 Task: Find a place to stay in Salvador, Brazil, from July 9 to July 16 for 3 guests, with a price range of ₹820 to ₹27,000+, 2 bedrooms, 2 beds, 2 bathrooms, guest house type, Spanish-speaking host, and free cancellation.
Action: Mouse moved to (457, 137)
Screenshot: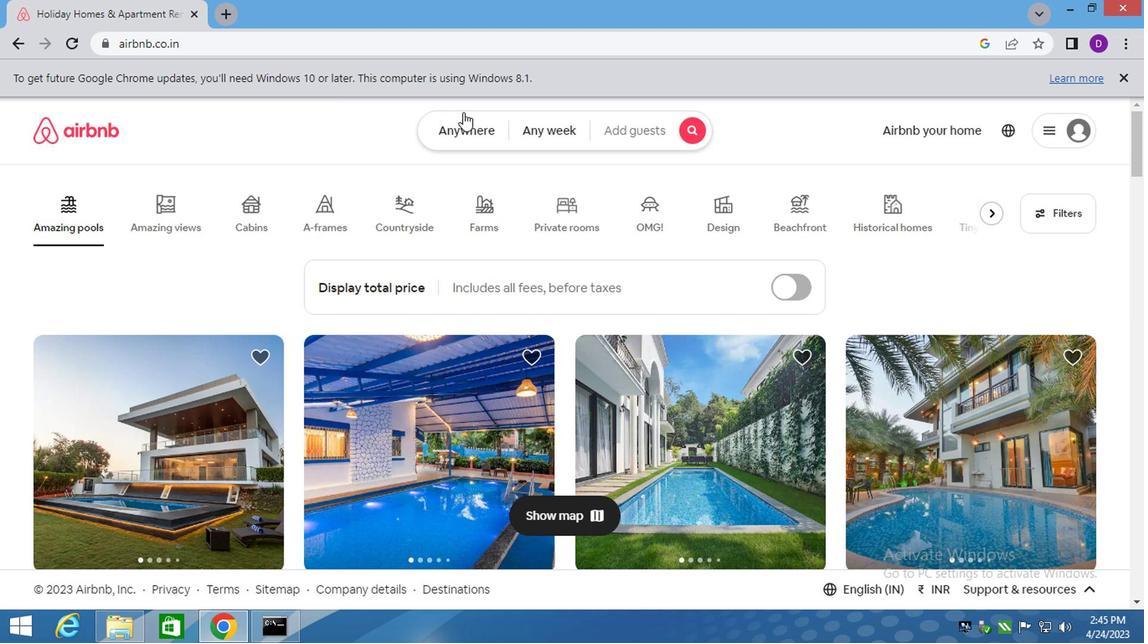 
Action: Mouse pressed left at (457, 137)
Screenshot: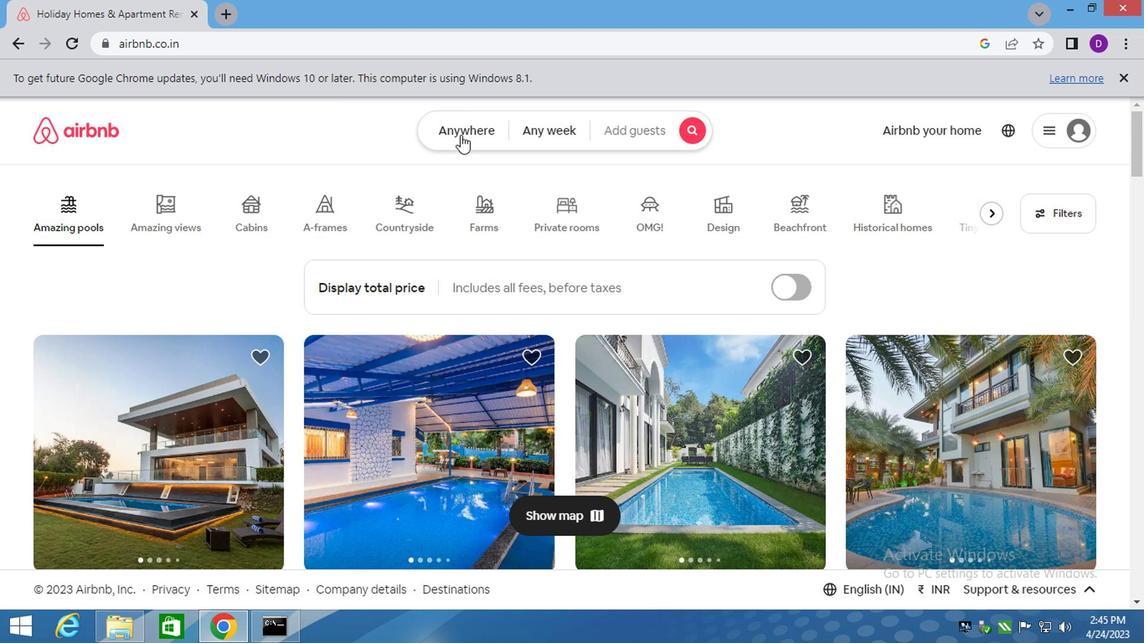 
Action: Mouse moved to (335, 201)
Screenshot: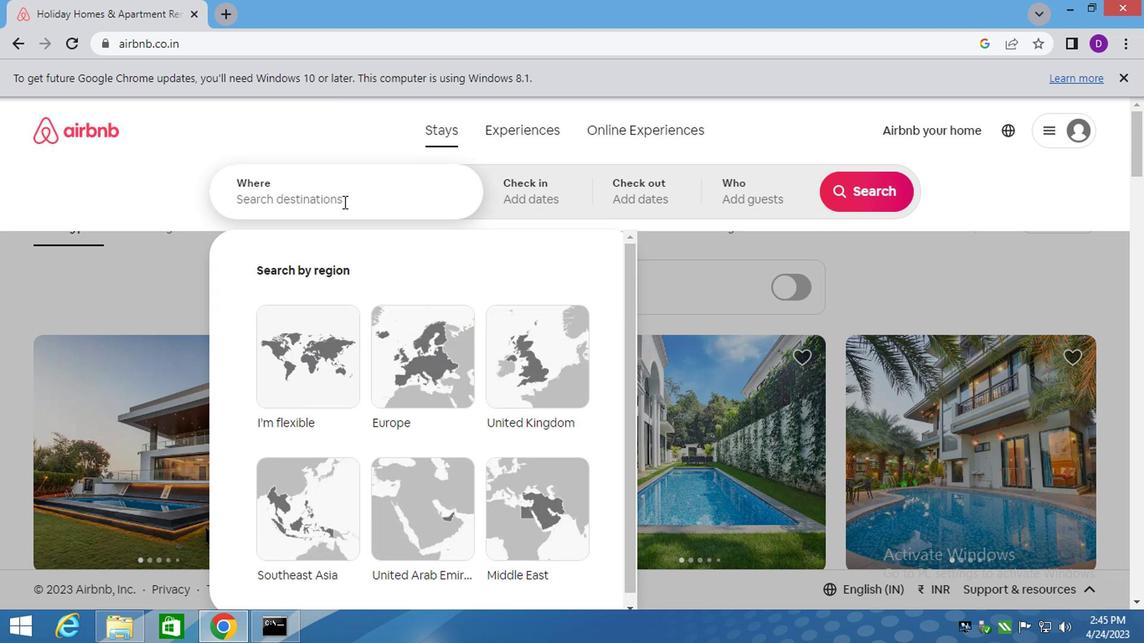 
Action: Mouse pressed left at (335, 201)
Screenshot: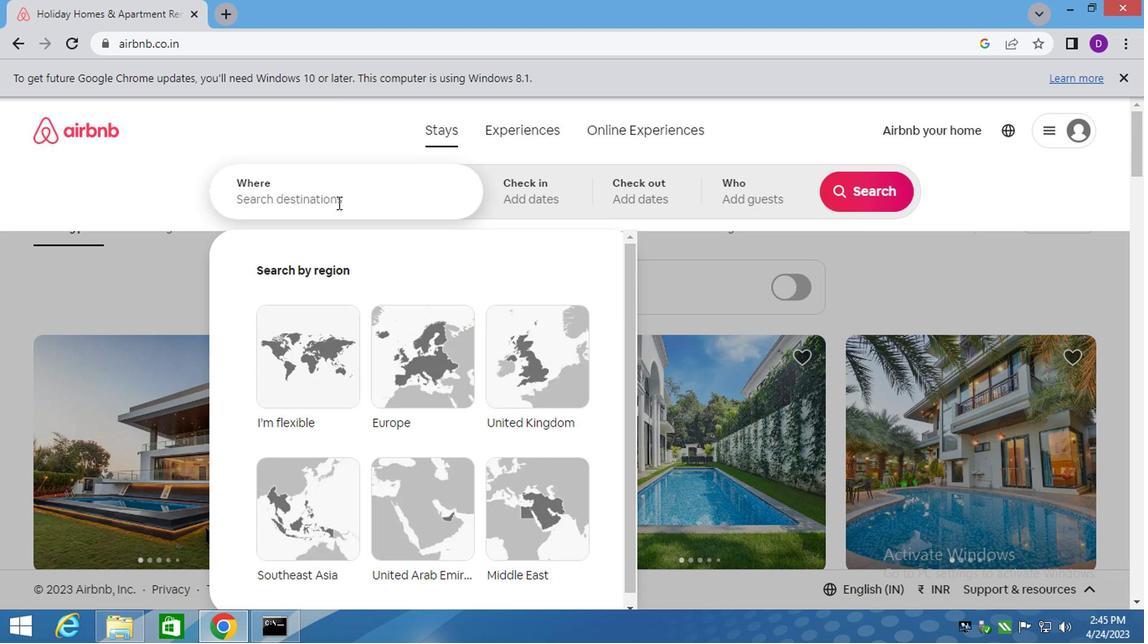 
Action: Key pressed <Key.shift>SALVADOR,<Key.space><Key.shift>BNRAZIL<Key.left><Key.left><Key.left><Key.left><Key.backspace><Key.right><Key.backspace><Key.backspace><Key.backspace><Key.backspace><Key.shift>BRA<Key.right><Key.right><Key.right><Key.right><Key.enter>
Screenshot: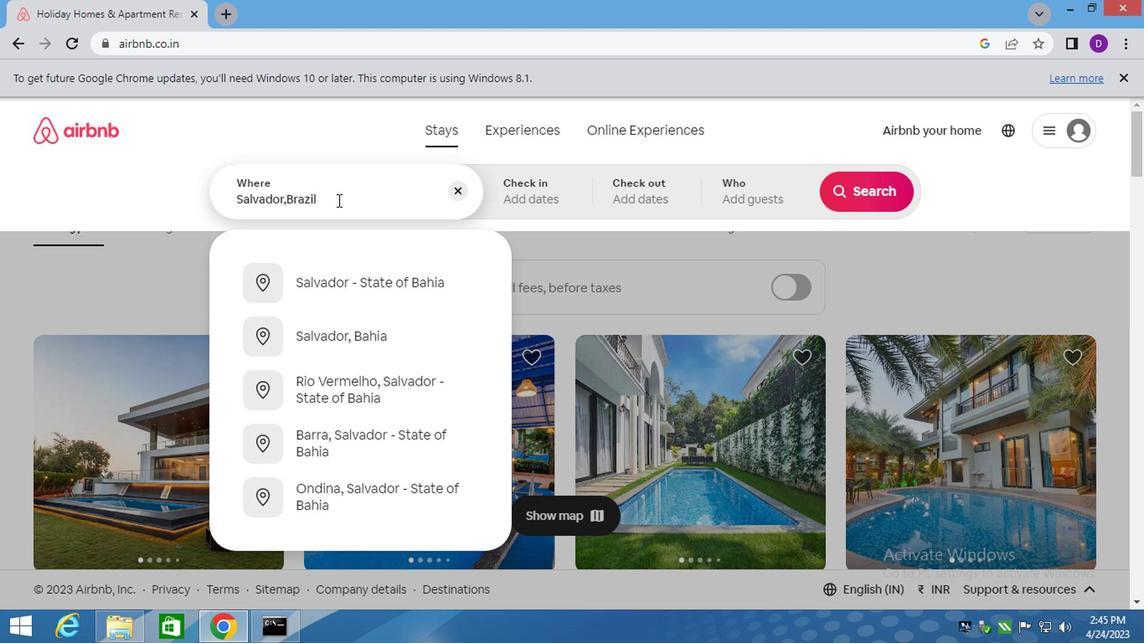
Action: Mouse moved to (853, 330)
Screenshot: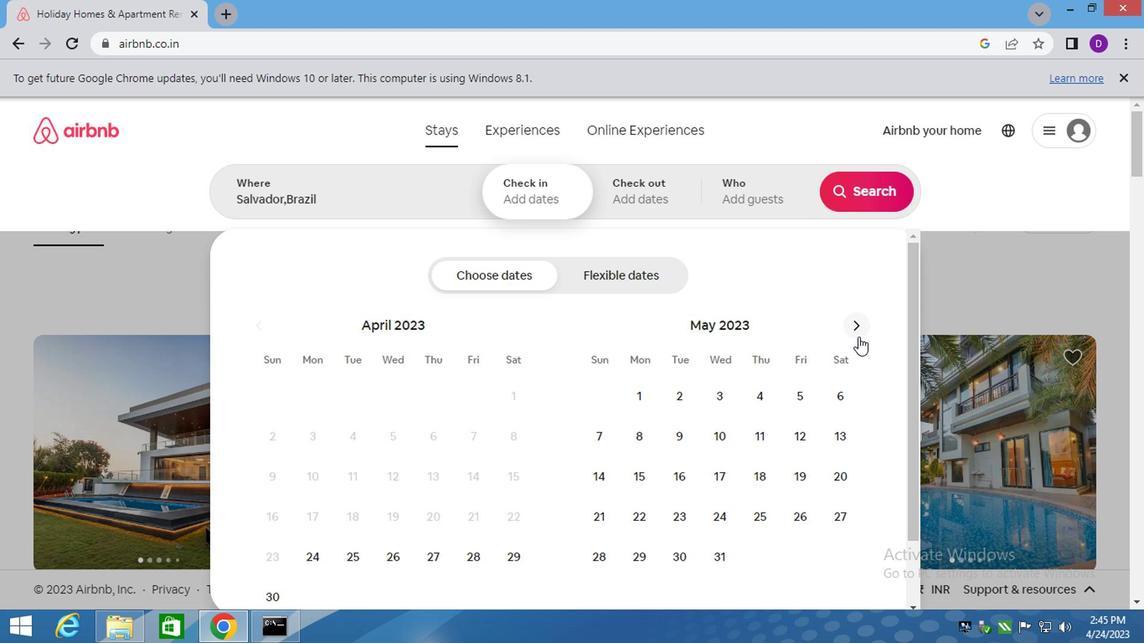 
Action: Mouse pressed left at (853, 330)
Screenshot: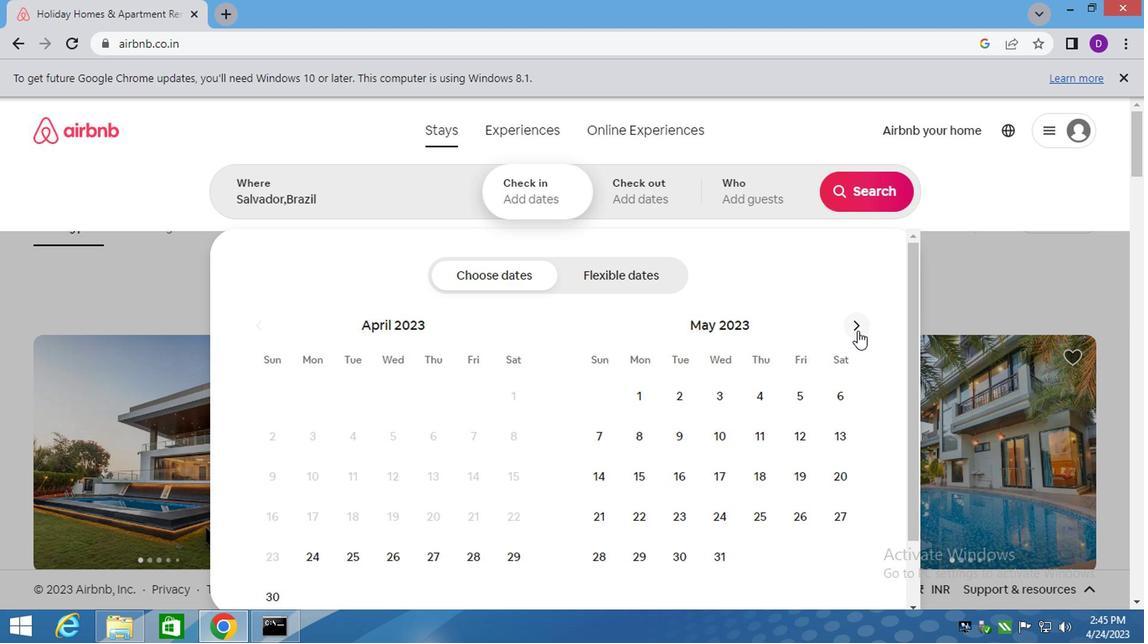 
Action: Mouse pressed left at (853, 330)
Screenshot: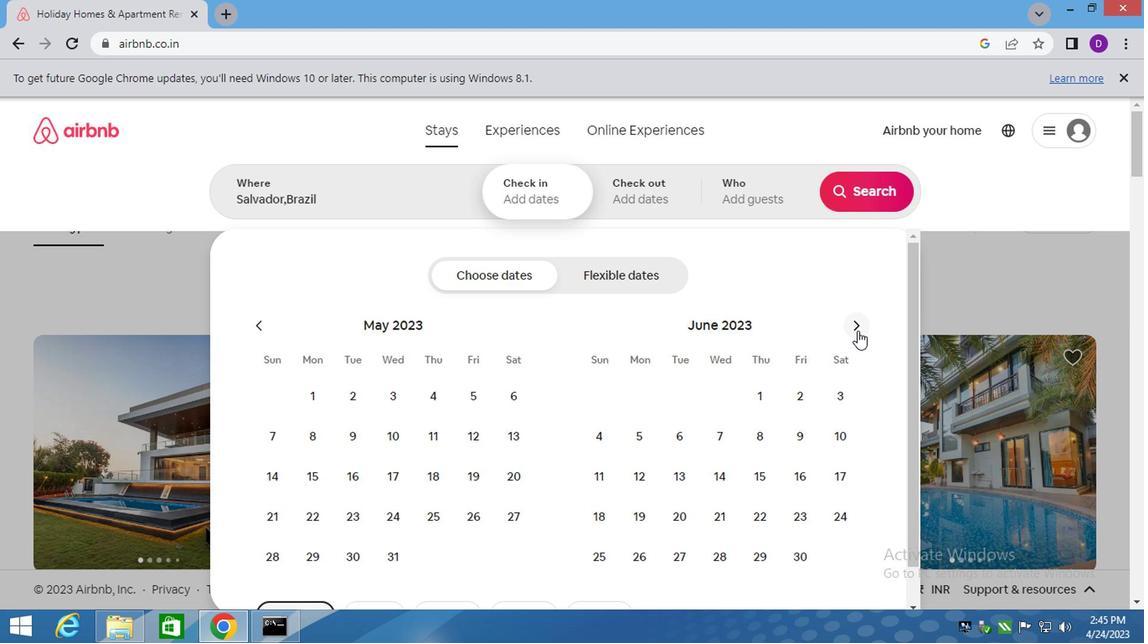 
Action: Mouse moved to (585, 471)
Screenshot: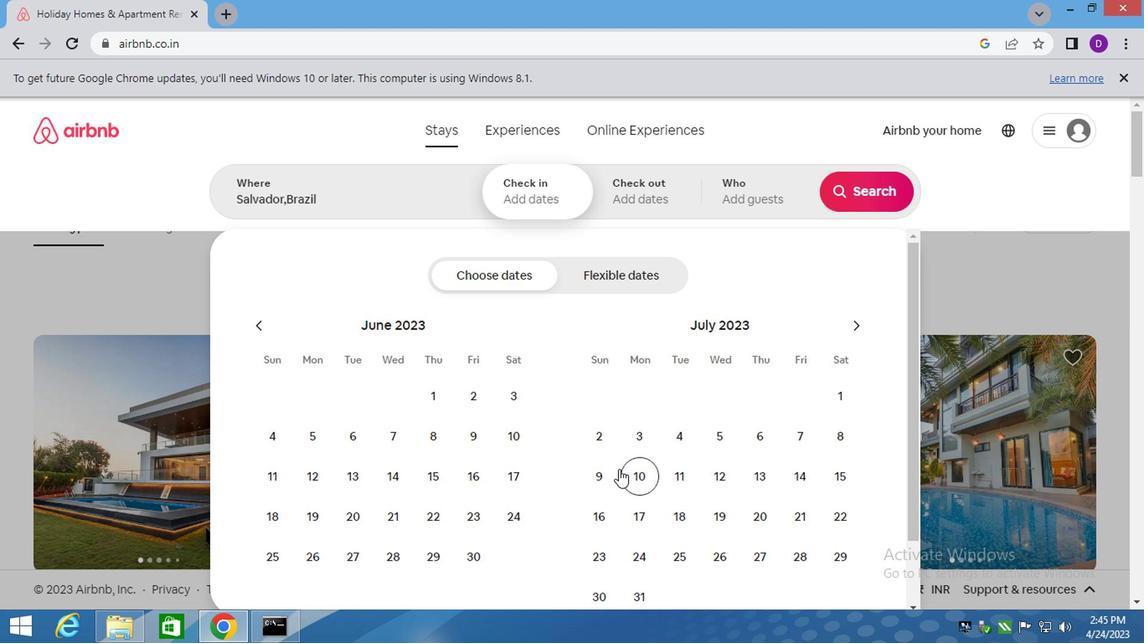 
Action: Mouse pressed left at (585, 471)
Screenshot: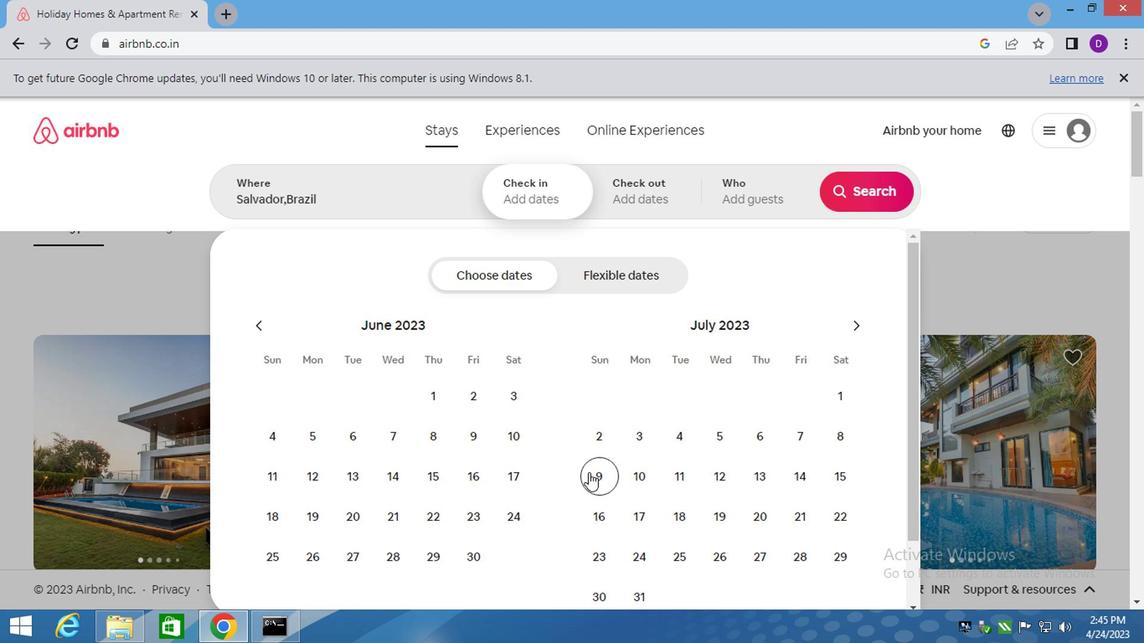 
Action: Mouse moved to (589, 521)
Screenshot: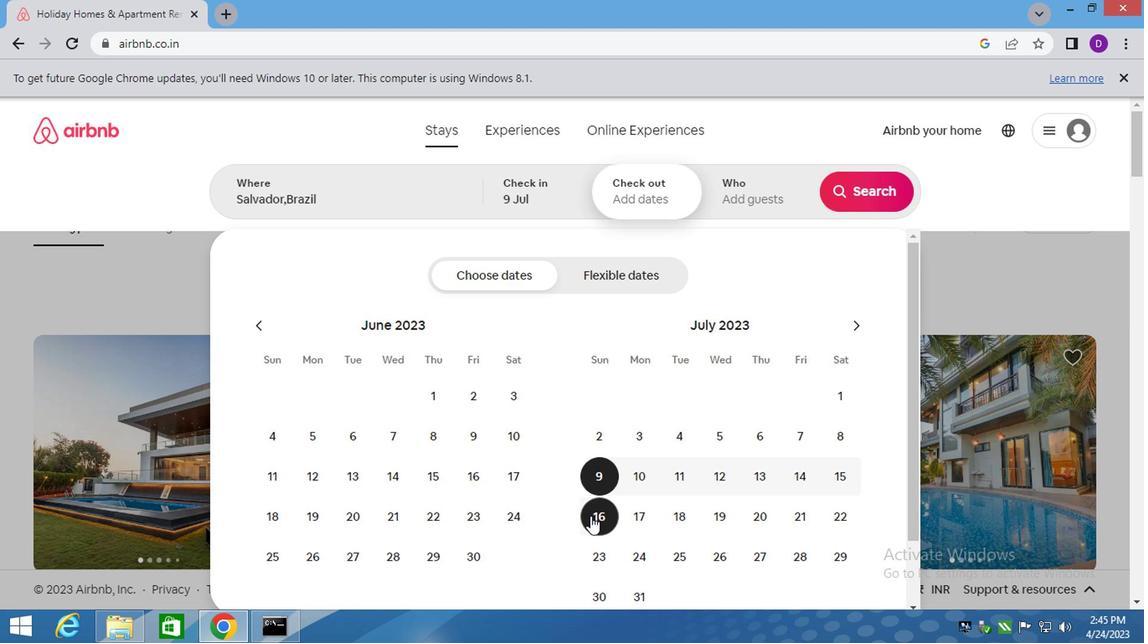 
Action: Mouse pressed left at (589, 521)
Screenshot: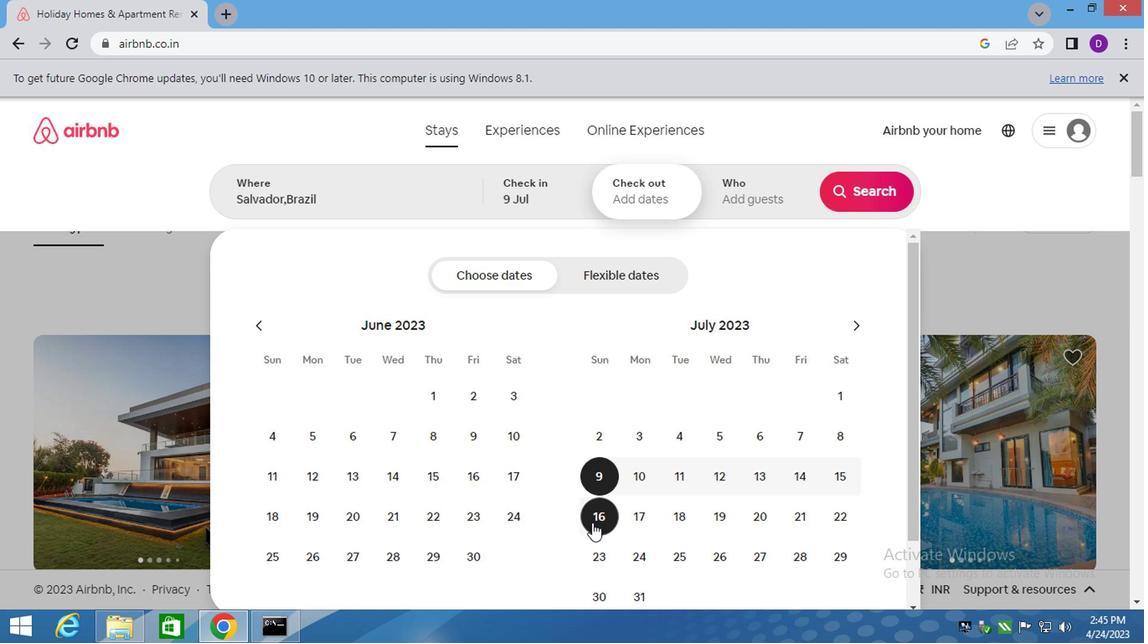
Action: Mouse moved to (732, 209)
Screenshot: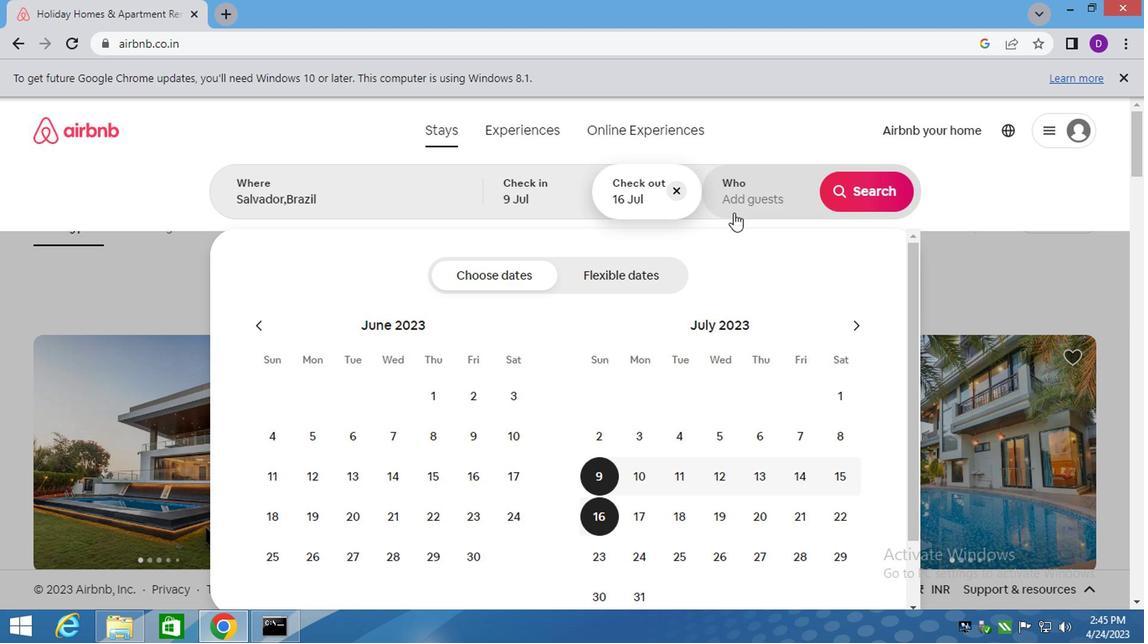 
Action: Mouse pressed left at (732, 209)
Screenshot: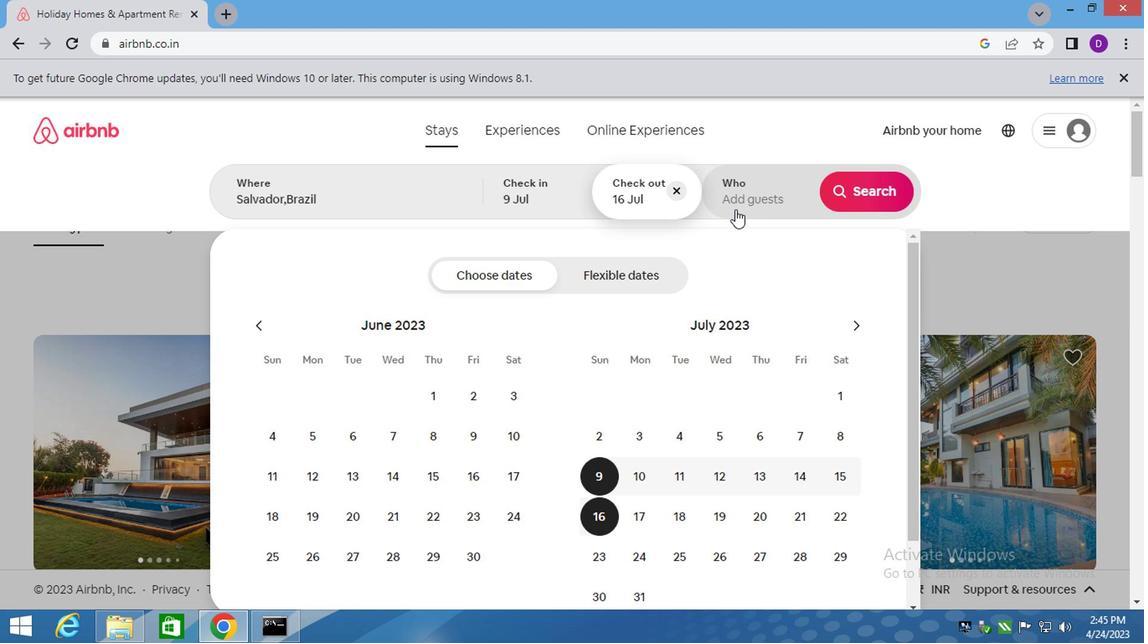 
Action: Mouse moved to (860, 284)
Screenshot: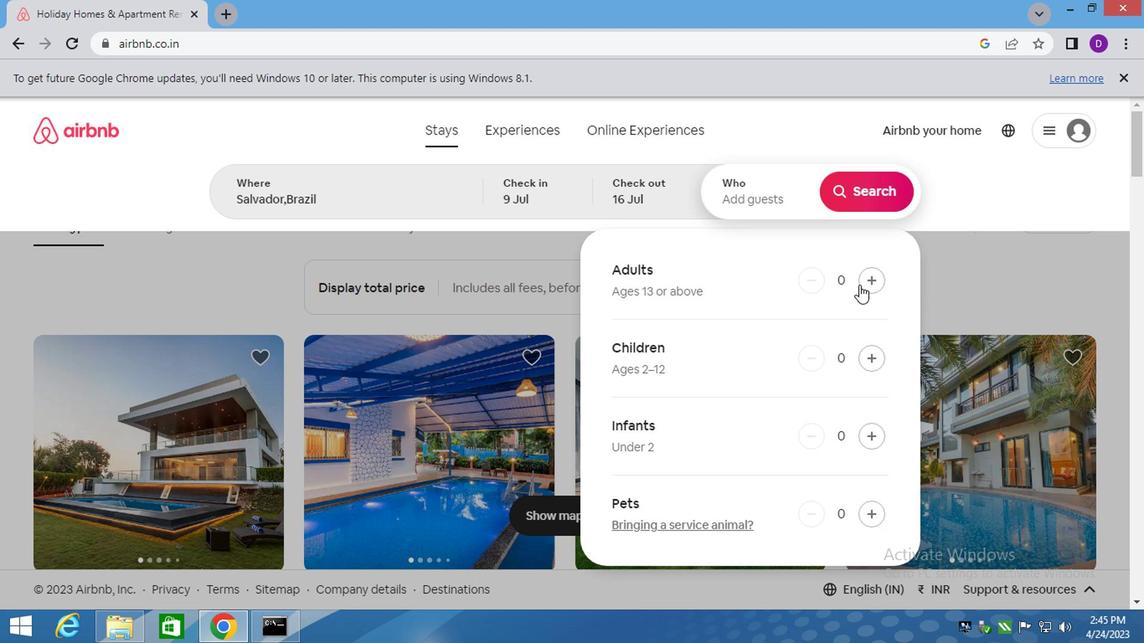 
Action: Mouse pressed left at (860, 284)
Screenshot: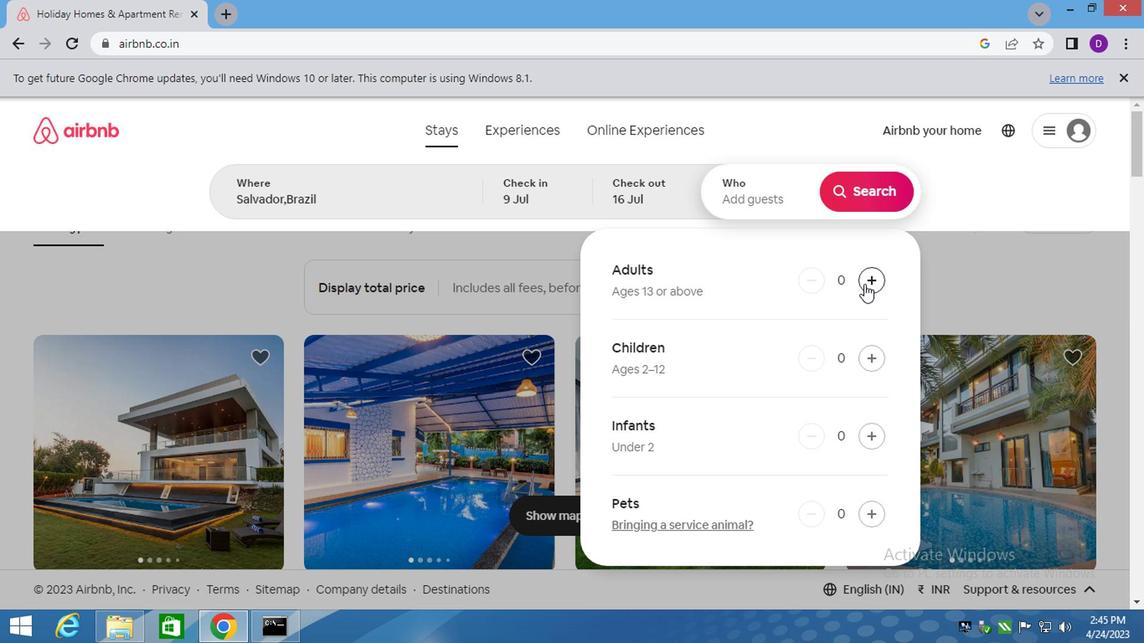 
Action: Mouse pressed left at (860, 284)
Screenshot: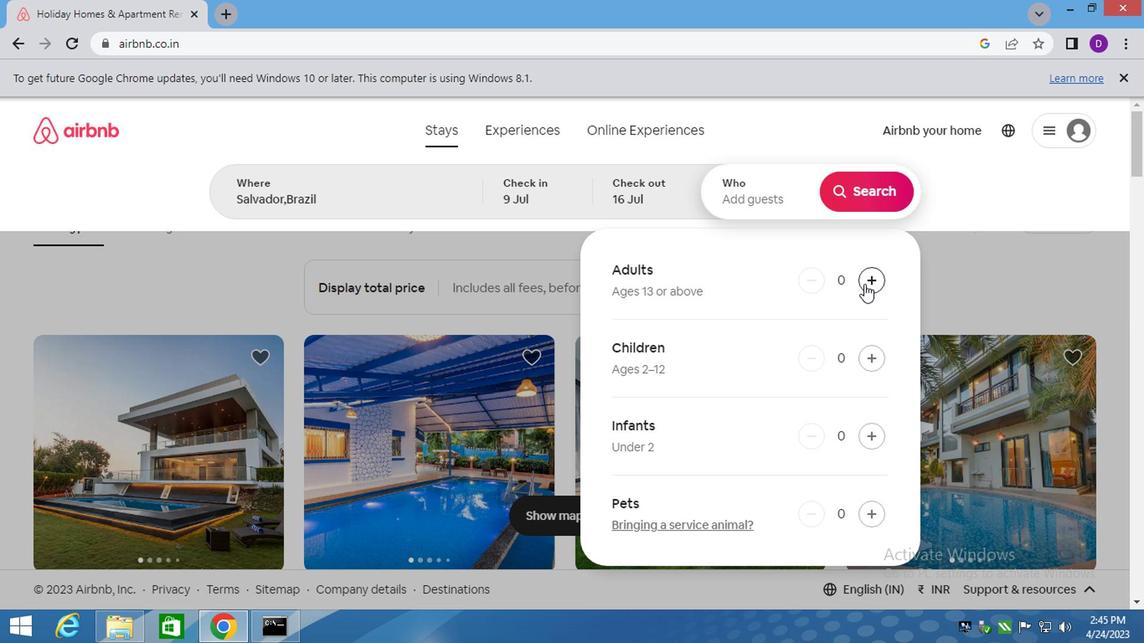 
Action: Mouse moved to (869, 351)
Screenshot: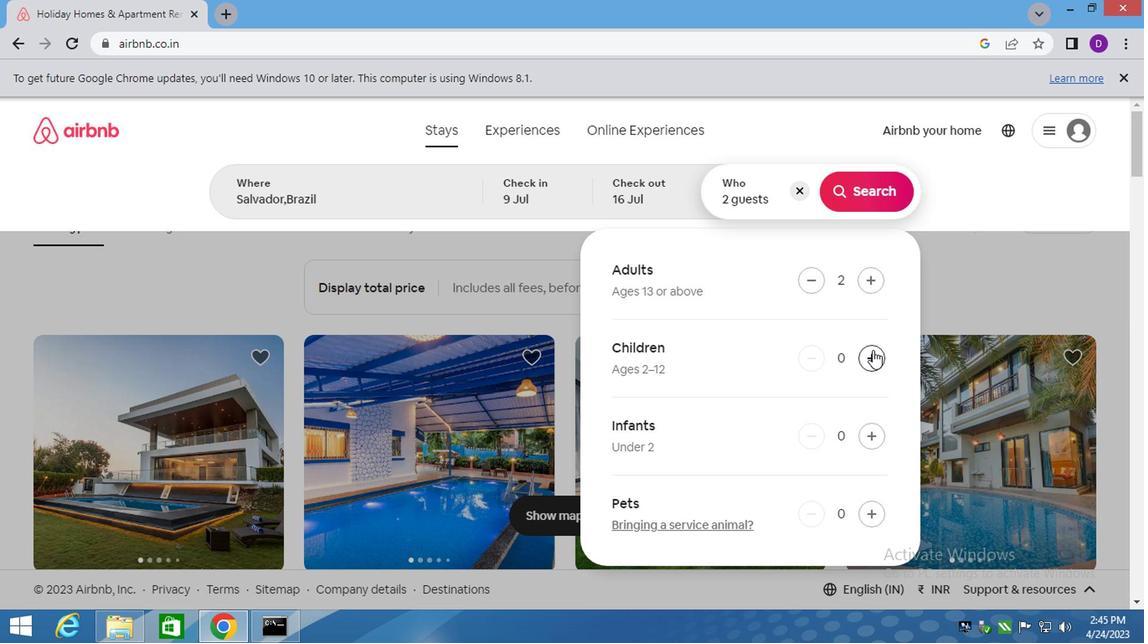 
Action: Mouse pressed left at (869, 351)
Screenshot: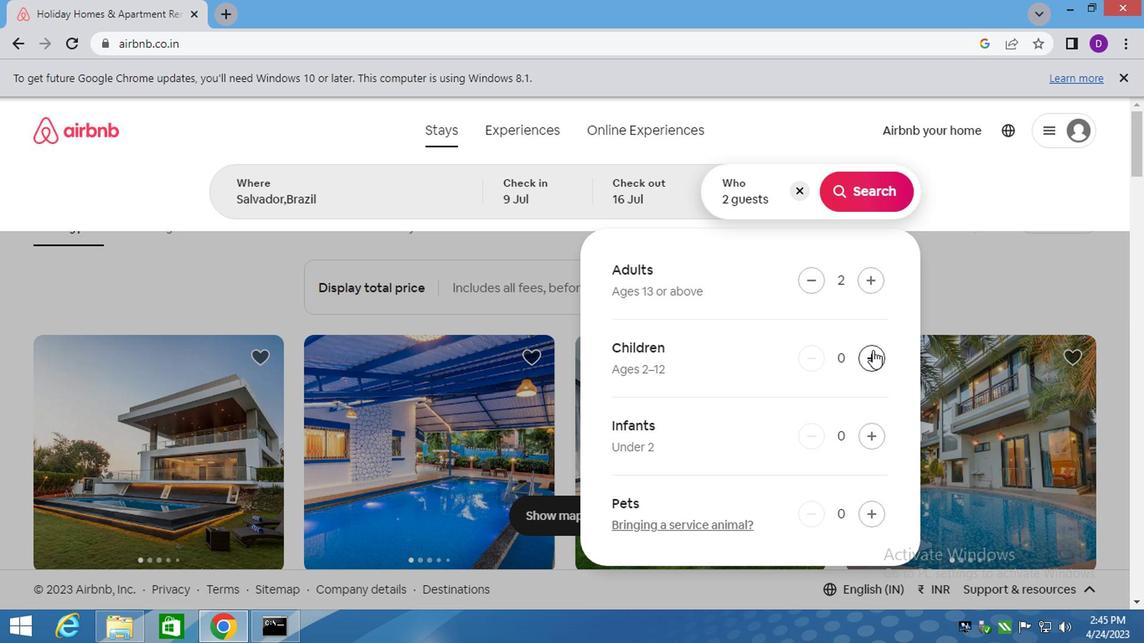 
Action: Mouse moved to (862, 204)
Screenshot: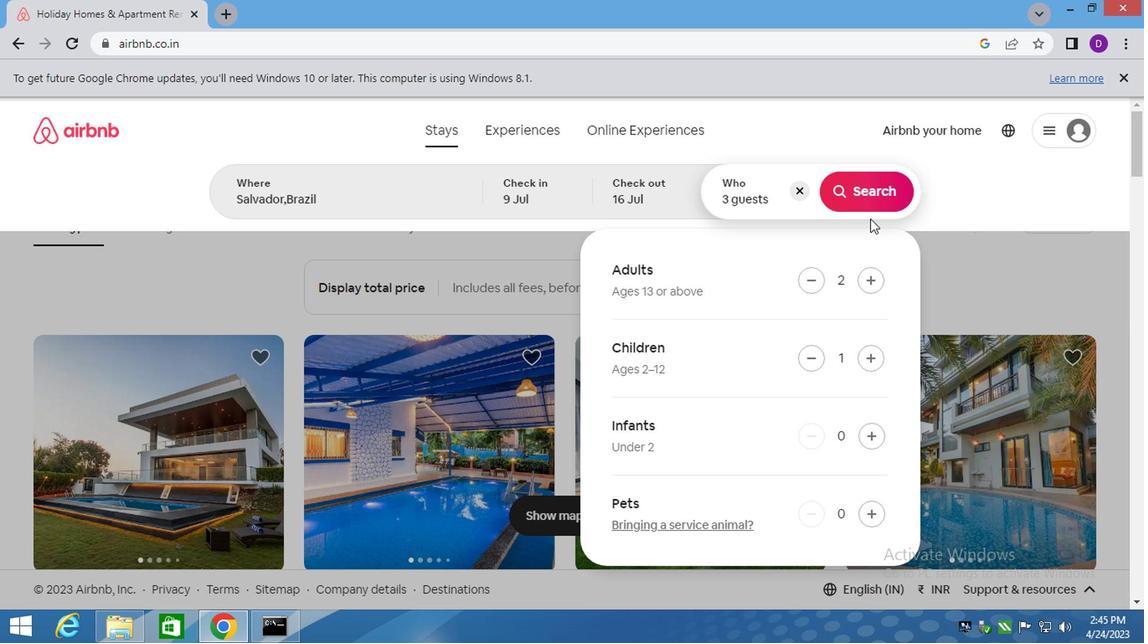
Action: Mouse pressed left at (862, 204)
Screenshot: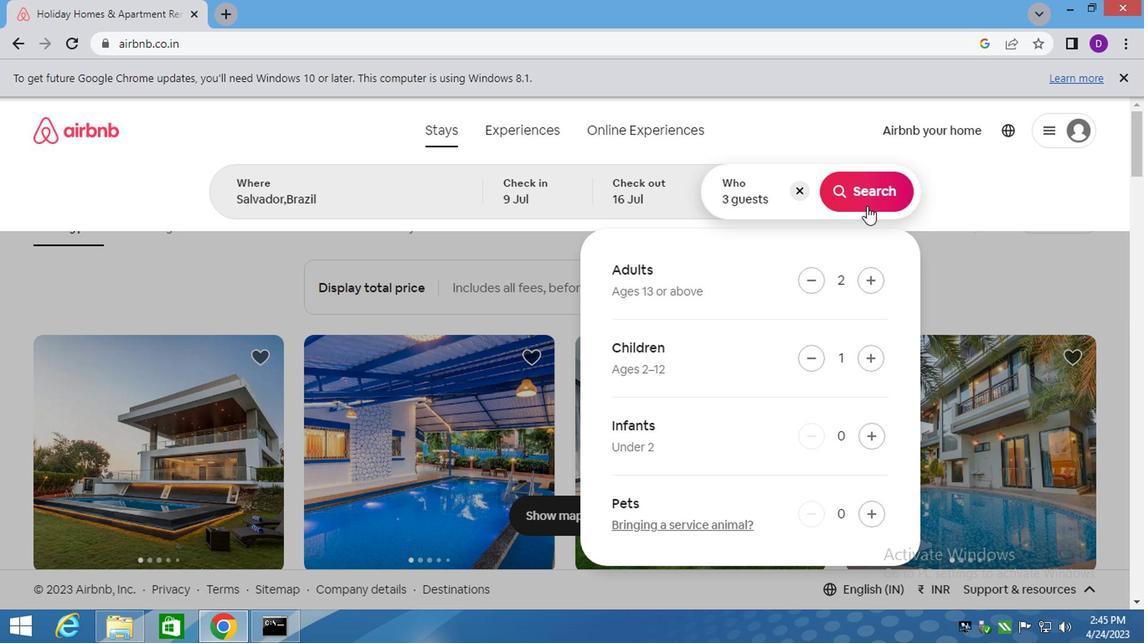 
Action: Mouse moved to (1075, 190)
Screenshot: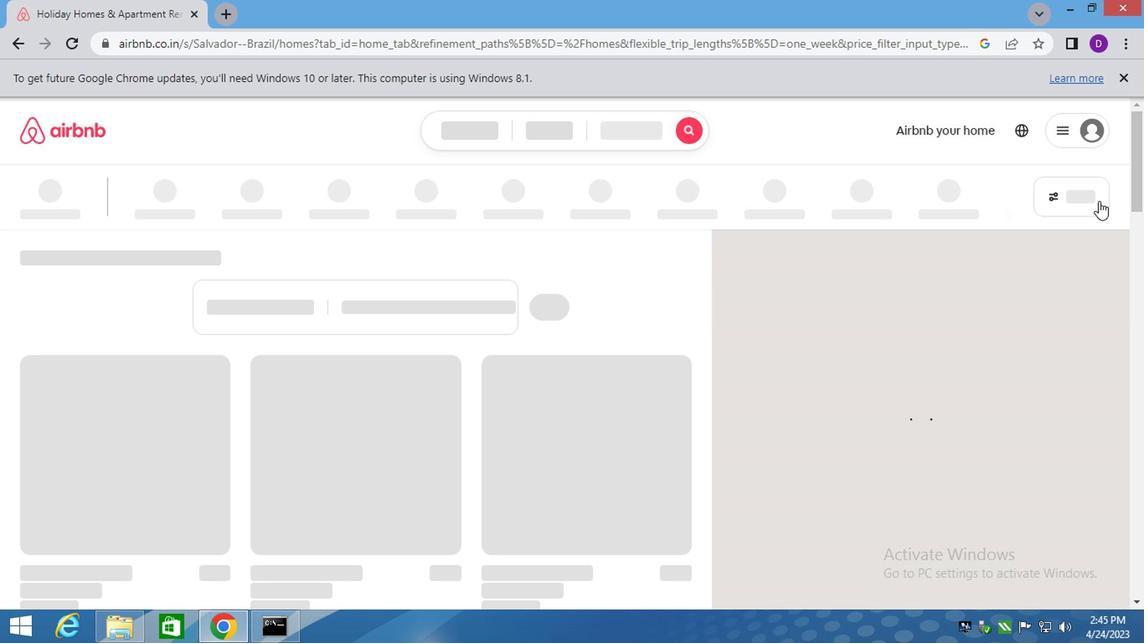 
Action: Mouse pressed left at (1075, 190)
Screenshot: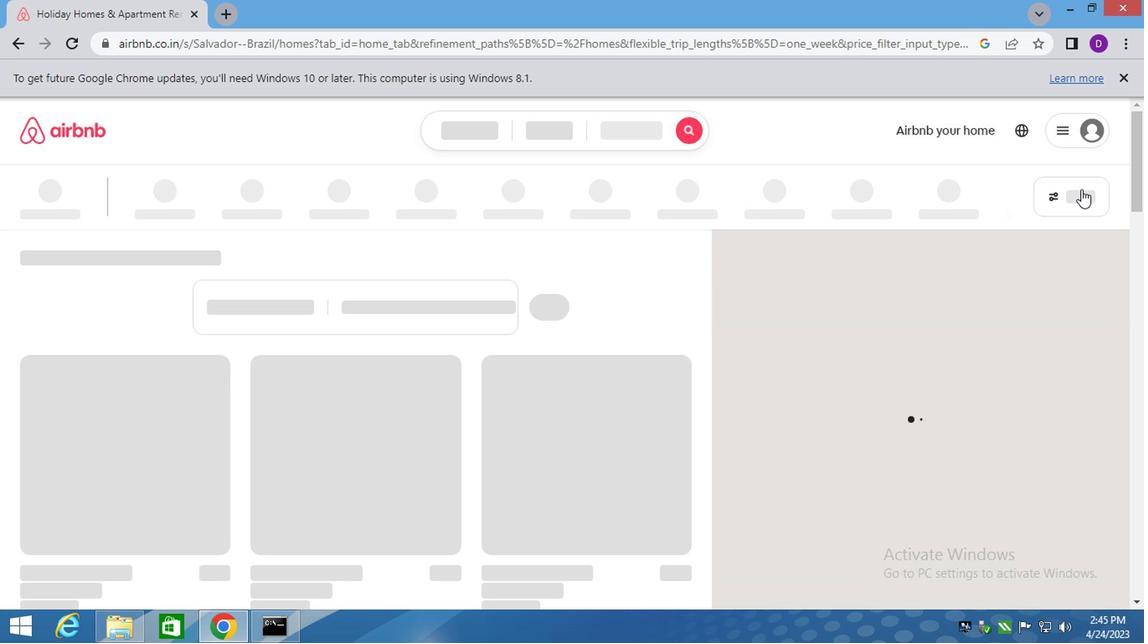 
Action: Mouse moved to (336, 406)
Screenshot: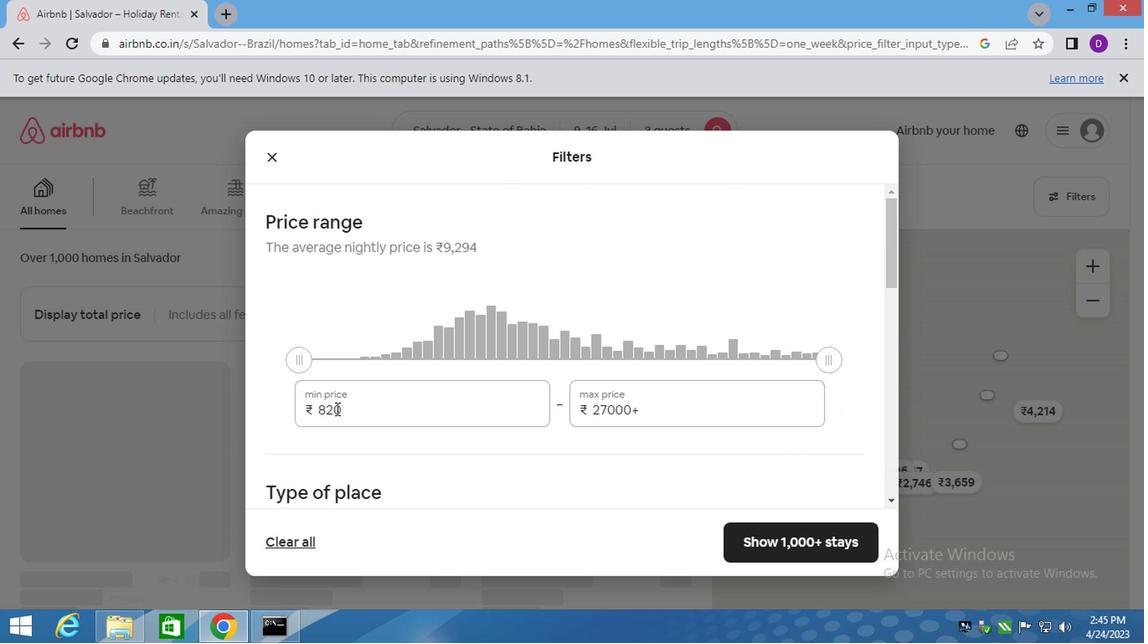 
Action: Mouse pressed left at (336, 406)
Screenshot: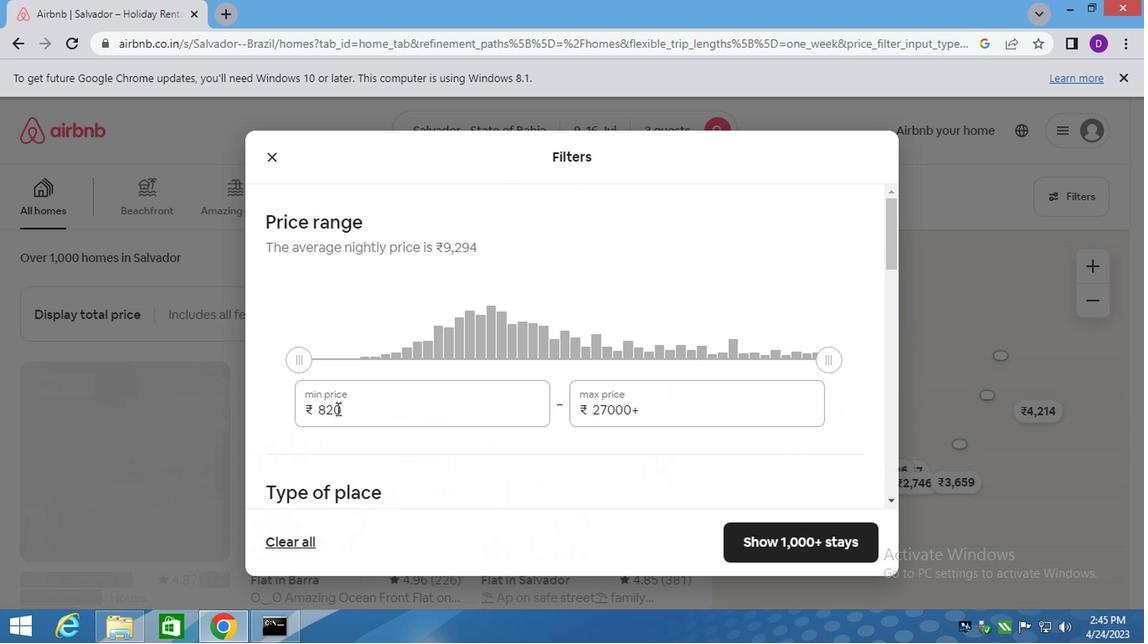
Action: Mouse pressed left at (336, 406)
Screenshot: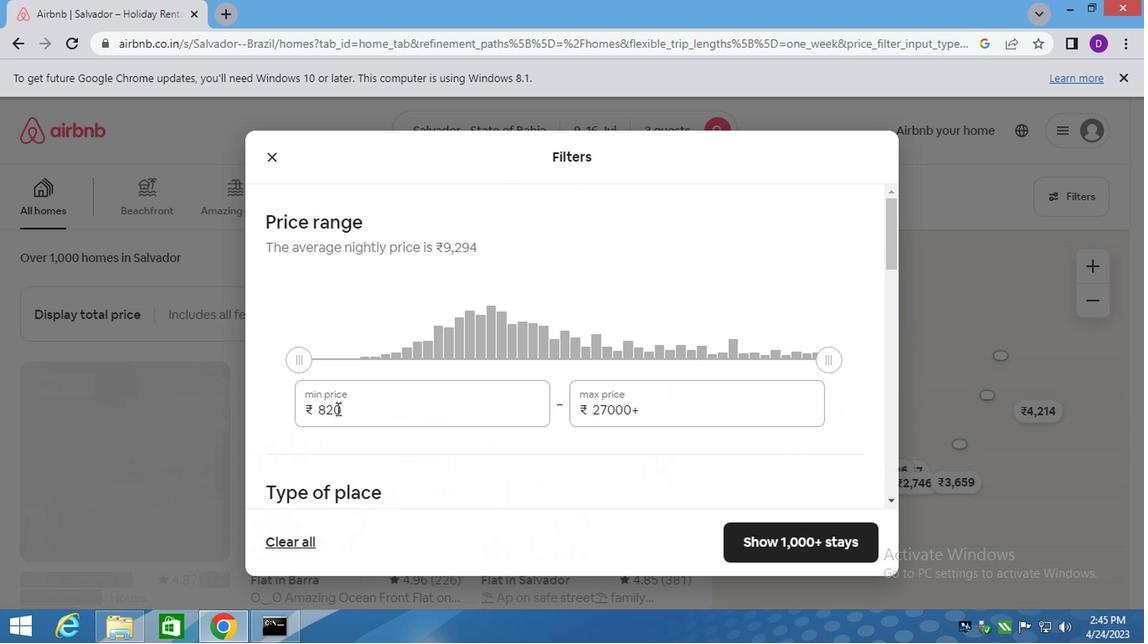 
Action: Mouse pressed left at (336, 406)
Screenshot: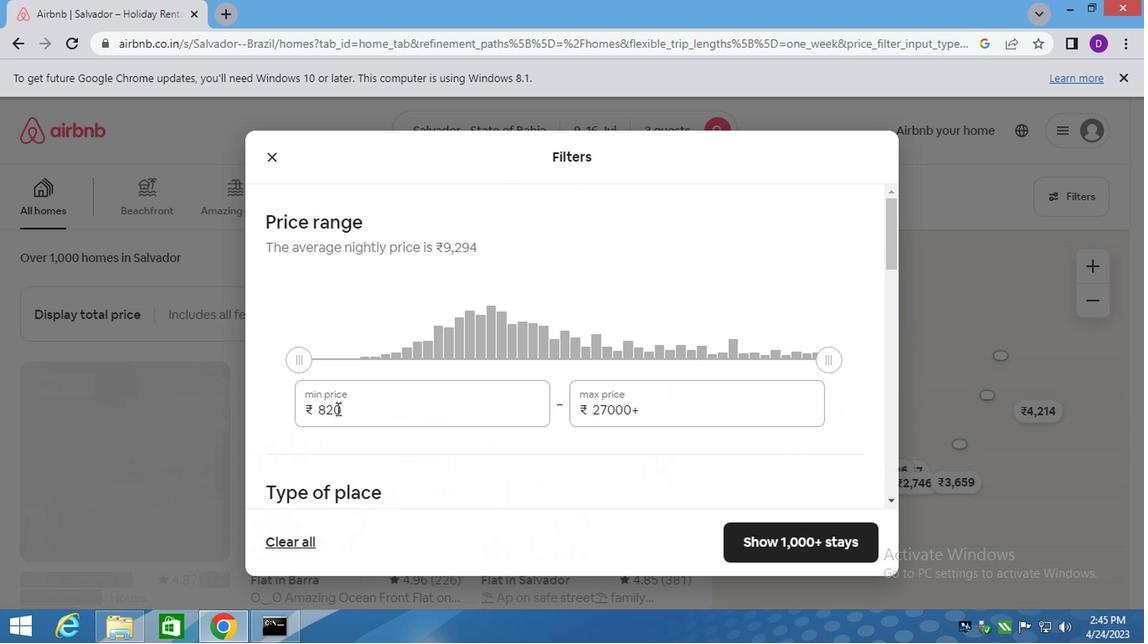 
Action: Key pressed 800
Screenshot: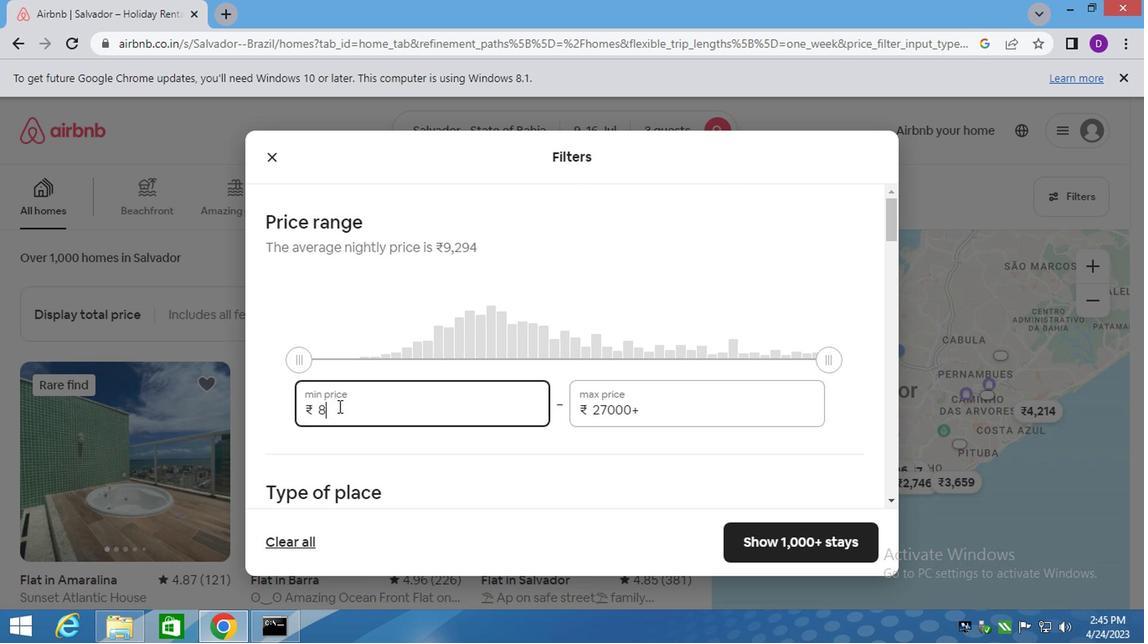 
Action: Mouse moved to (490, 410)
Screenshot: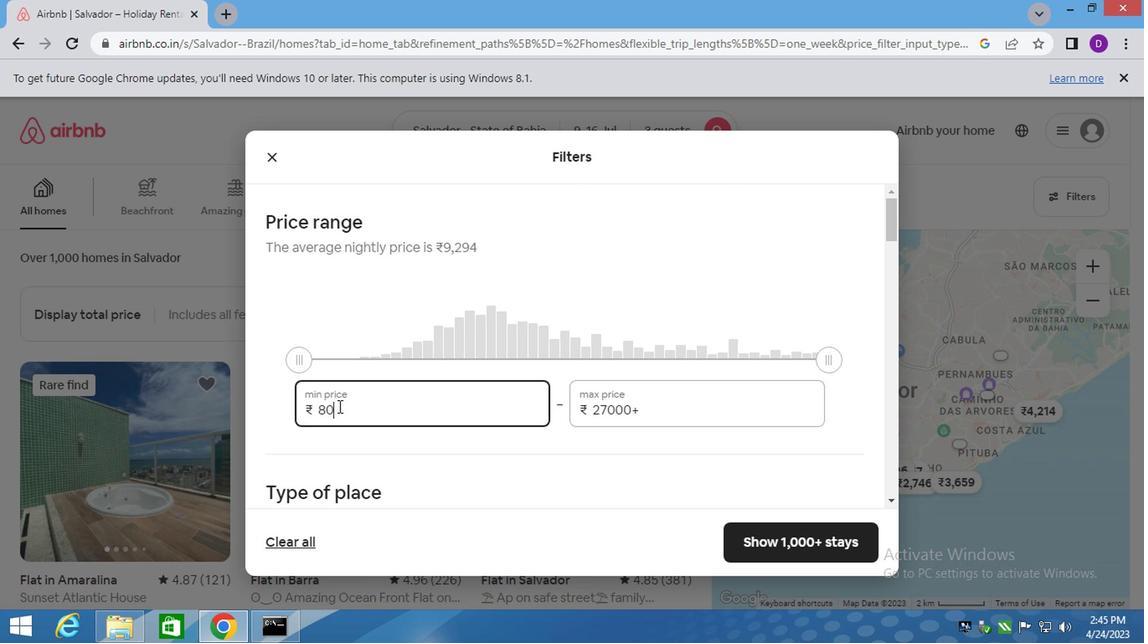 
Action: Key pressed 0
Screenshot: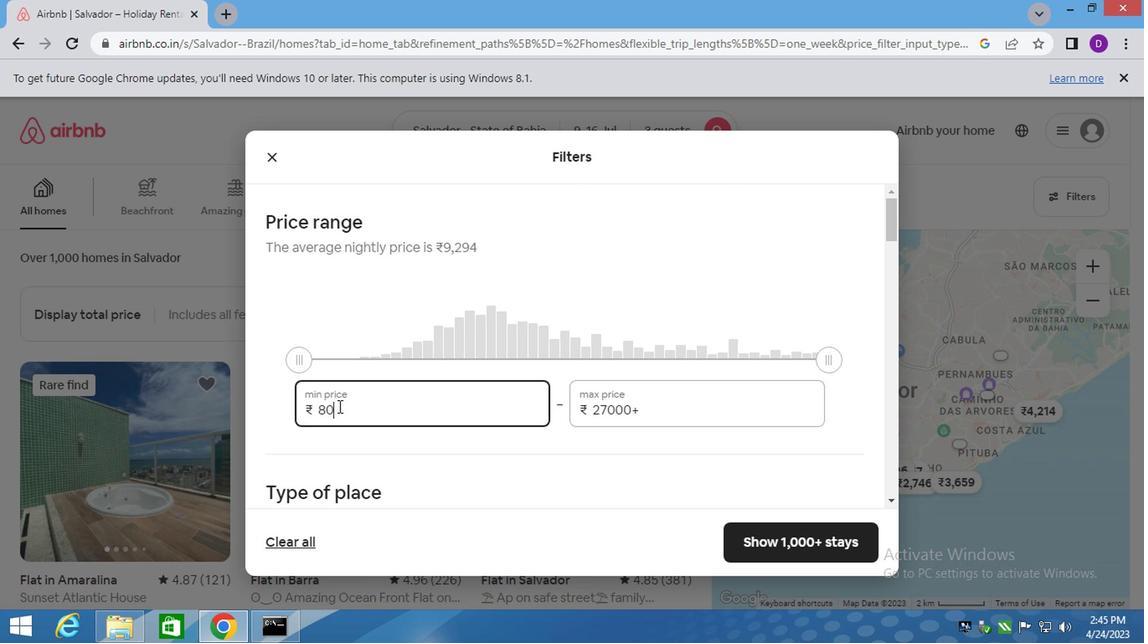 
Action: Mouse moved to (621, 407)
Screenshot: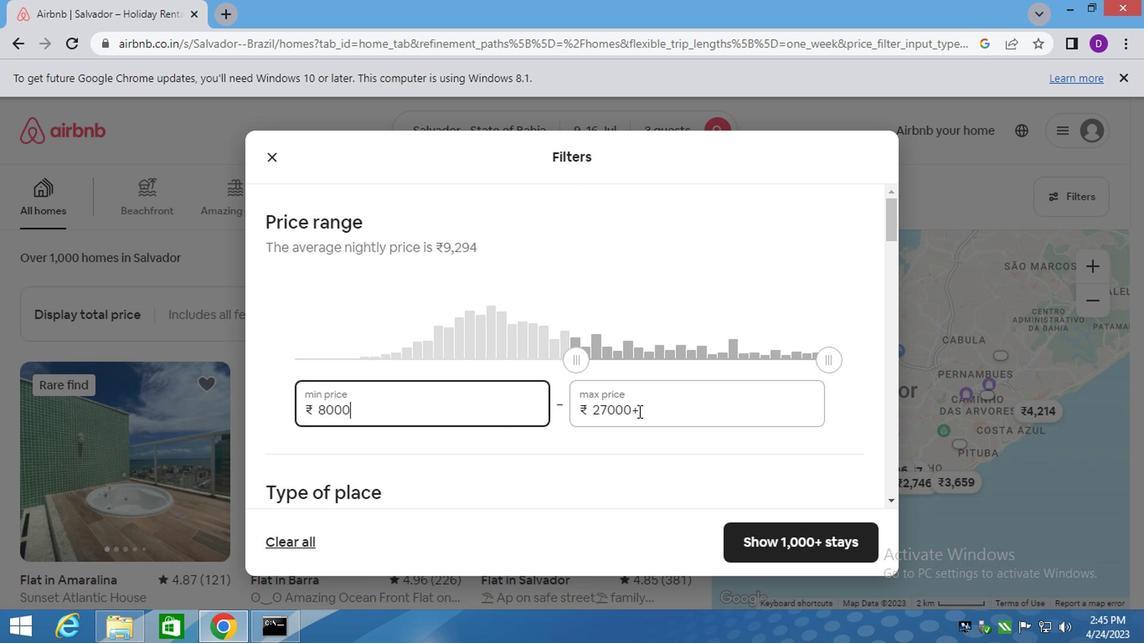 
Action: Mouse pressed left at (621, 407)
Screenshot: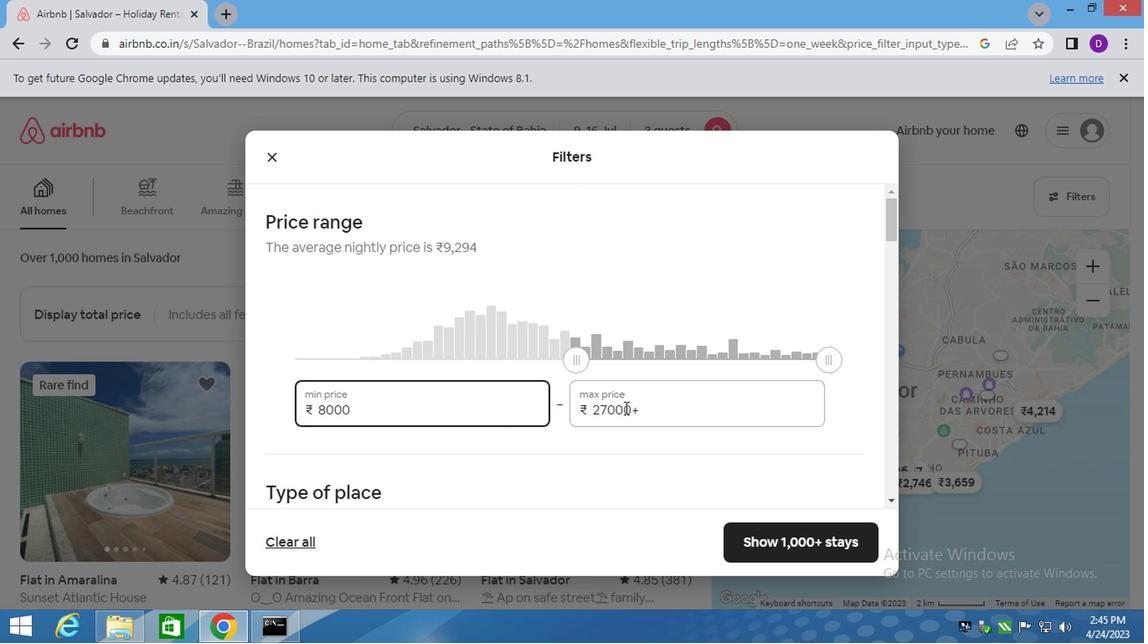 
Action: Mouse pressed left at (621, 407)
Screenshot: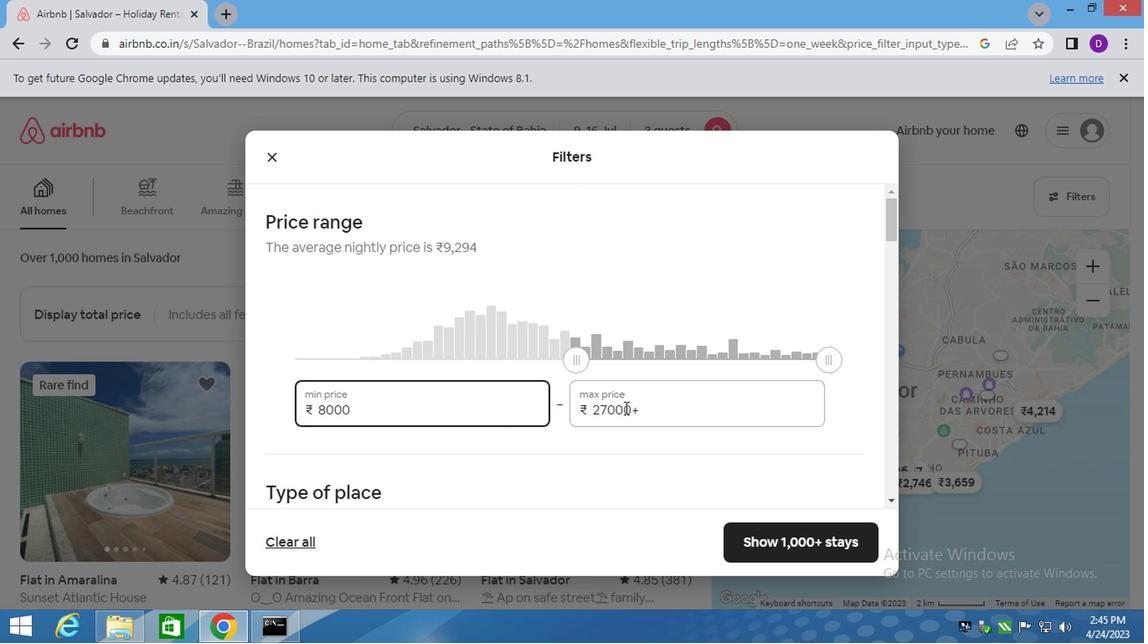 
Action: Mouse pressed left at (621, 407)
Screenshot: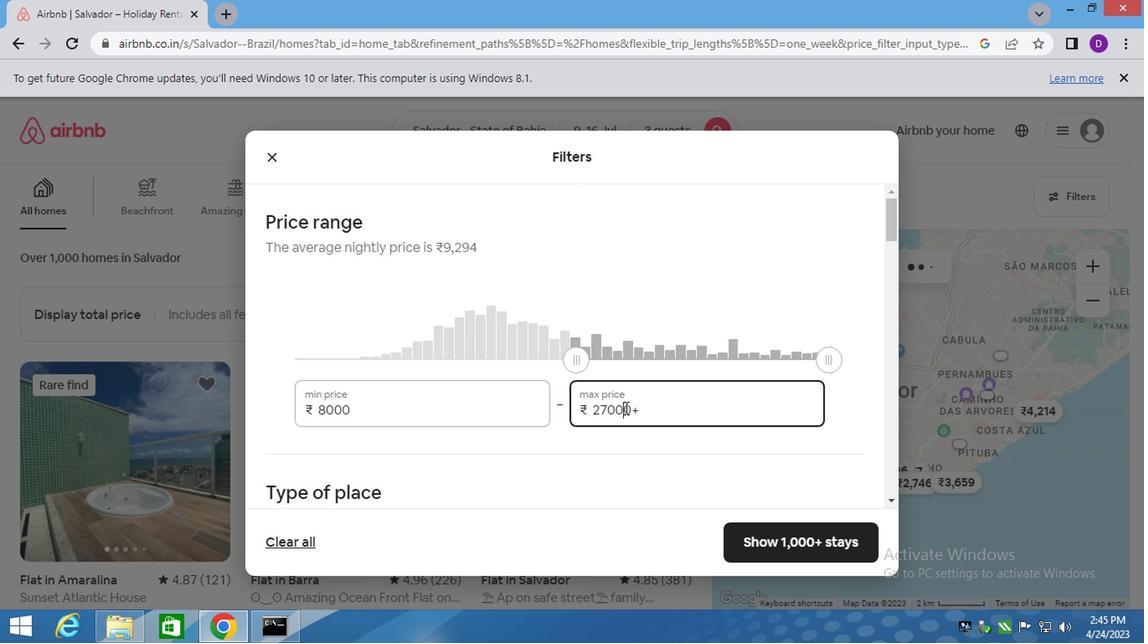 
Action: Mouse moved to (620, 407)
Screenshot: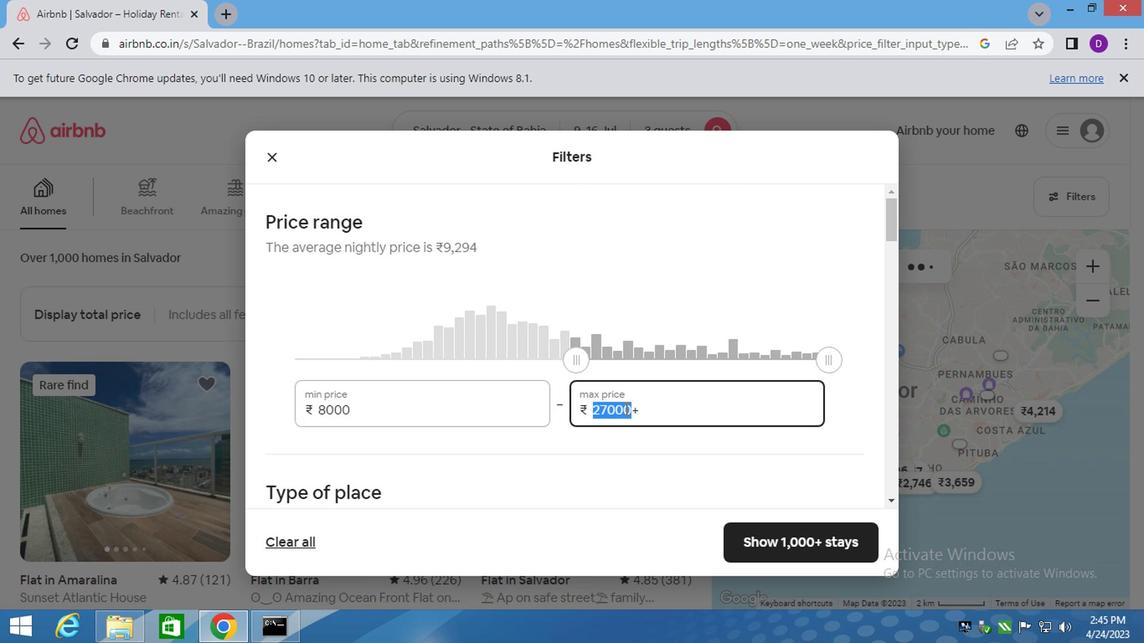 
Action: Key pressed 16
Screenshot: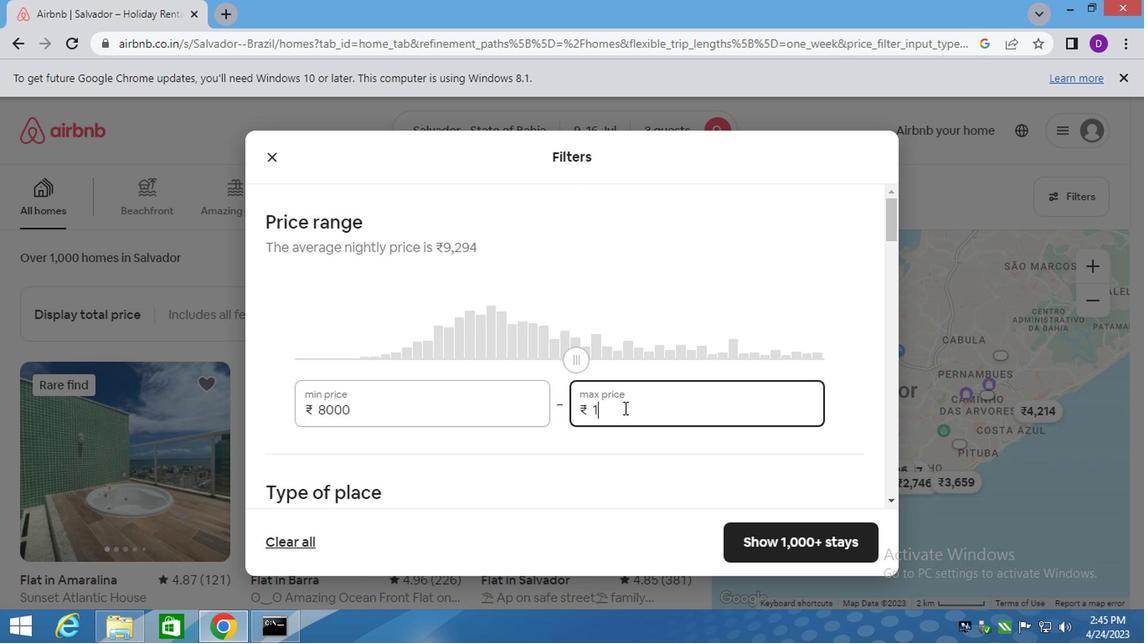 
Action: Mouse moved to (620, 406)
Screenshot: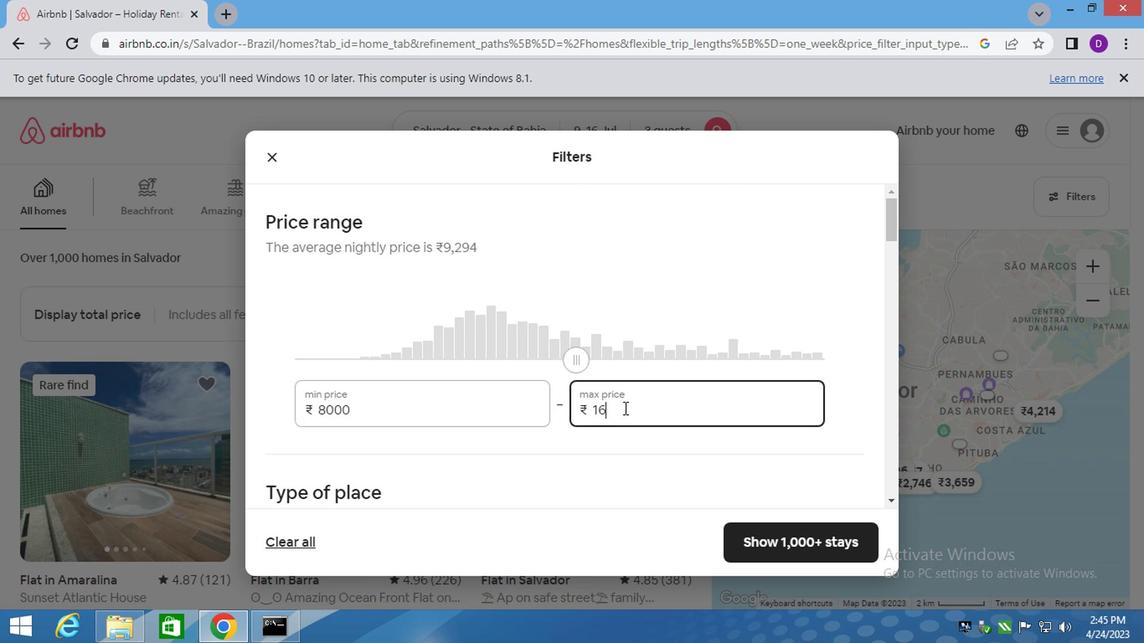 
Action: Key pressed 00
Screenshot: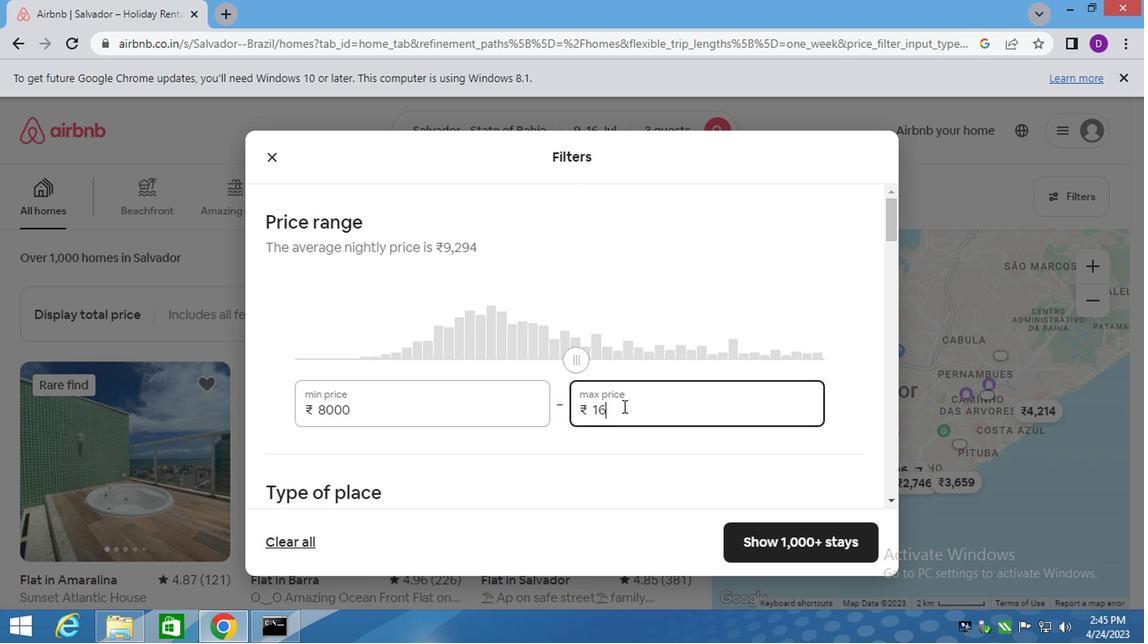 
Action: Mouse moved to (614, 412)
Screenshot: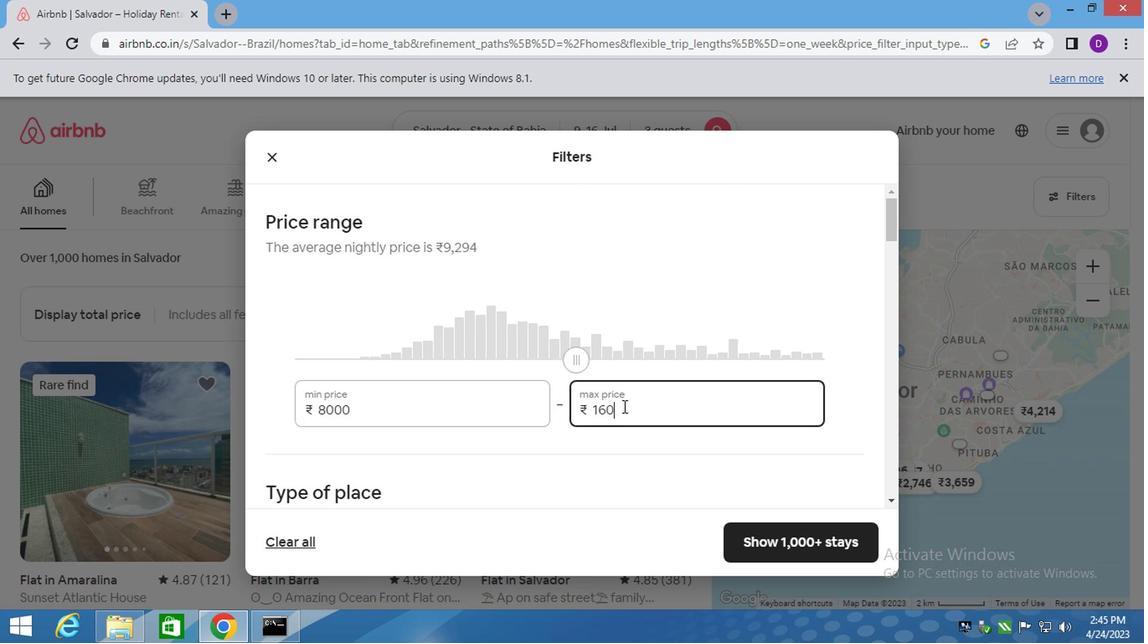 
Action: Key pressed 0
Screenshot: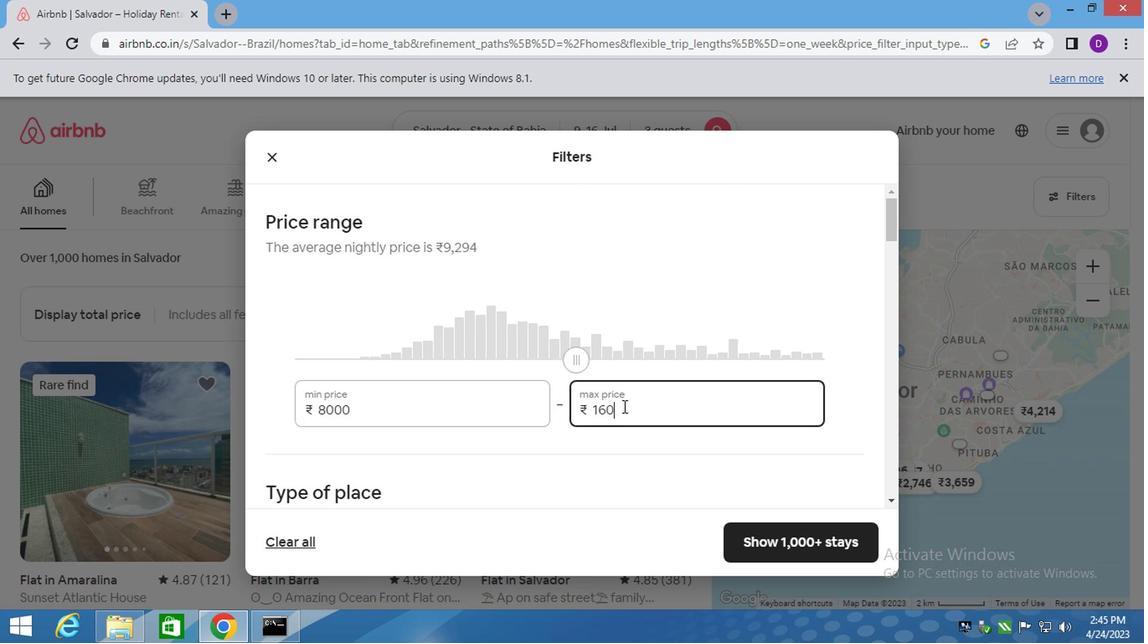 
Action: Mouse moved to (595, 431)
Screenshot: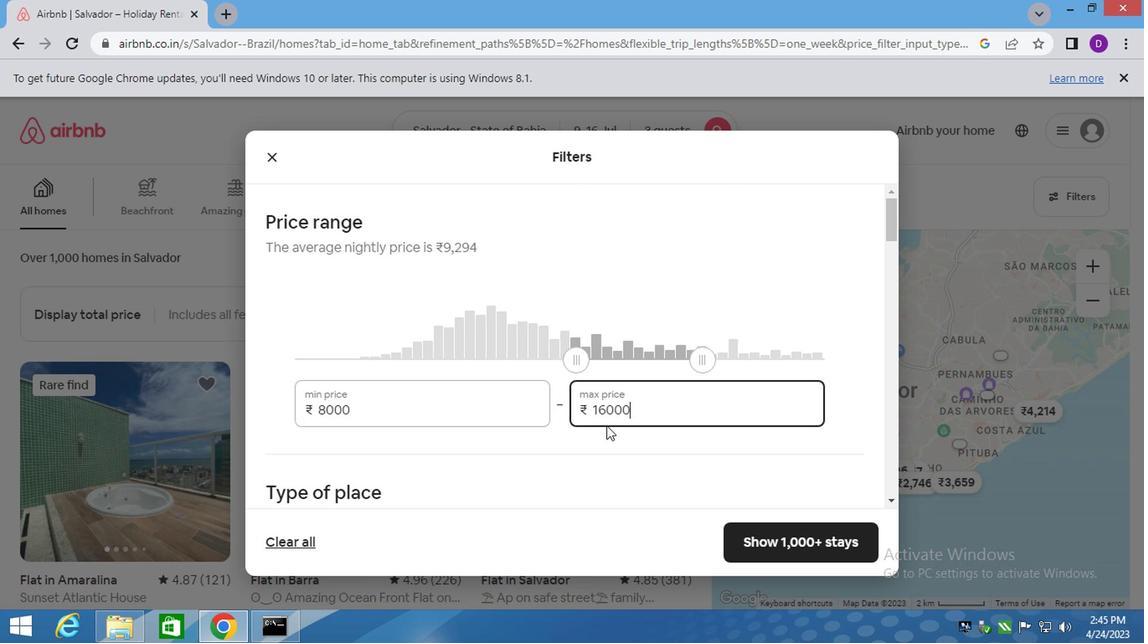 
Action: Mouse scrolled (595, 429) with delta (0, -1)
Screenshot: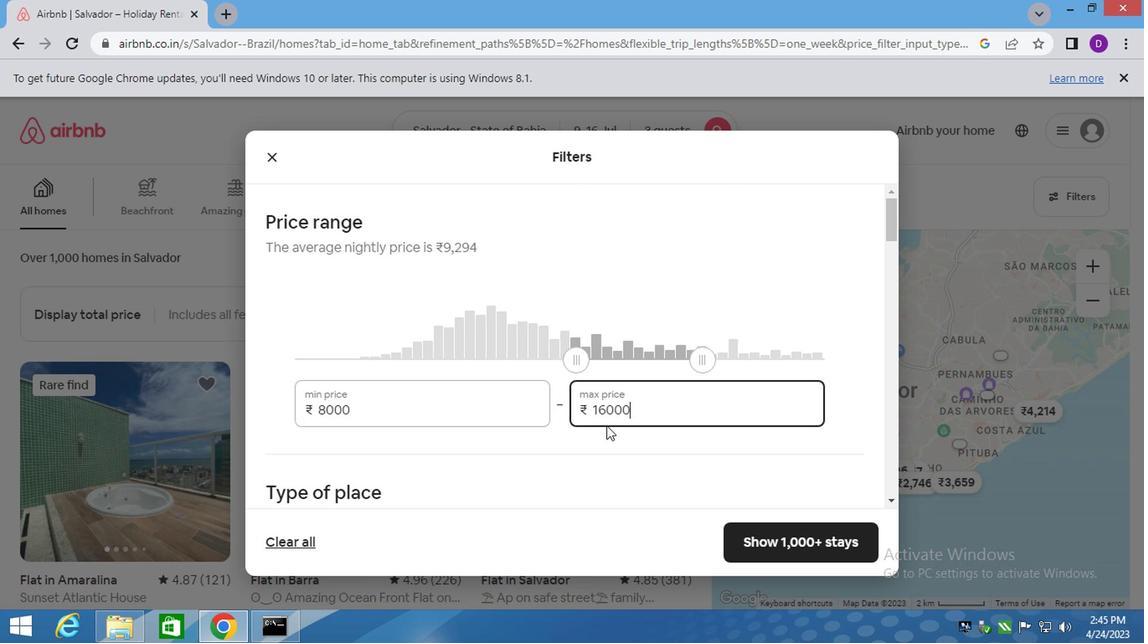 
Action: Mouse moved to (542, 440)
Screenshot: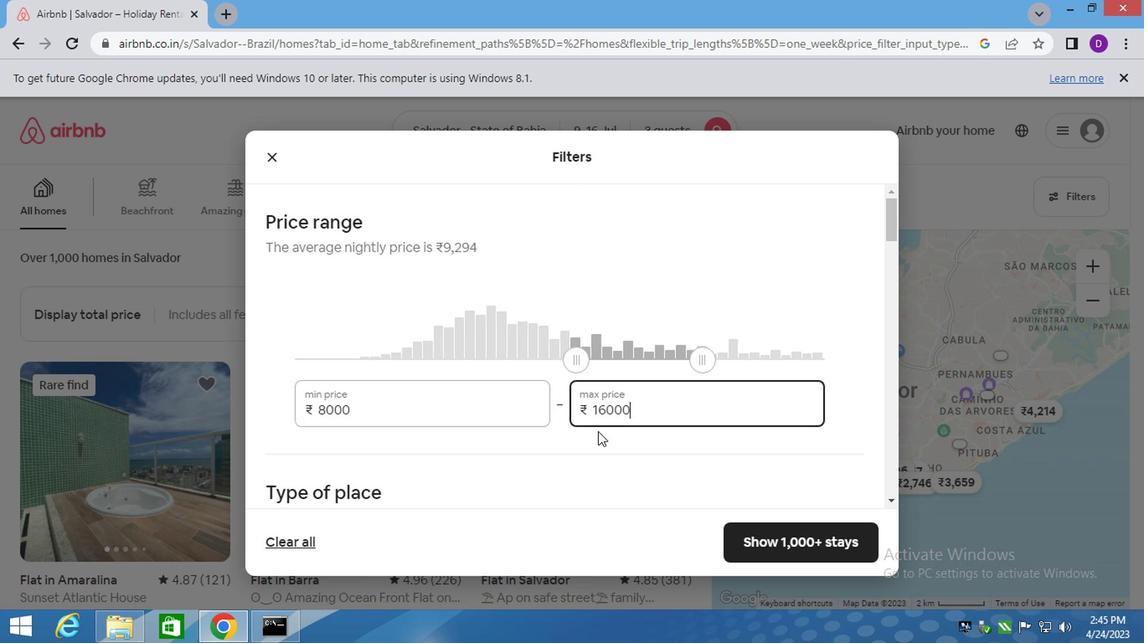 
Action: Mouse scrolled (559, 436) with delta (0, -1)
Screenshot: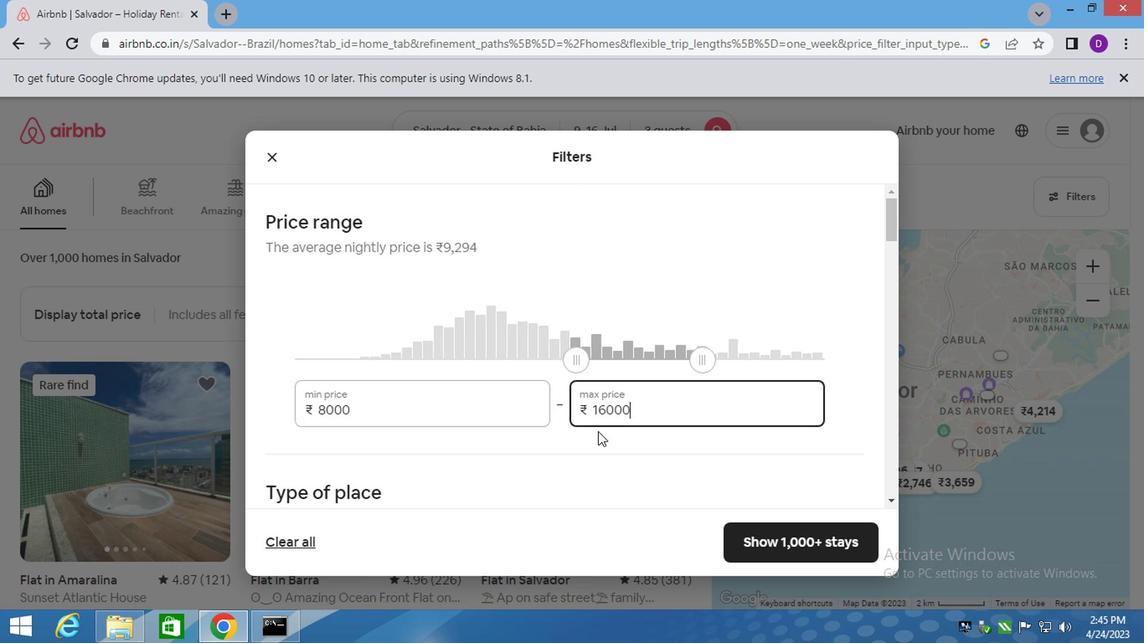 
Action: Mouse moved to (332, 377)
Screenshot: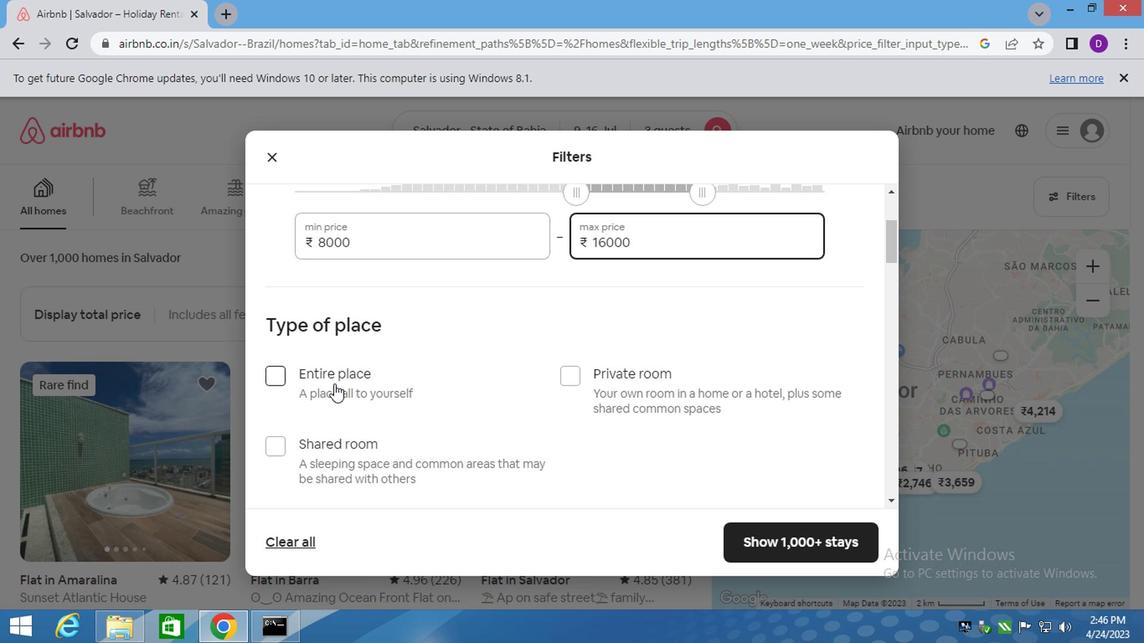 
Action: Mouse pressed left at (332, 377)
Screenshot: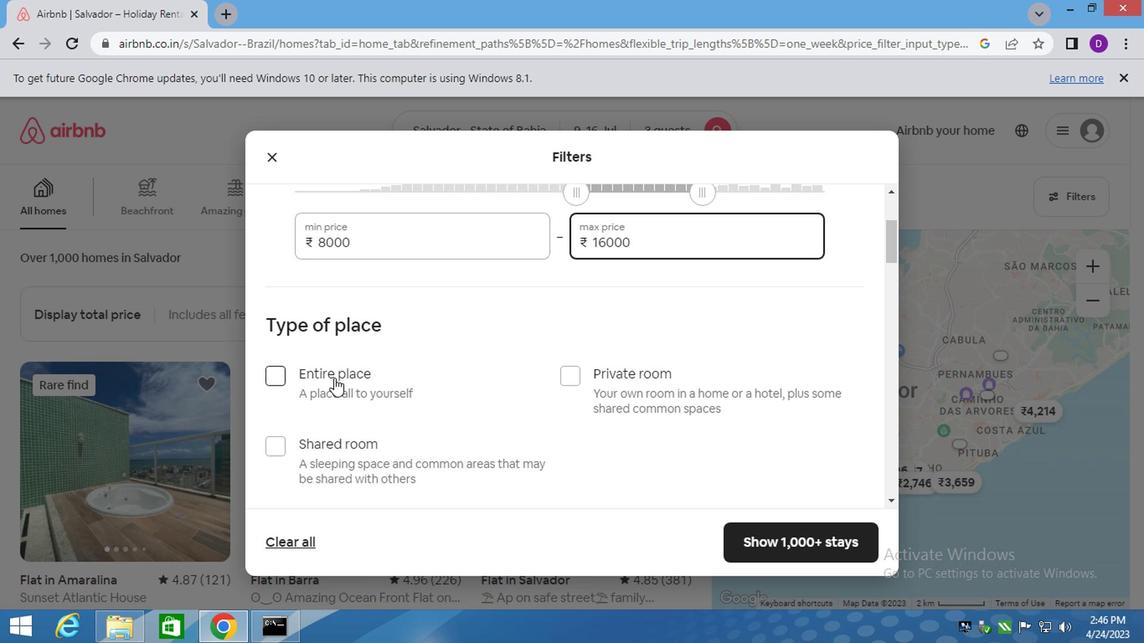 
Action: Mouse moved to (443, 427)
Screenshot: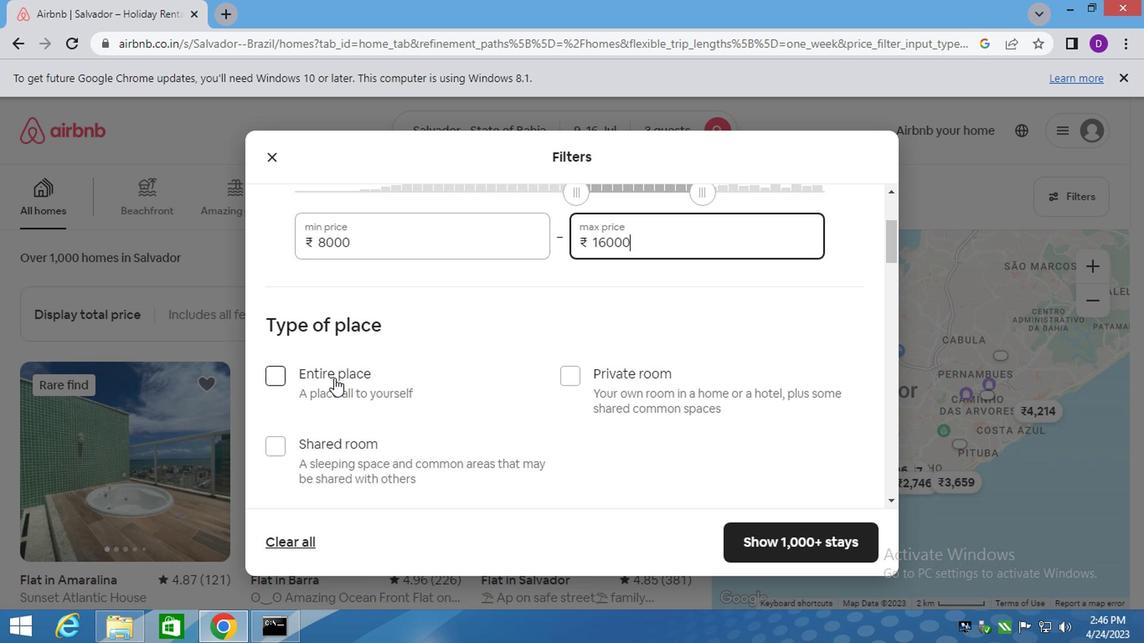 
Action: Mouse scrolled (431, 426) with delta (0, 0)
Screenshot: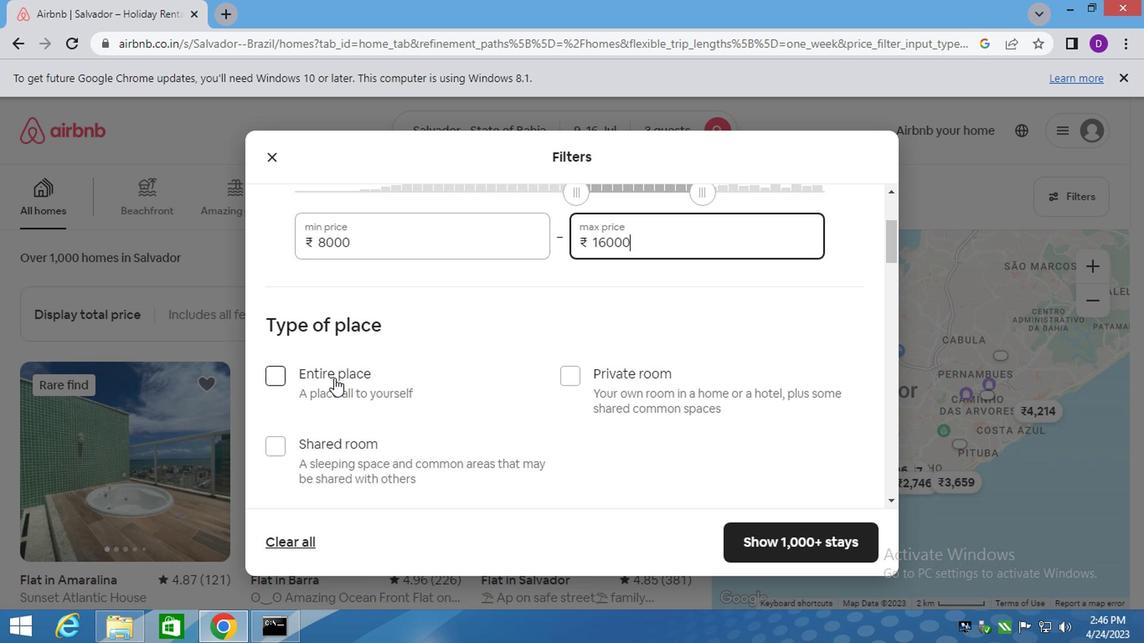 
Action: Mouse moved to (459, 425)
Screenshot: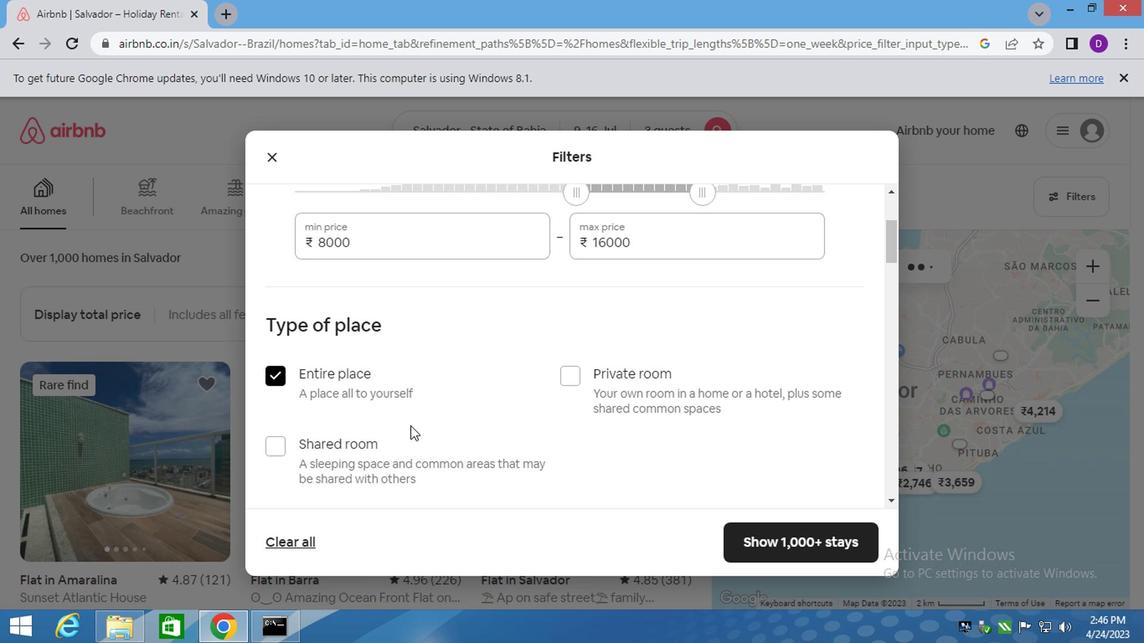 
Action: Mouse scrolled (457, 425) with delta (0, -1)
Screenshot: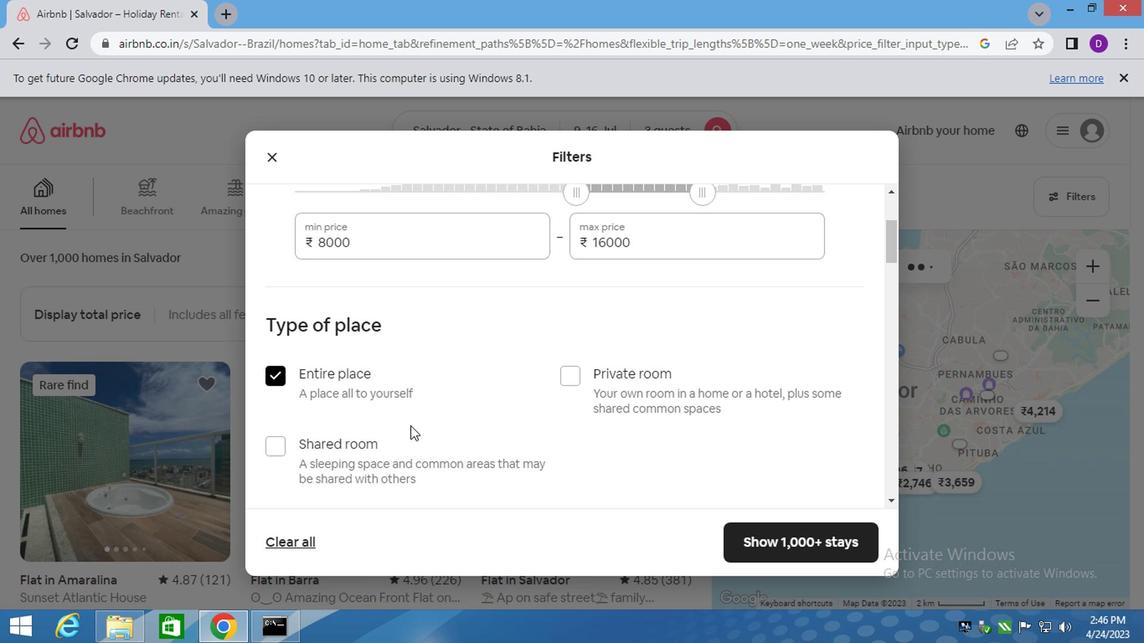 
Action: Mouse moved to (462, 422)
Screenshot: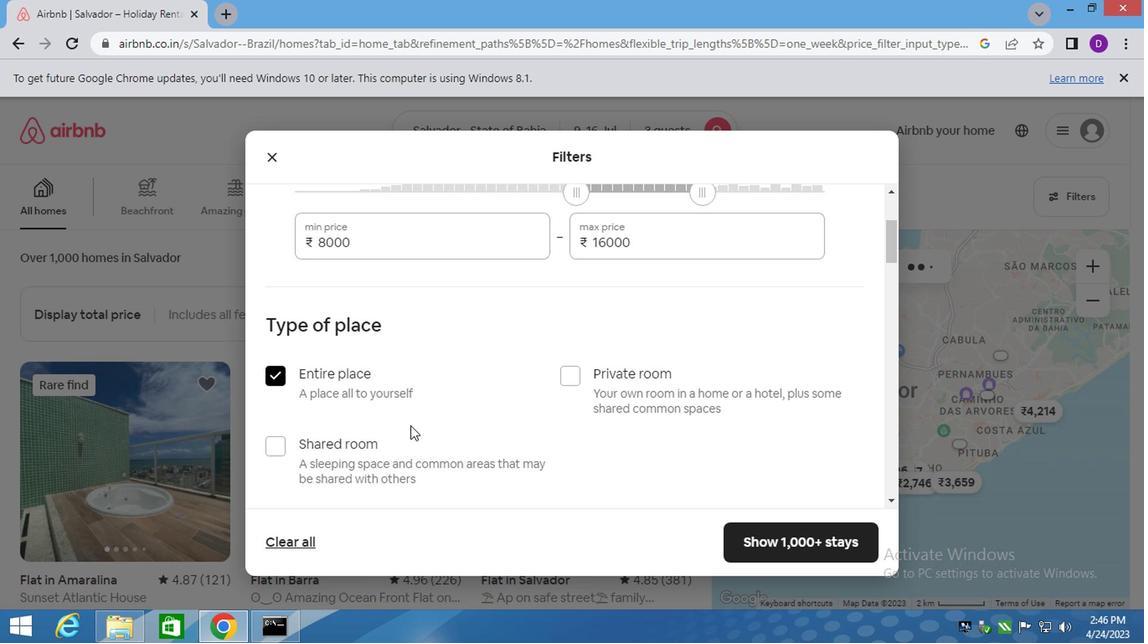 
Action: Mouse scrolled (462, 421) with delta (0, -1)
Screenshot: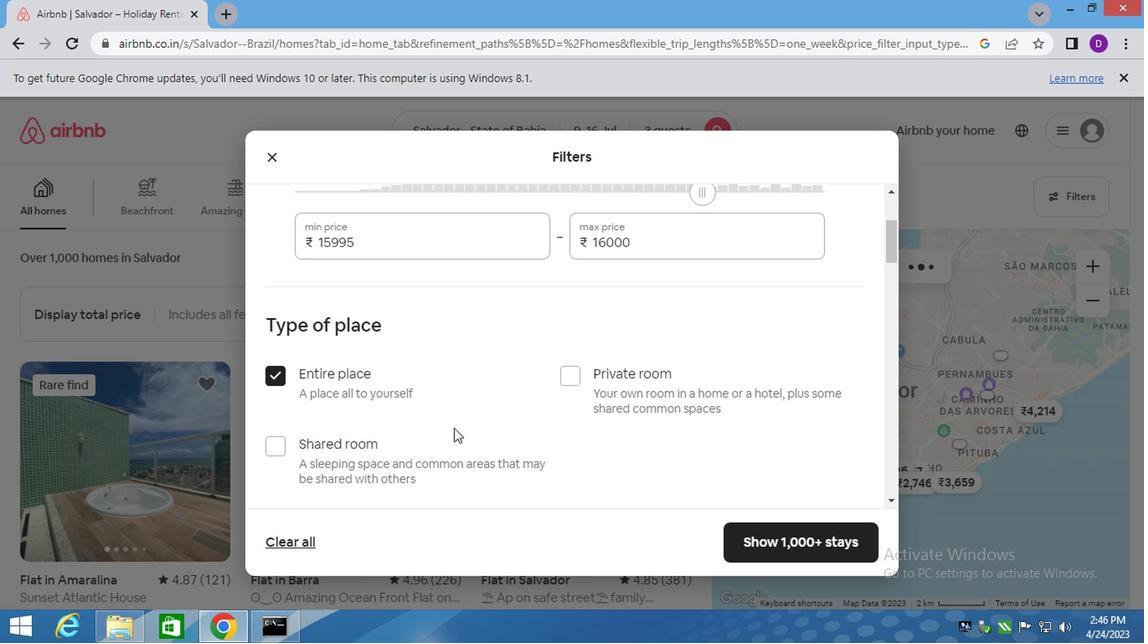 
Action: Mouse moved to (465, 418)
Screenshot: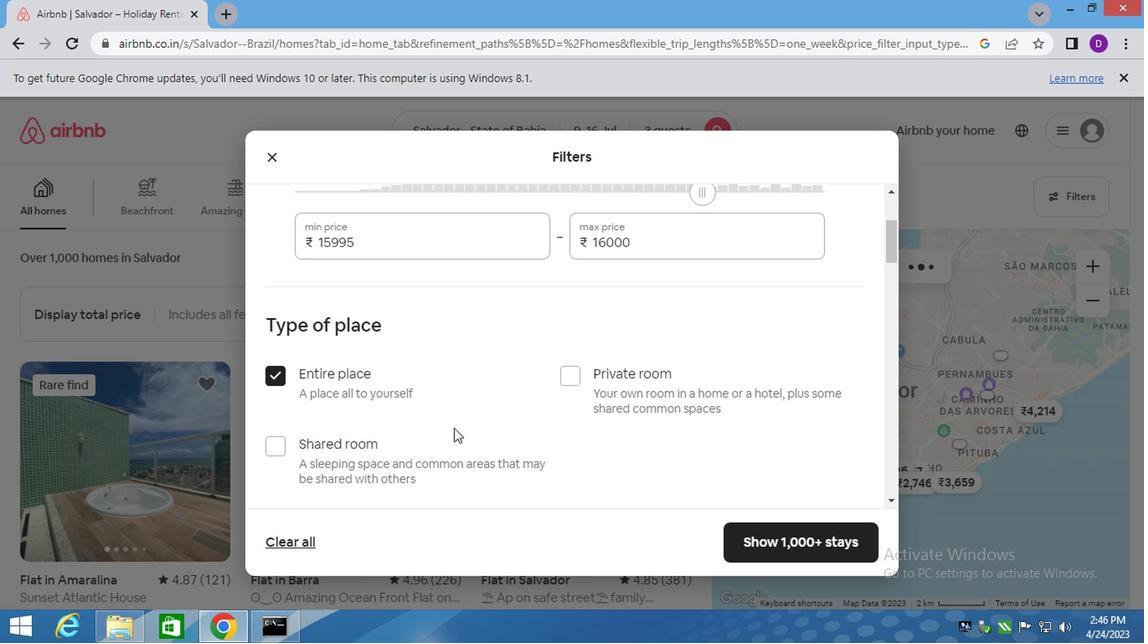 
Action: Mouse scrolled (463, 419) with delta (0, 0)
Screenshot: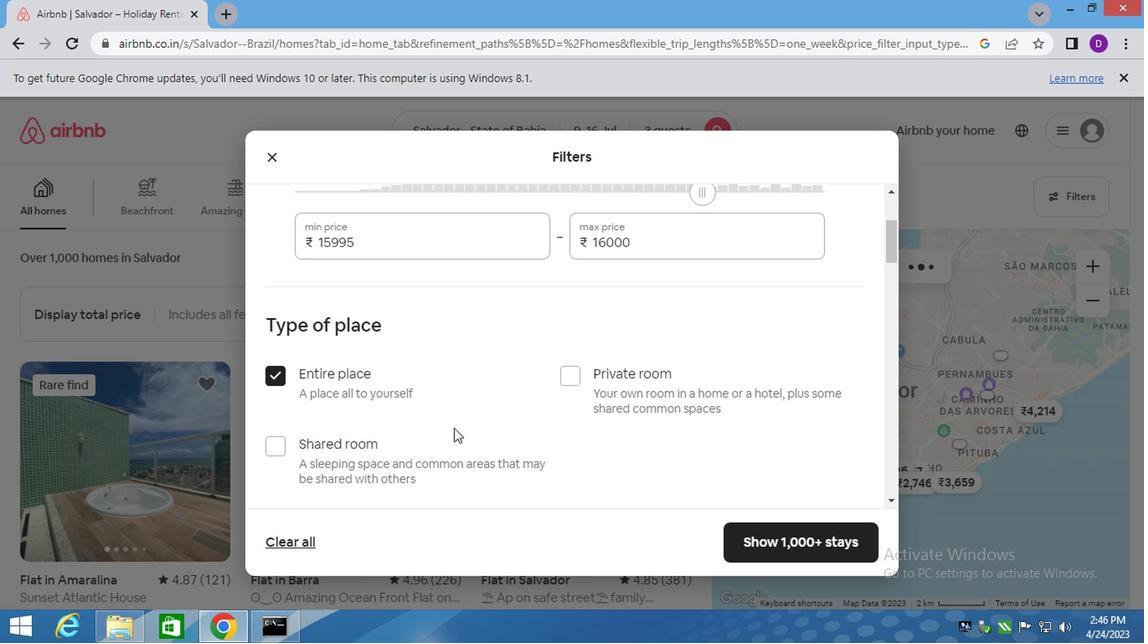 
Action: Mouse moved to (322, 277)
Screenshot: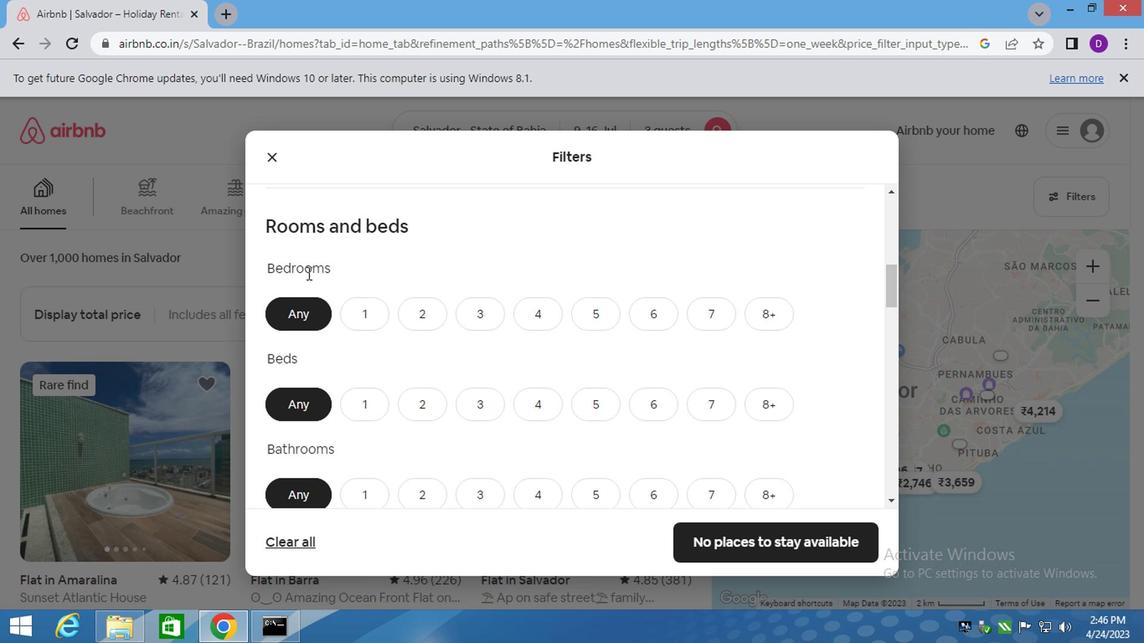 
Action: Mouse scrolled (322, 277) with delta (0, 0)
Screenshot: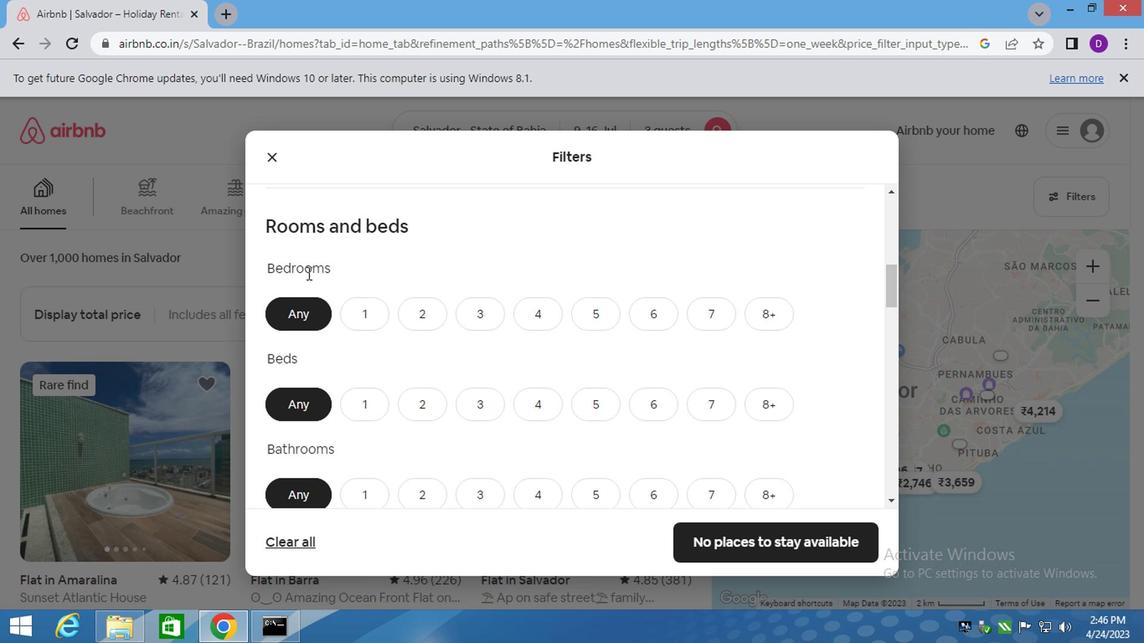 
Action: Mouse moved to (399, 232)
Screenshot: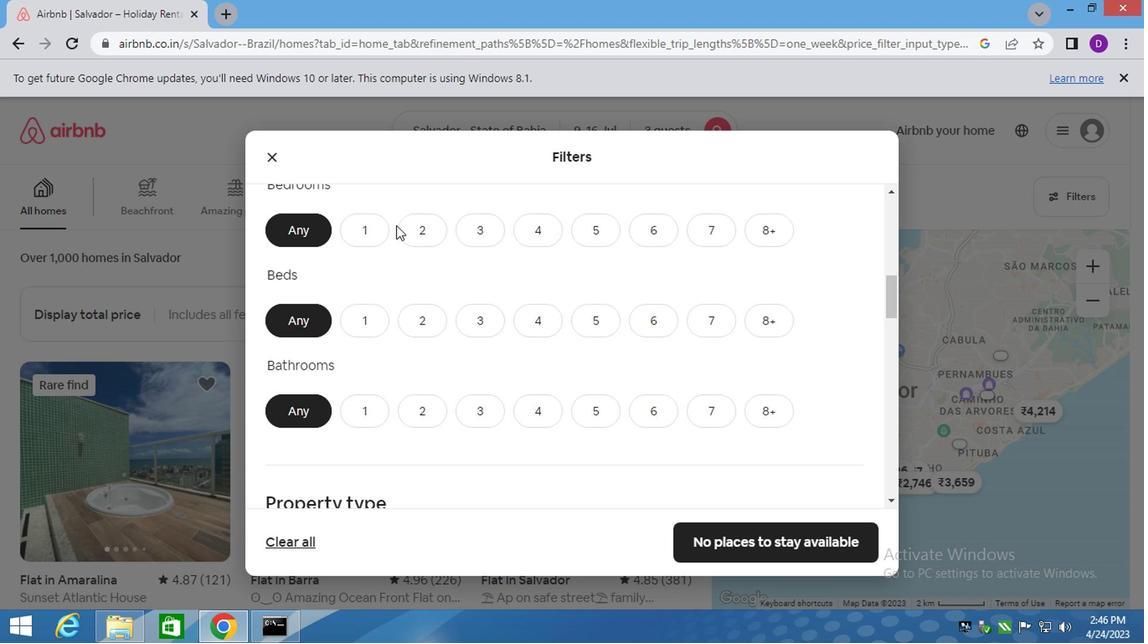 
Action: Mouse pressed left at (399, 232)
Screenshot: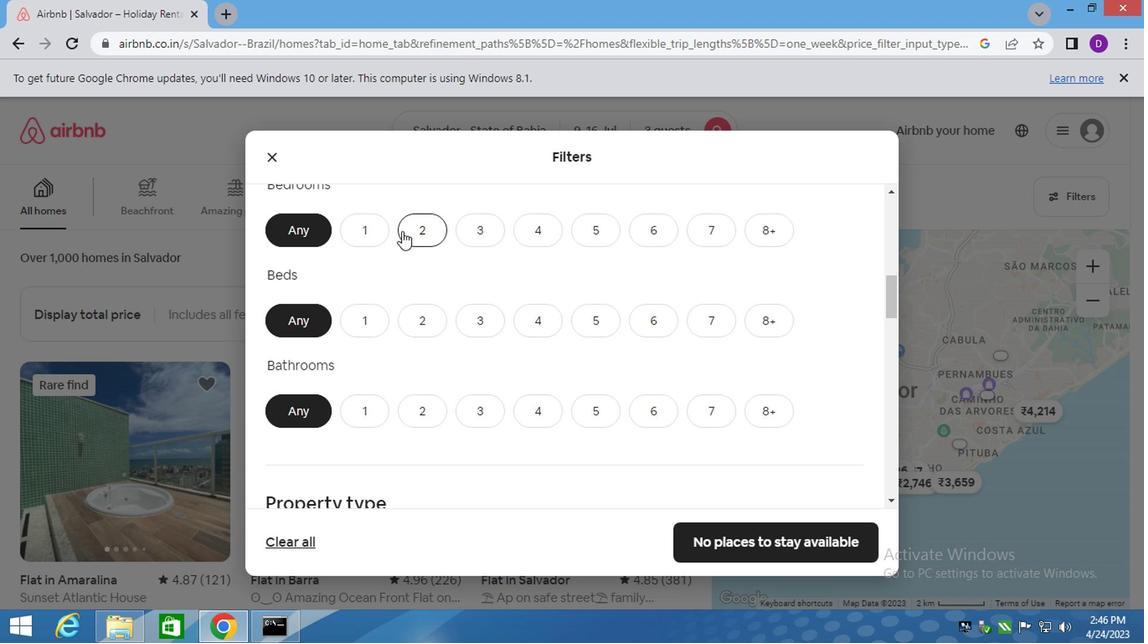 
Action: Mouse moved to (414, 330)
Screenshot: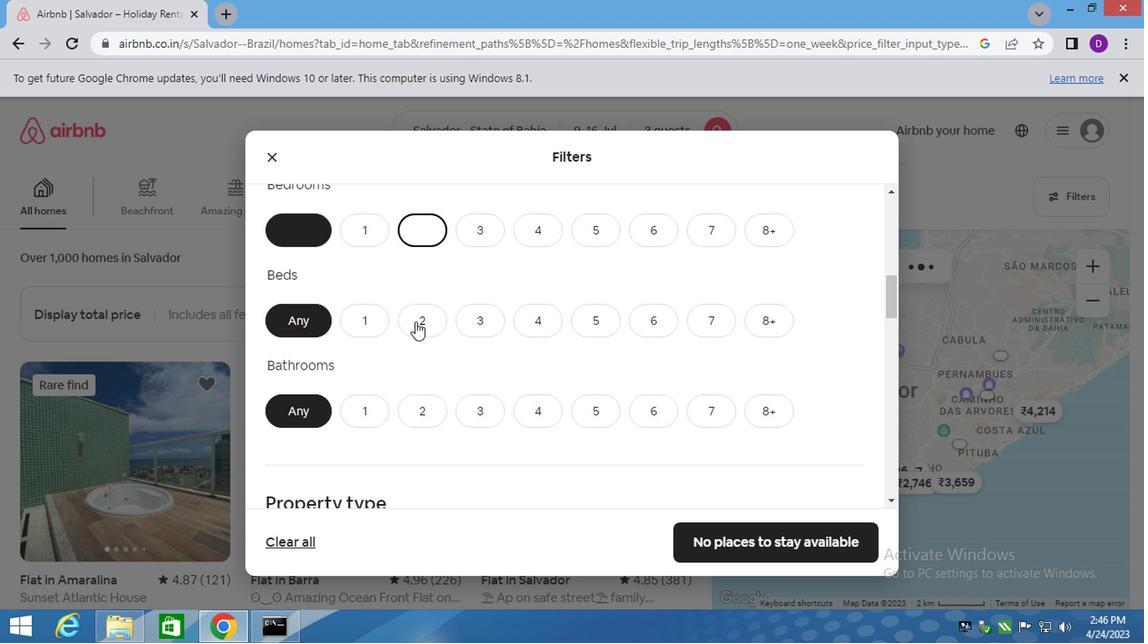 
Action: Mouse pressed left at (414, 330)
Screenshot: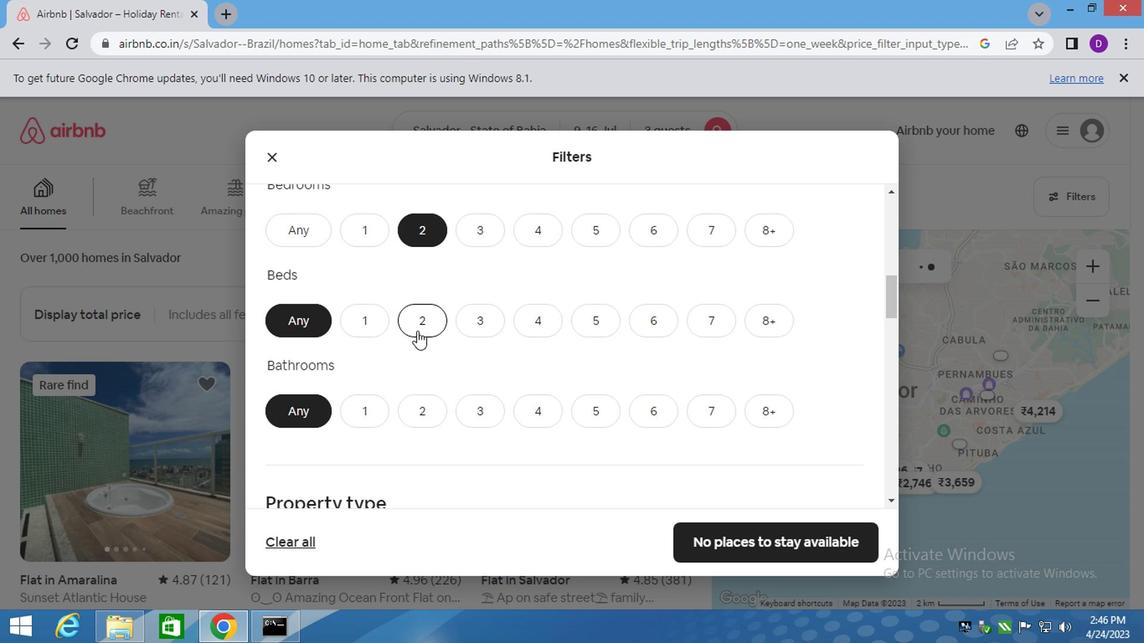 
Action: Mouse moved to (368, 404)
Screenshot: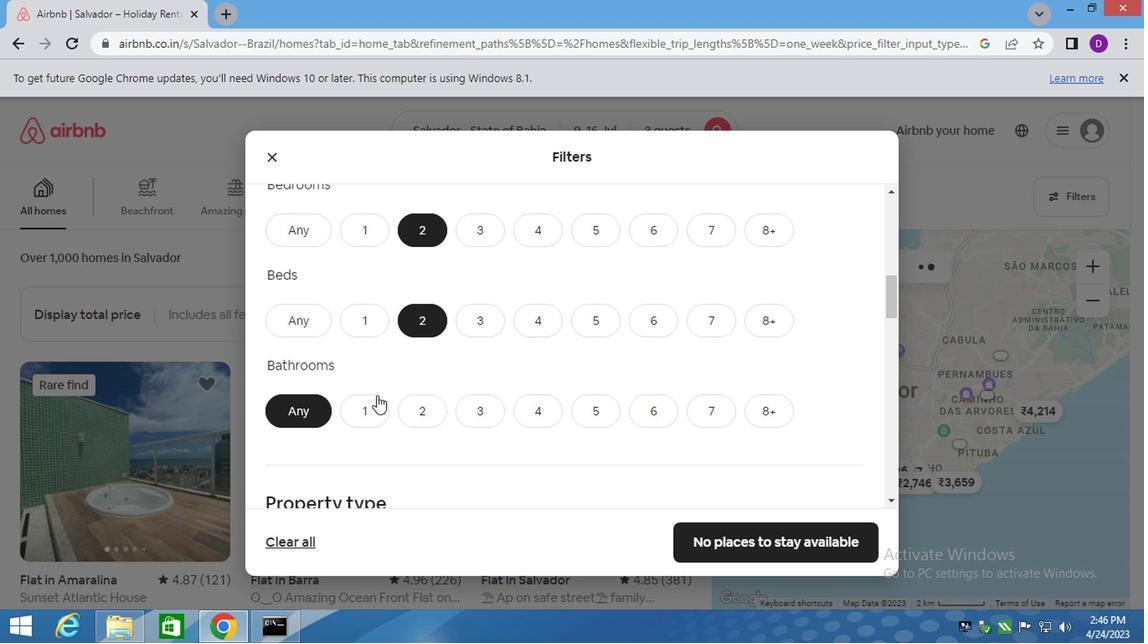 
Action: Mouse pressed left at (368, 404)
Screenshot: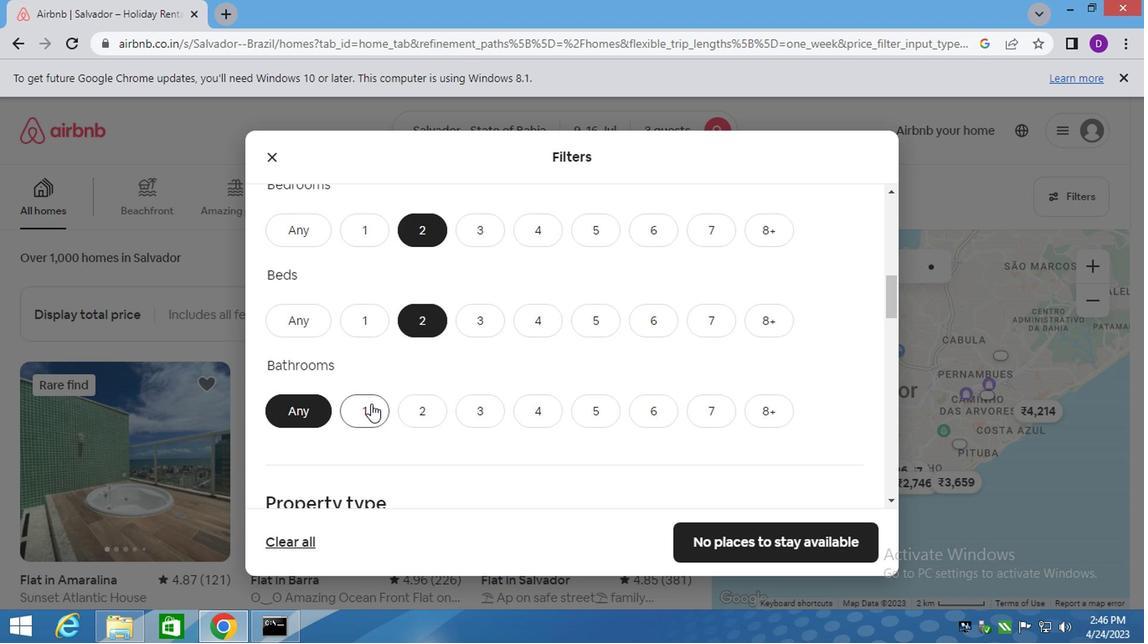 
Action: Mouse moved to (387, 404)
Screenshot: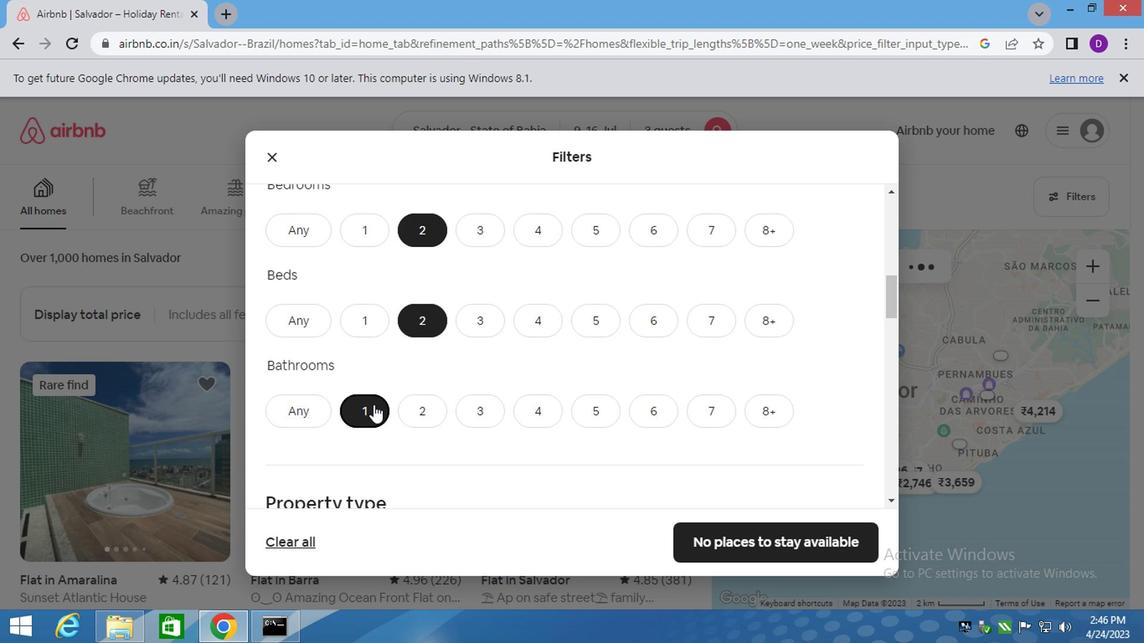 
Action: Mouse scrolled (387, 403) with delta (0, 0)
Screenshot: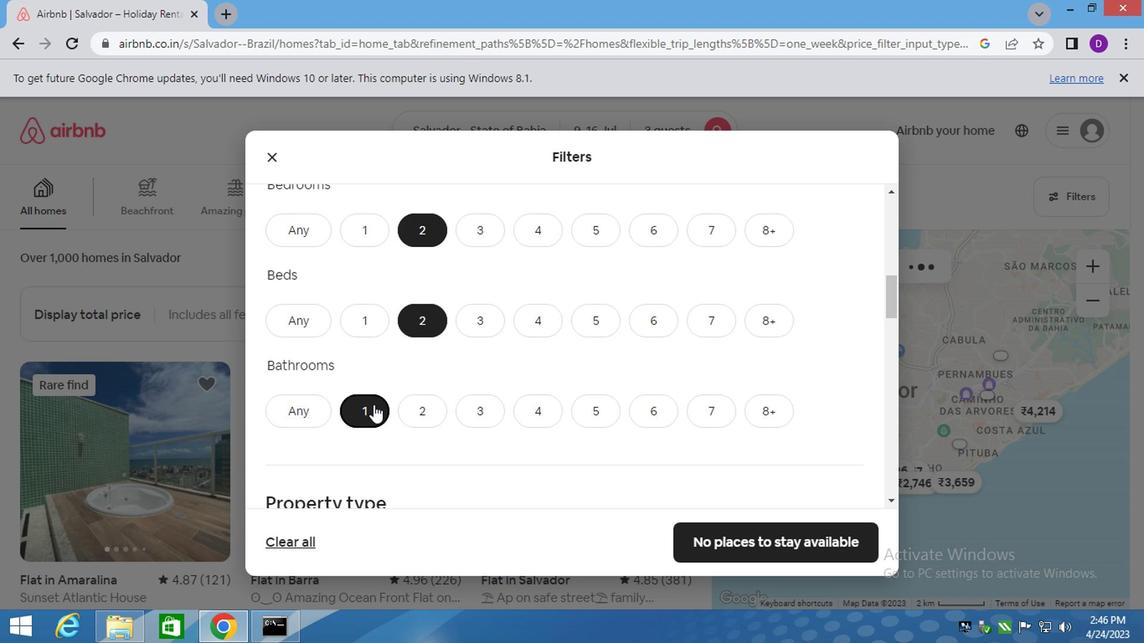 
Action: Mouse moved to (392, 404)
Screenshot: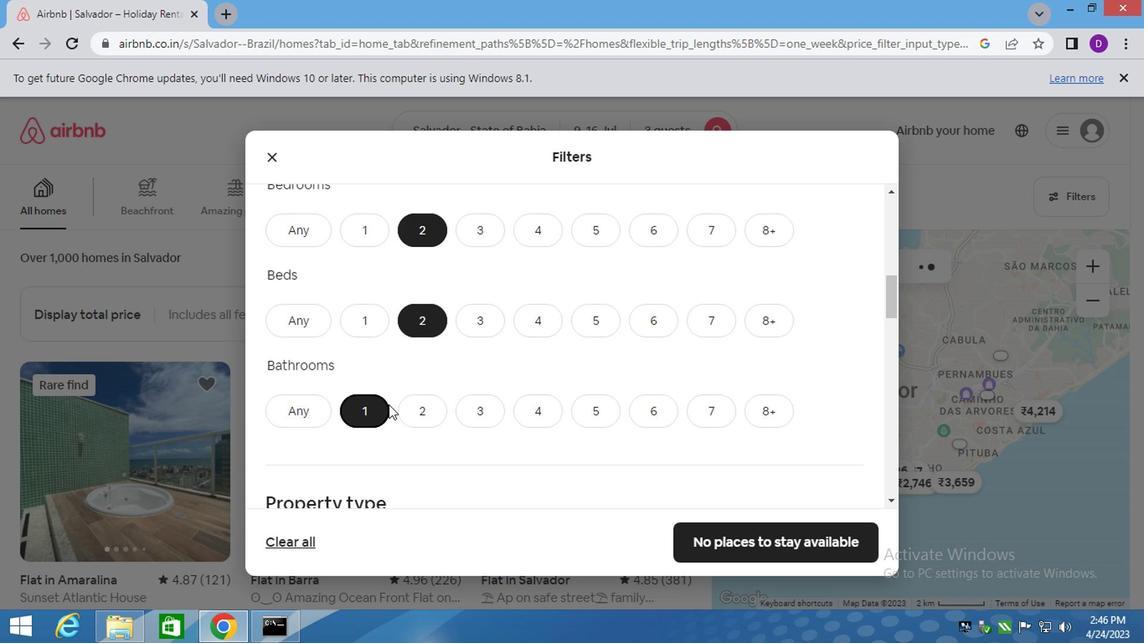 
Action: Mouse scrolled (392, 403) with delta (0, 0)
Screenshot: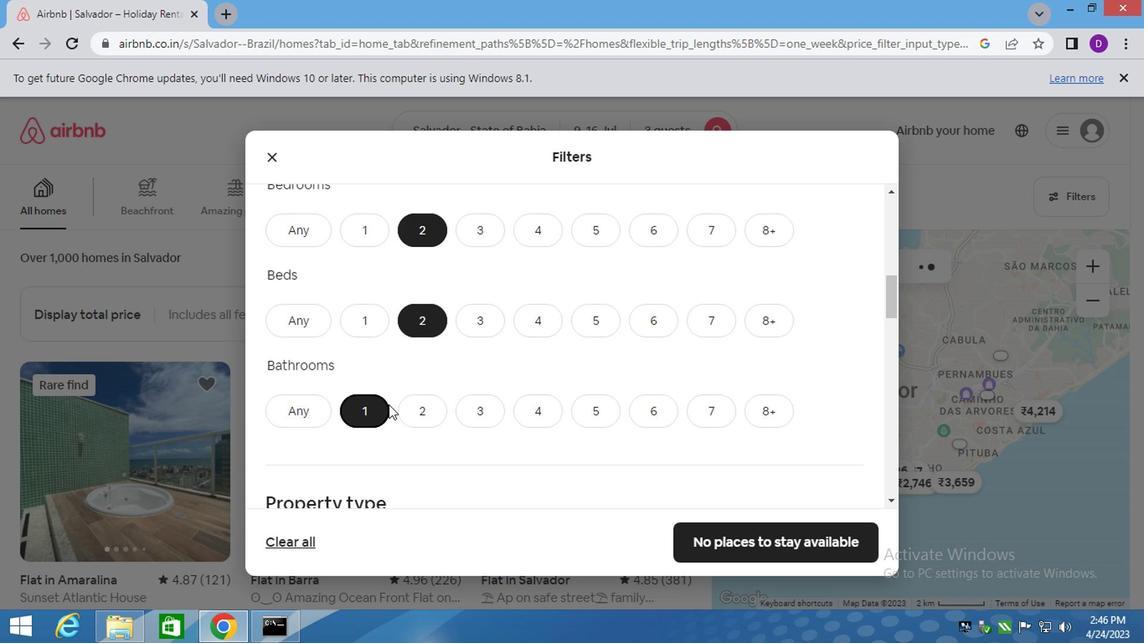 
Action: Mouse scrolled (392, 403) with delta (0, 0)
Screenshot: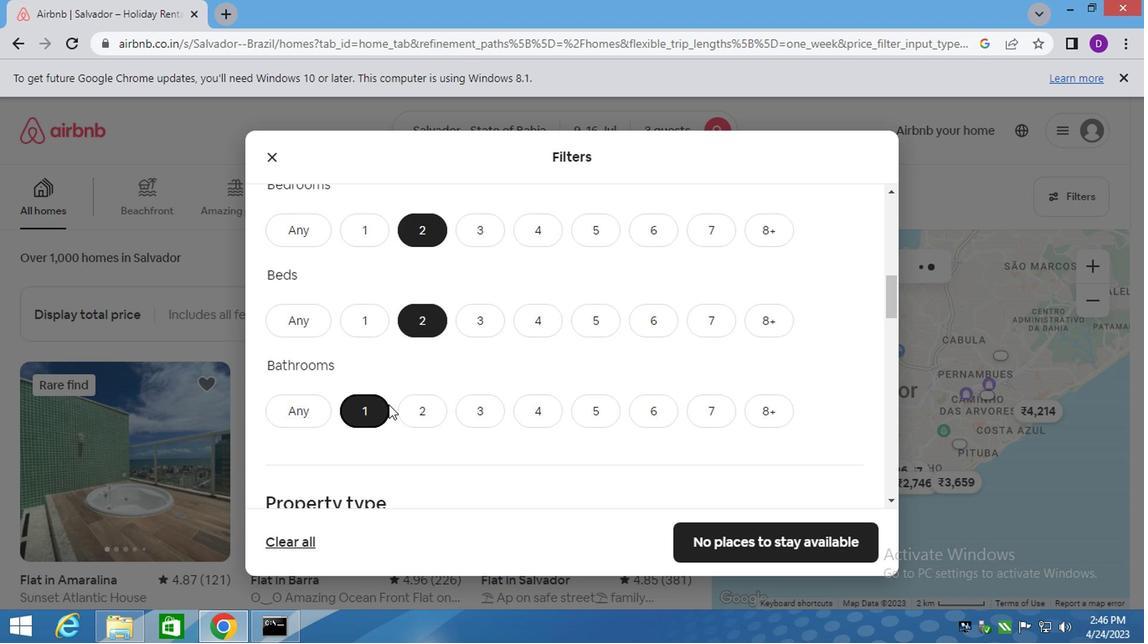 
Action: Mouse moved to (393, 404)
Screenshot: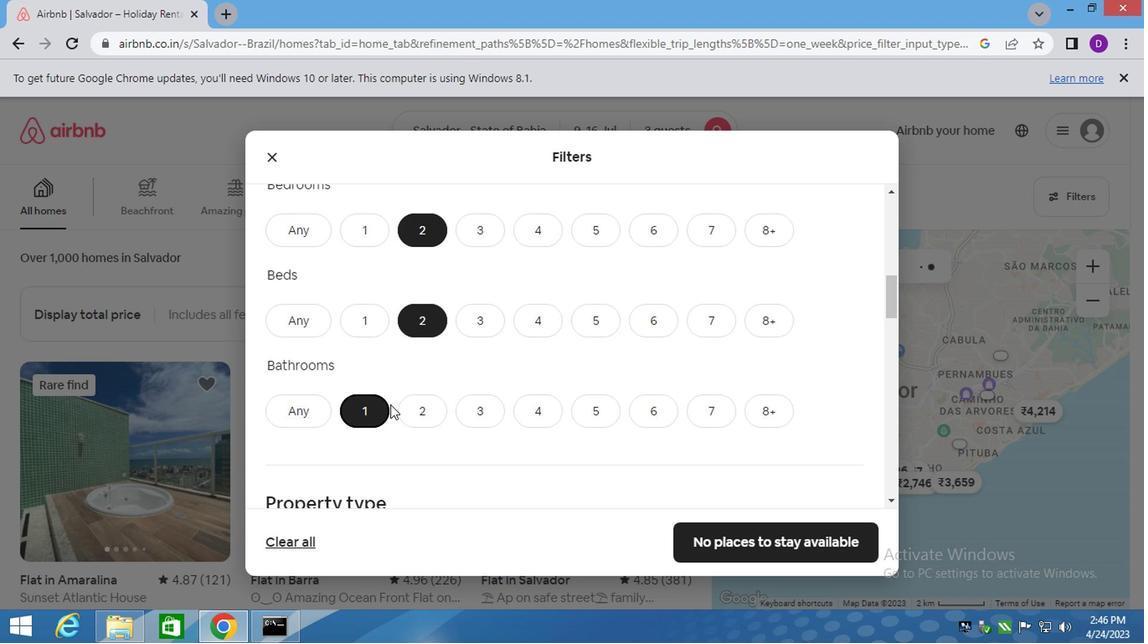 
Action: Mouse scrolled (393, 403) with delta (0, 0)
Screenshot: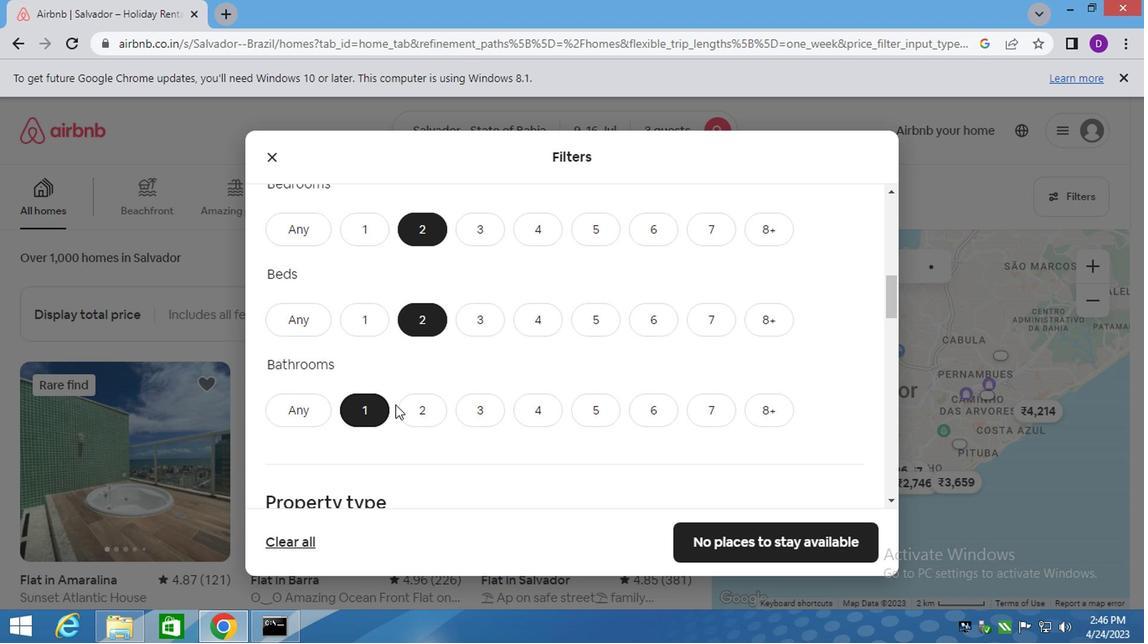 
Action: Mouse moved to (367, 267)
Screenshot: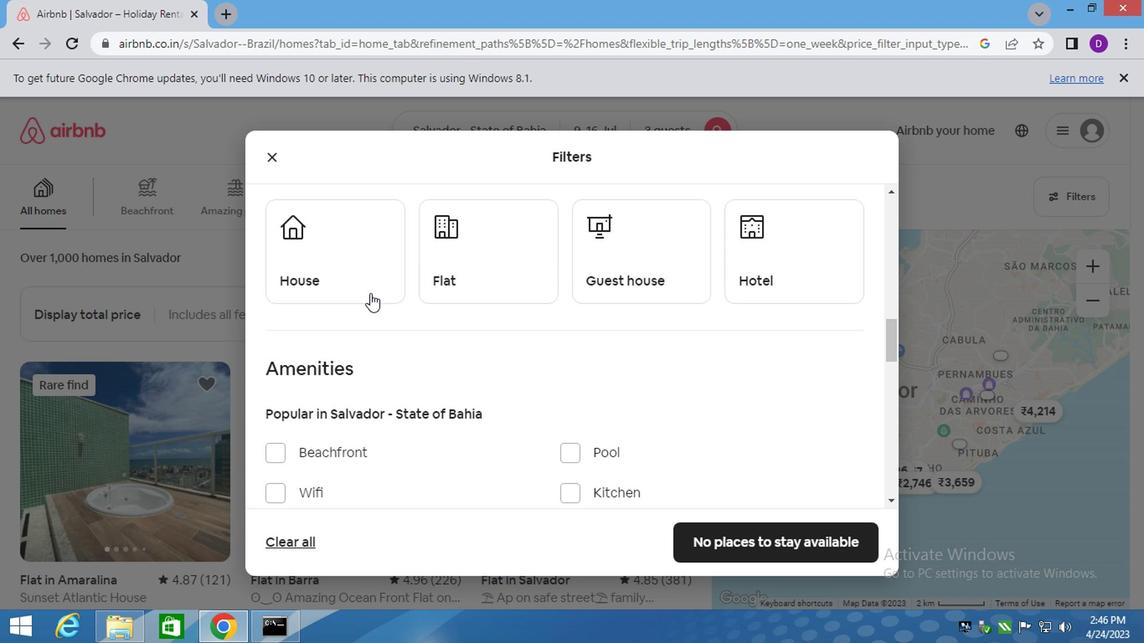 
Action: Mouse pressed left at (367, 267)
Screenshot: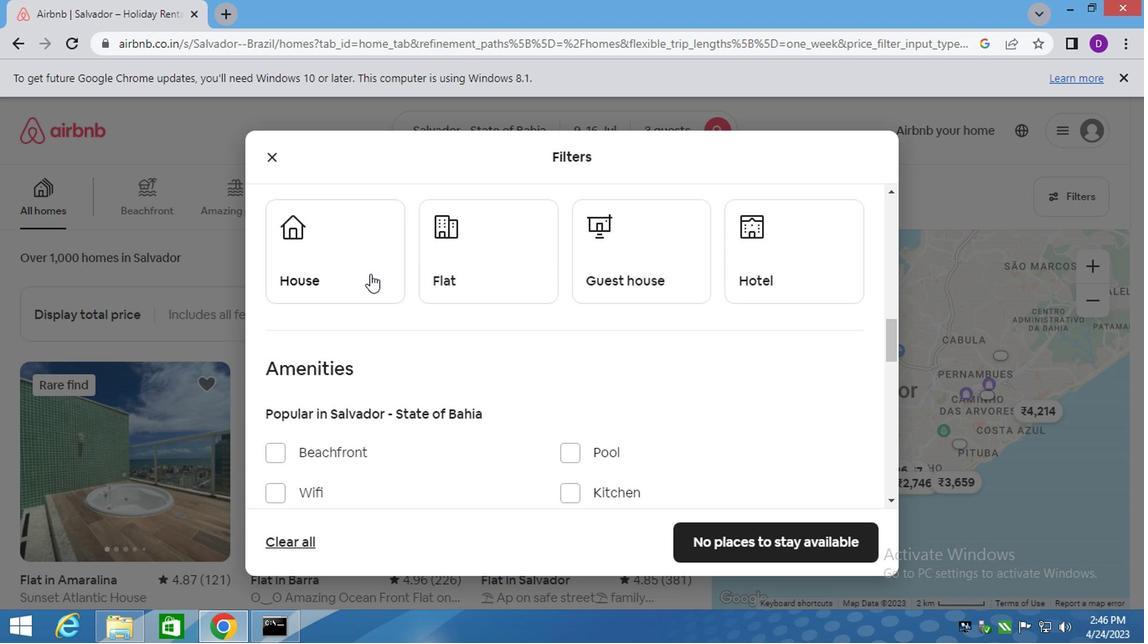 
Action: Mouse moved to (468, 258)
Screenshot: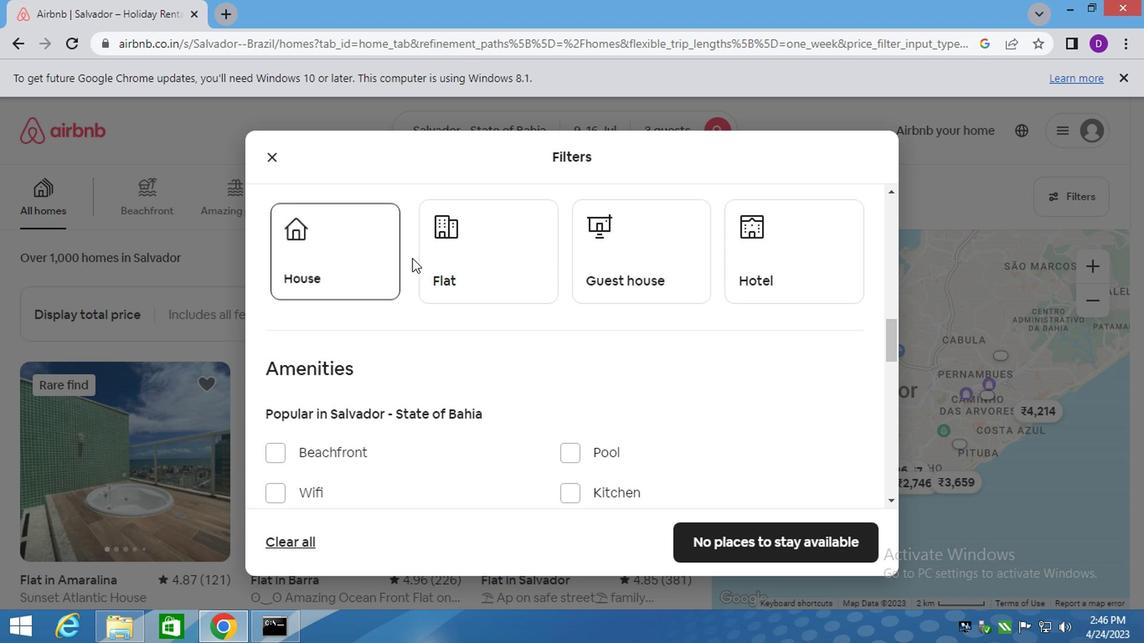 
Action: Mouse pressed left at (468, 258)
Screenshot: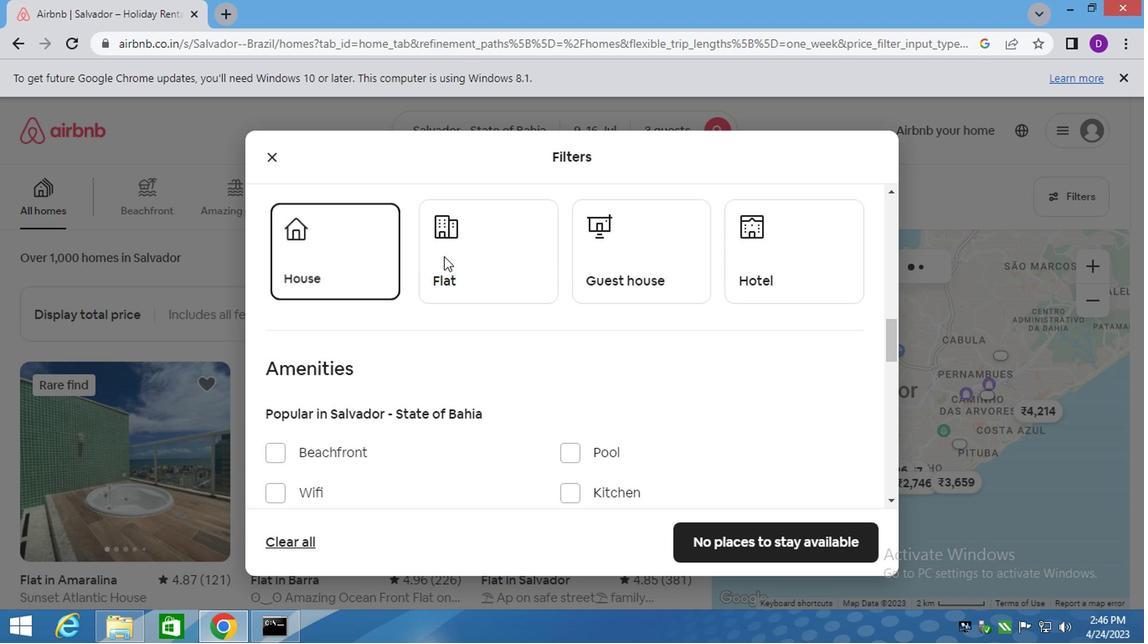 
Action: Mouse moved to (590, 264)
Screenshot: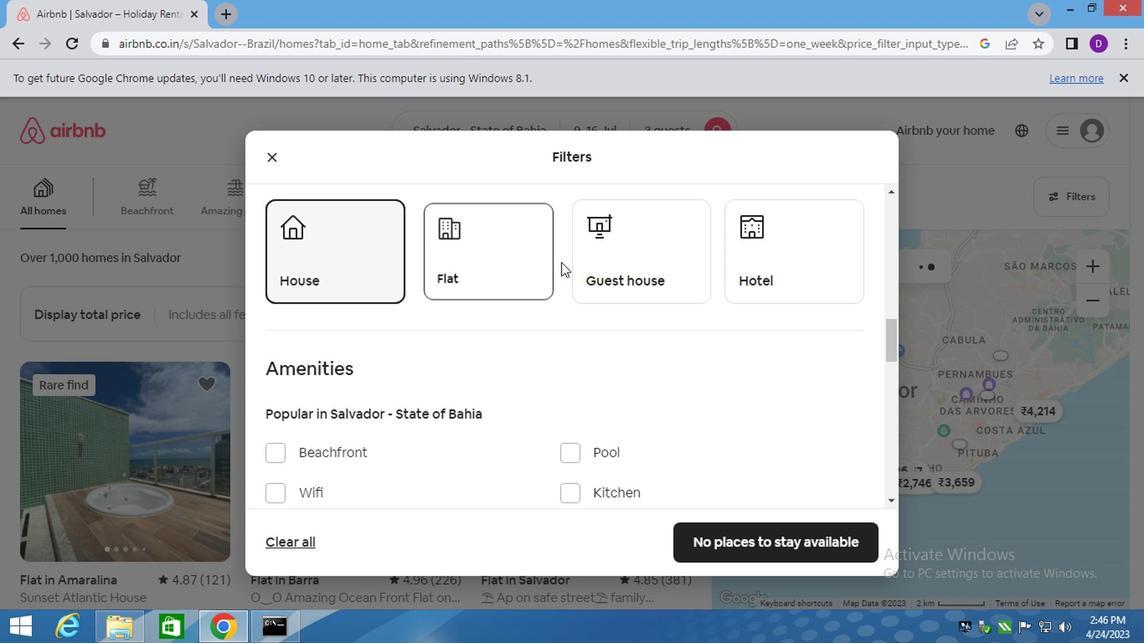 
Action: Mouse pressed left at (590, 264)
Screenshot: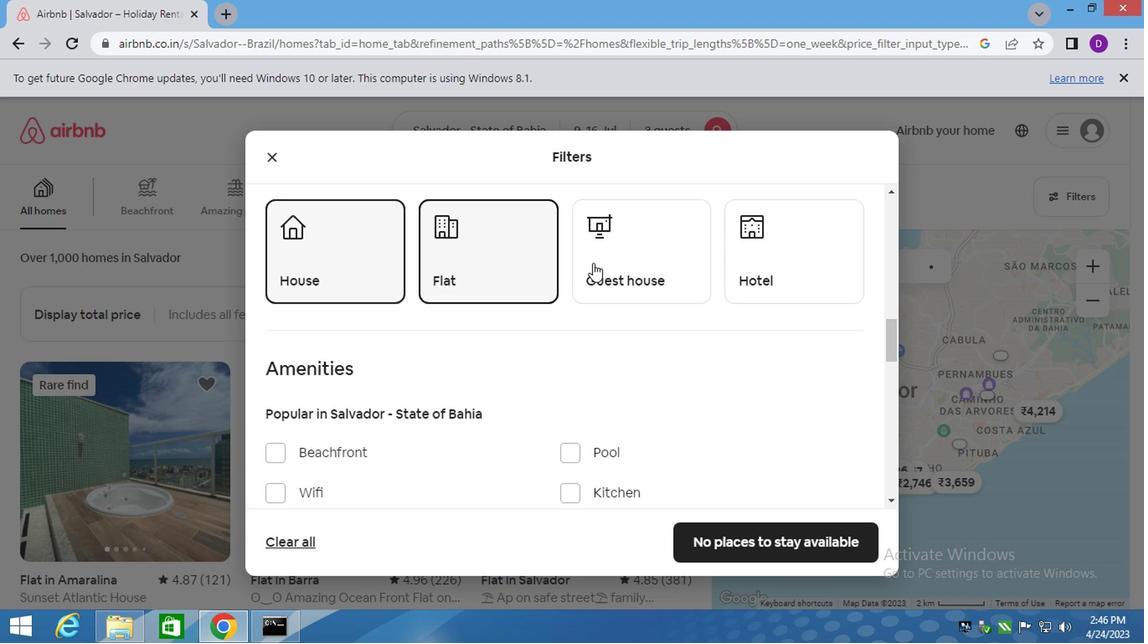 
Action: Mouse moved to (588, 327)
Screenshot: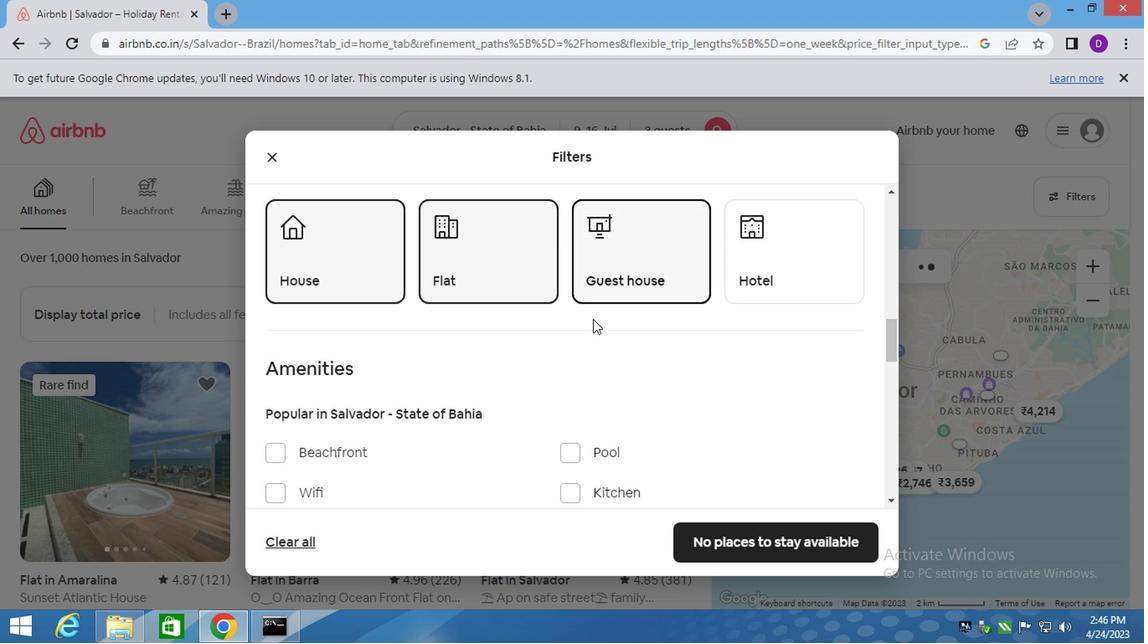 
Action: Mouse scrolled (588, 326) with delta (0, -1)
Screenshot: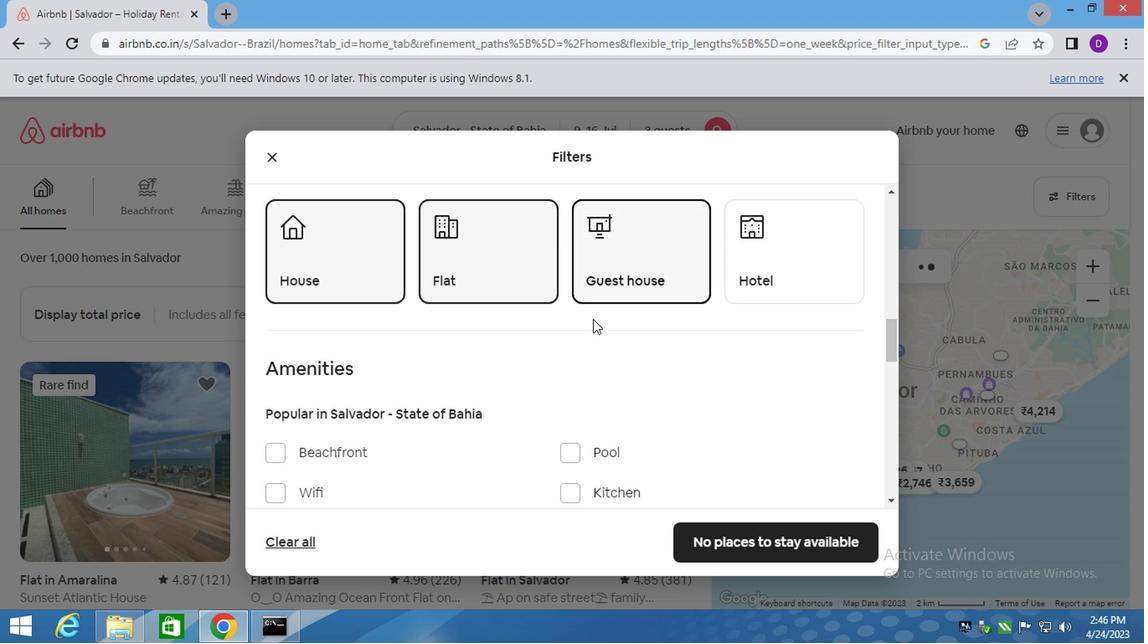 
Action: Mouse moved to (586, 332)
Screenshot: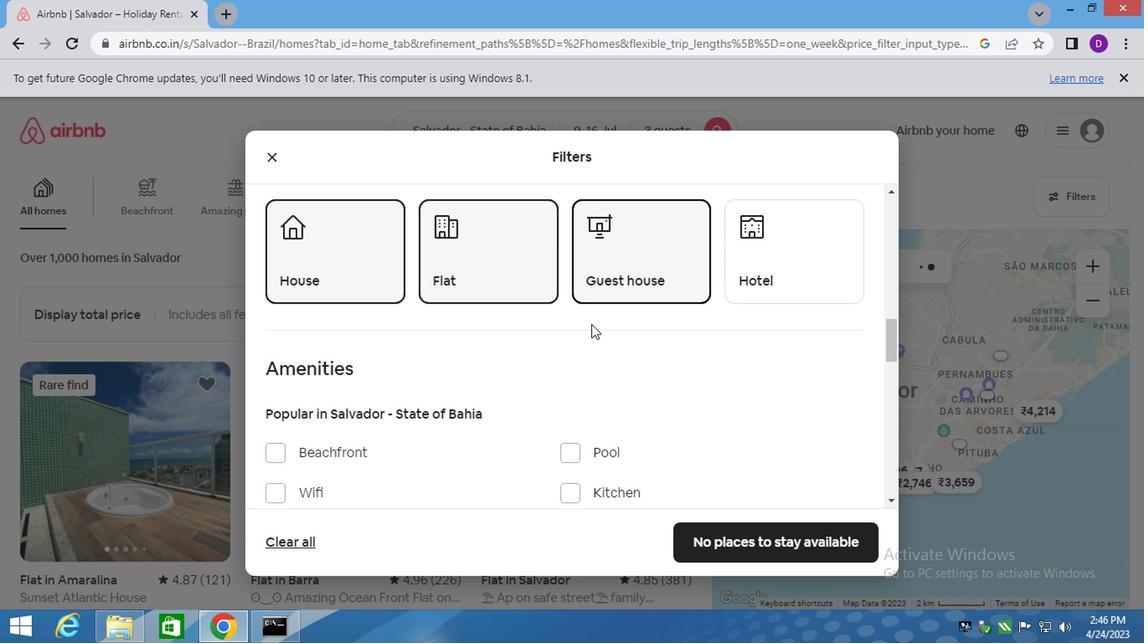 
Action: Mouse scrolled (586, 332) with delta (0, 0)
Screenshot: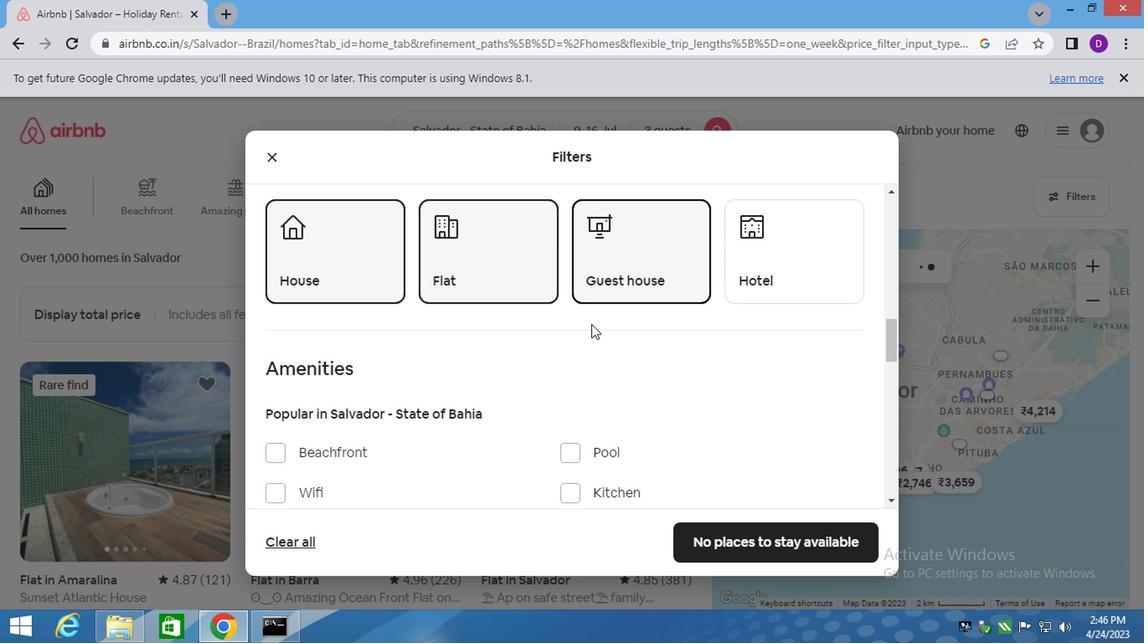 
Action: Mouse moved to (585, 332)
Screenshot: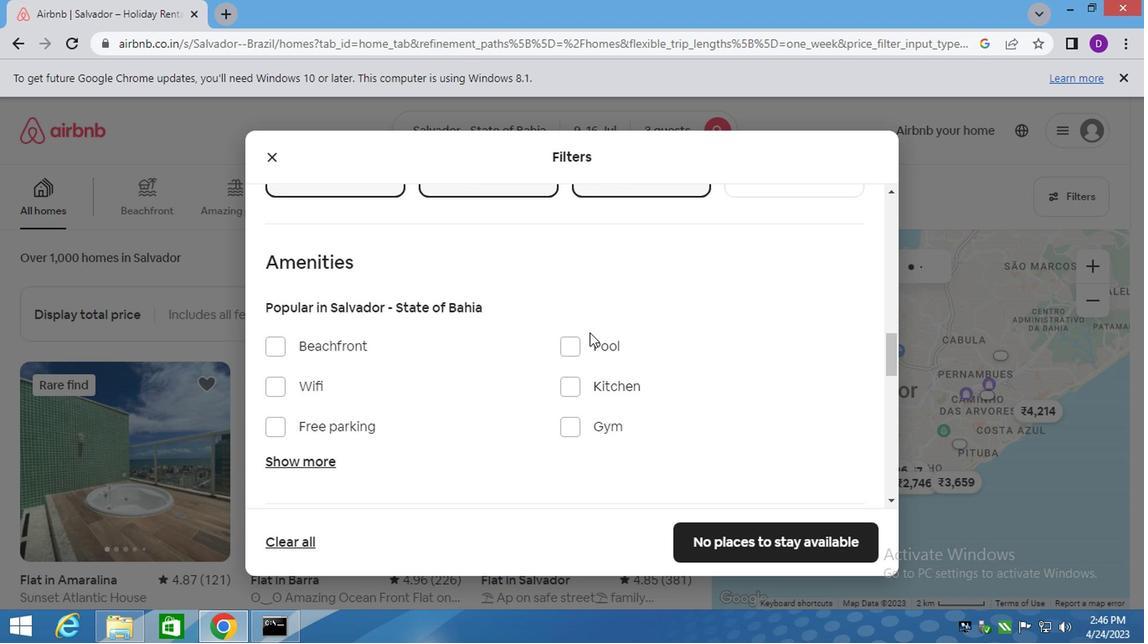 
Action: Mouse scrolled (585, 332) with delta (0, 0)
Screenshot: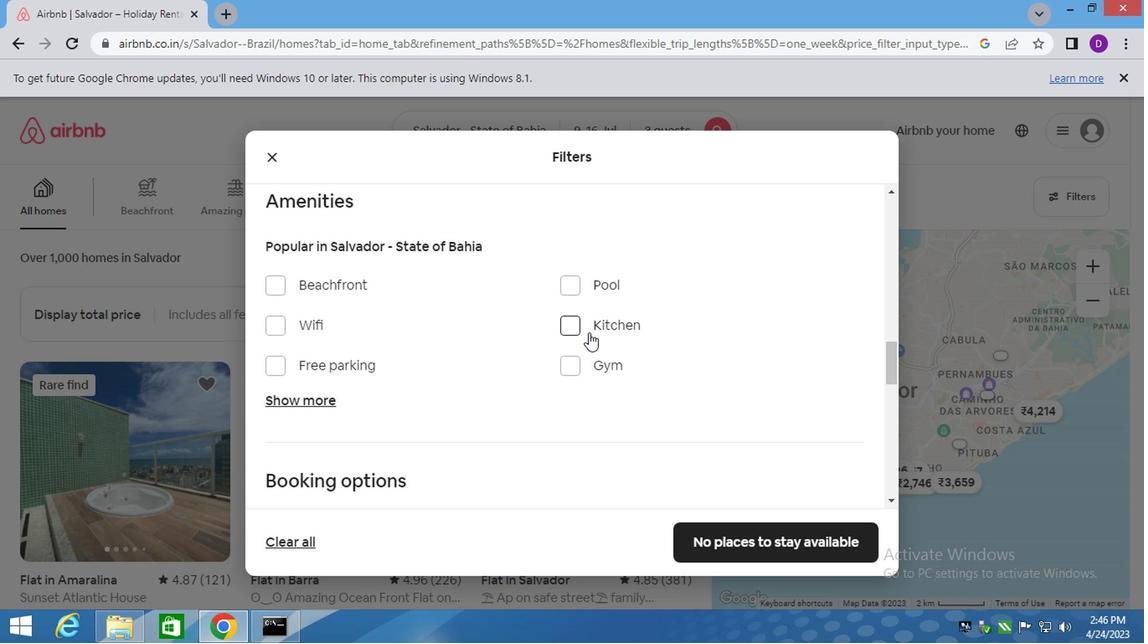 
Action: Mouse scrolled (585, 332) with delta (0, 0)
Screenshot: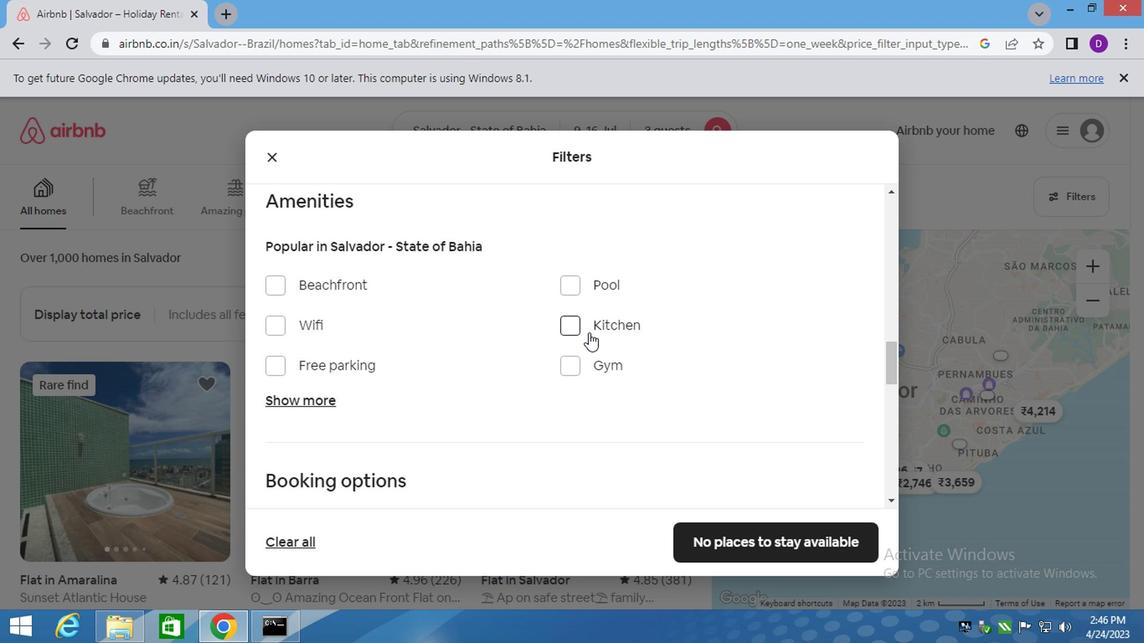 
Action: Mouse scrolled (585, 332) with delta (0, 0)
Screenshot: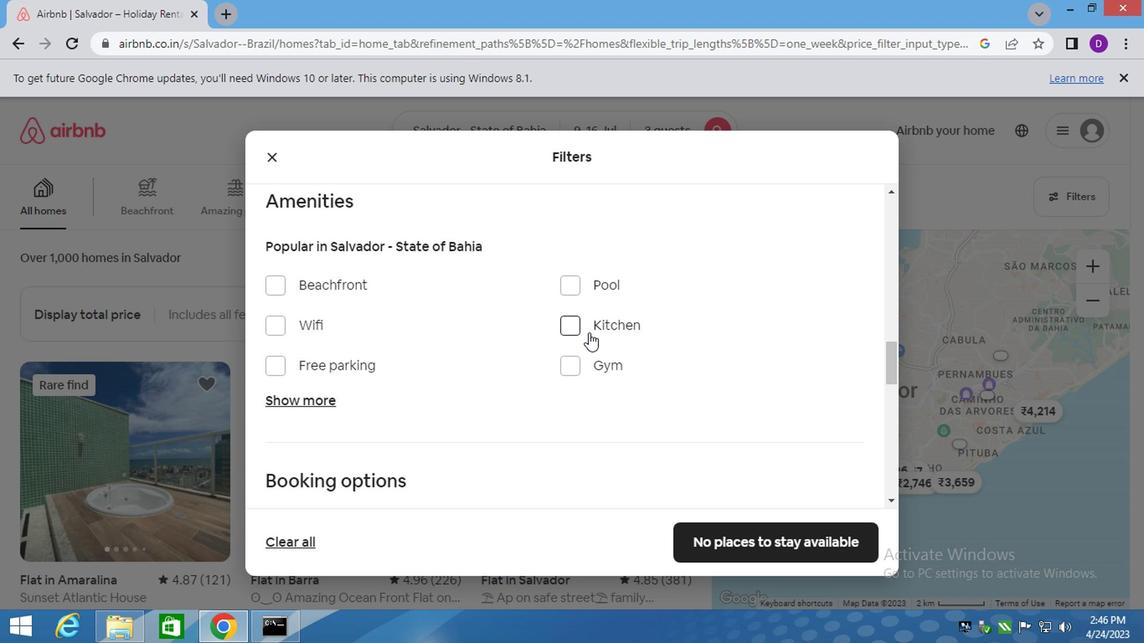
Action: Mouse moved to (818, 335)
Screenshot: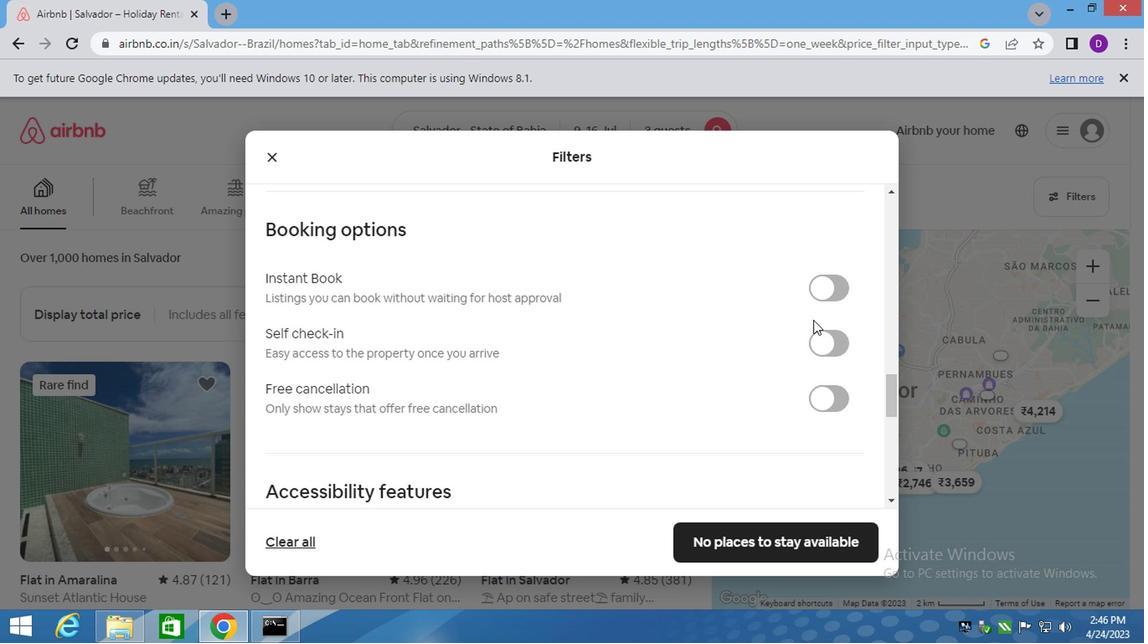 
Action: Mouse pressed left at (818, 335)
Screenshot: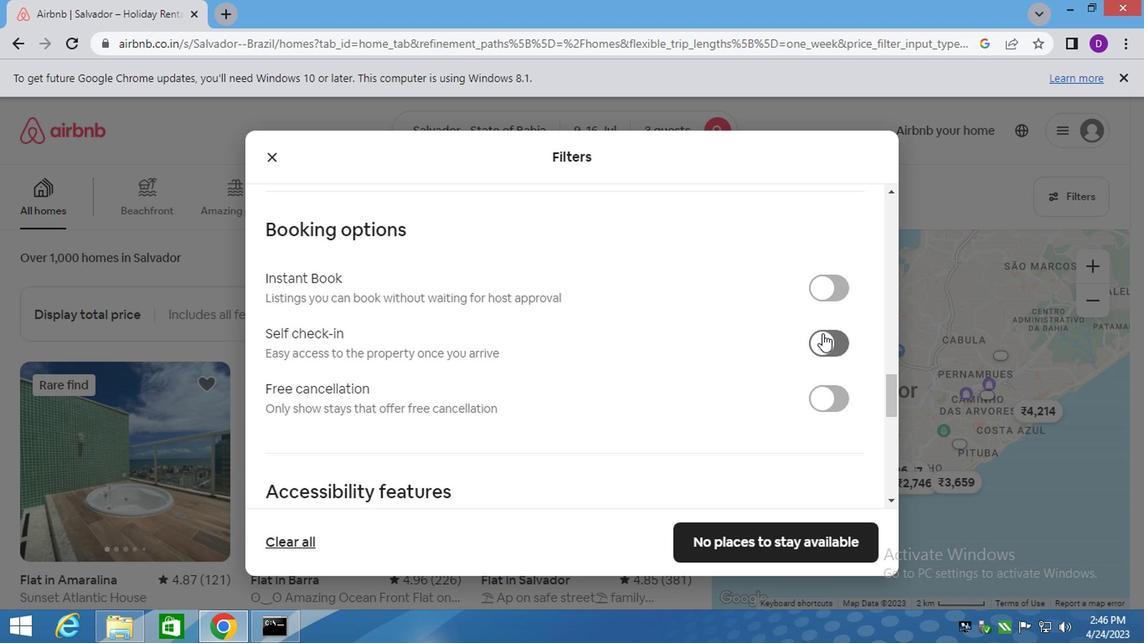 
Action: Mouse moved to (555, 410)
Screenshot: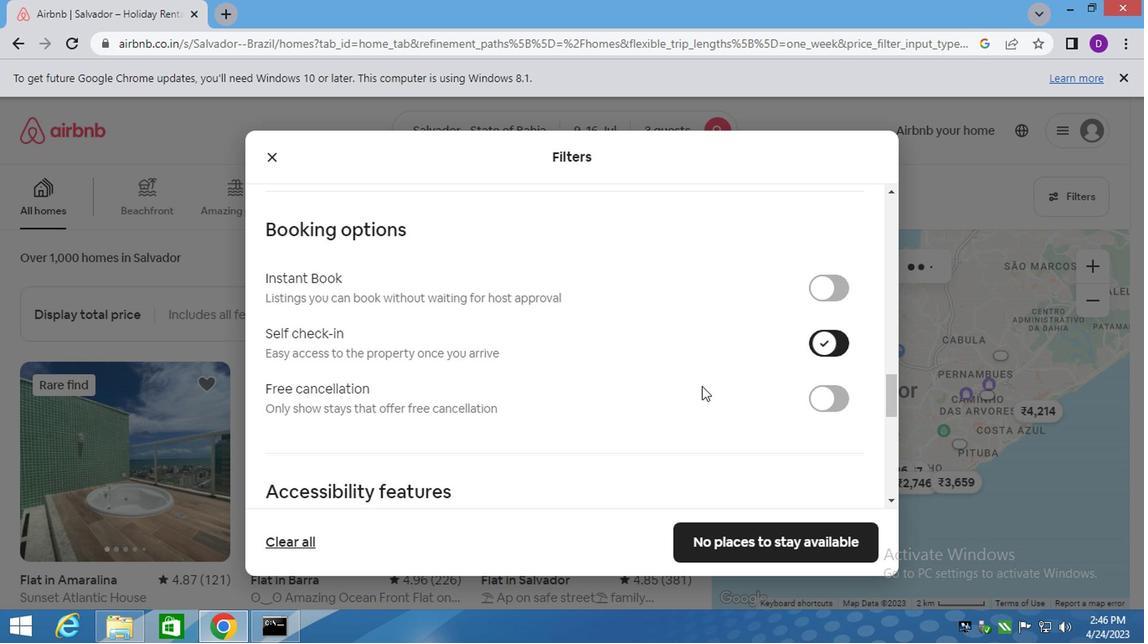 
Action: Mouse scrolled (555, 409) with delta (0, -1)
Screenshot: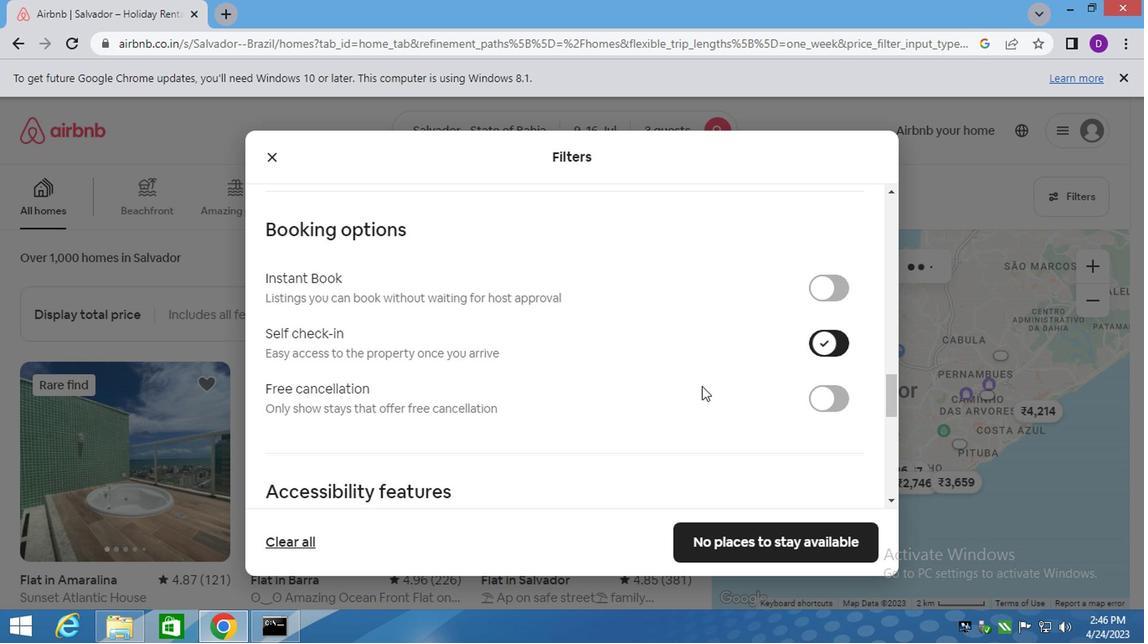 
Action: Mouse scrolled (555, 409) with delta (0, -1)
Screenshot: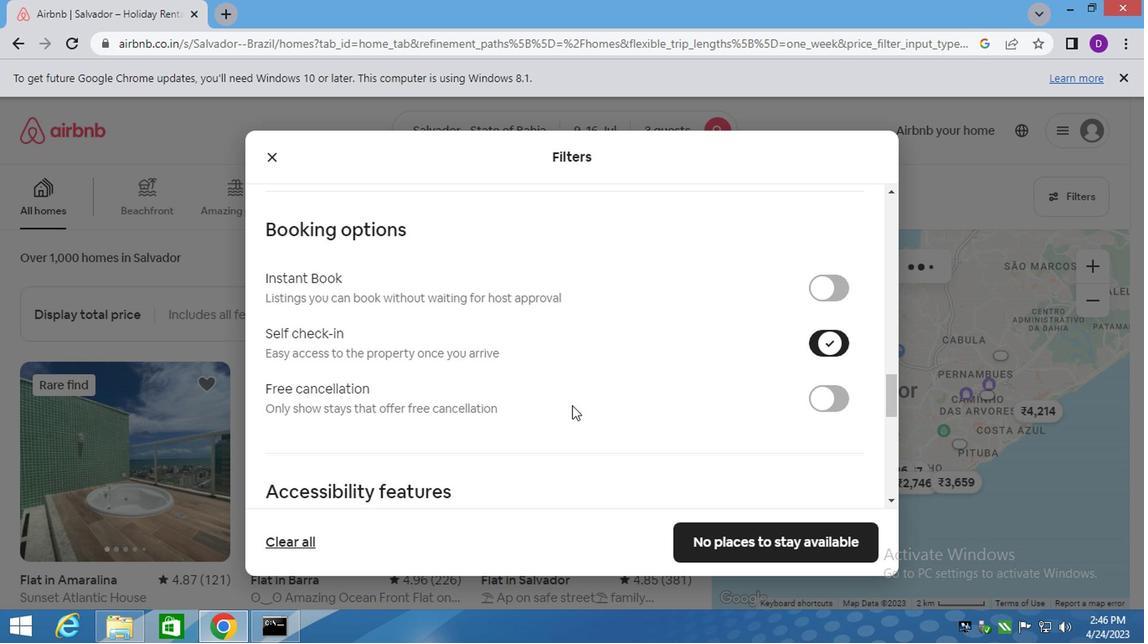 
Action: Mouse moved to (553, 410)
Screenshot: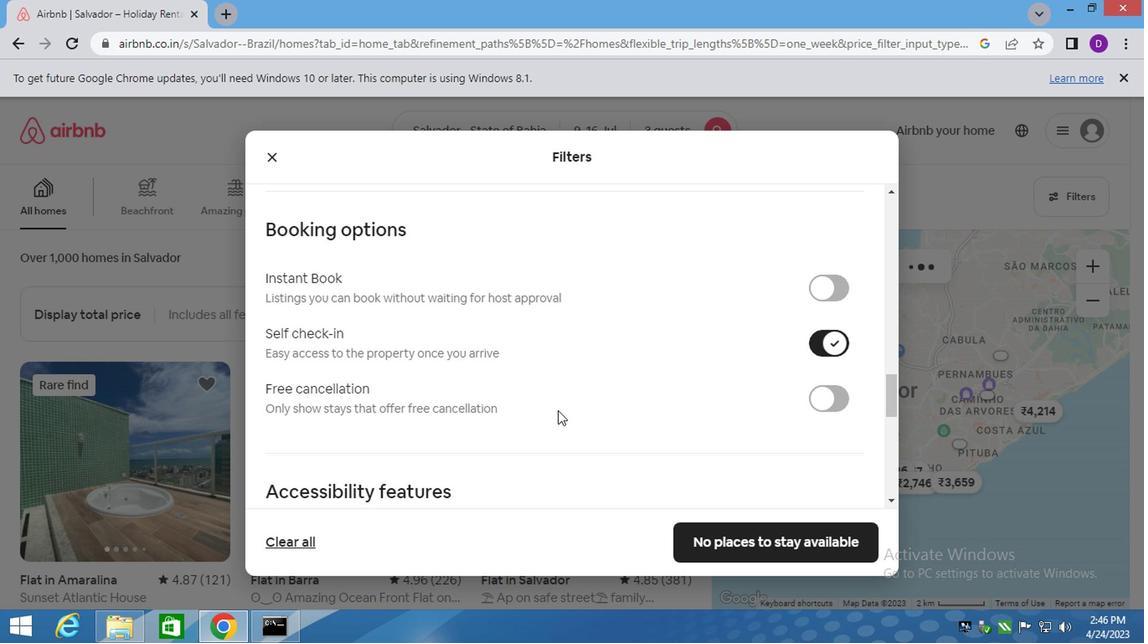 
Action: Mouse scrolled (555, 409) with delta (0, -1)
Screenshot: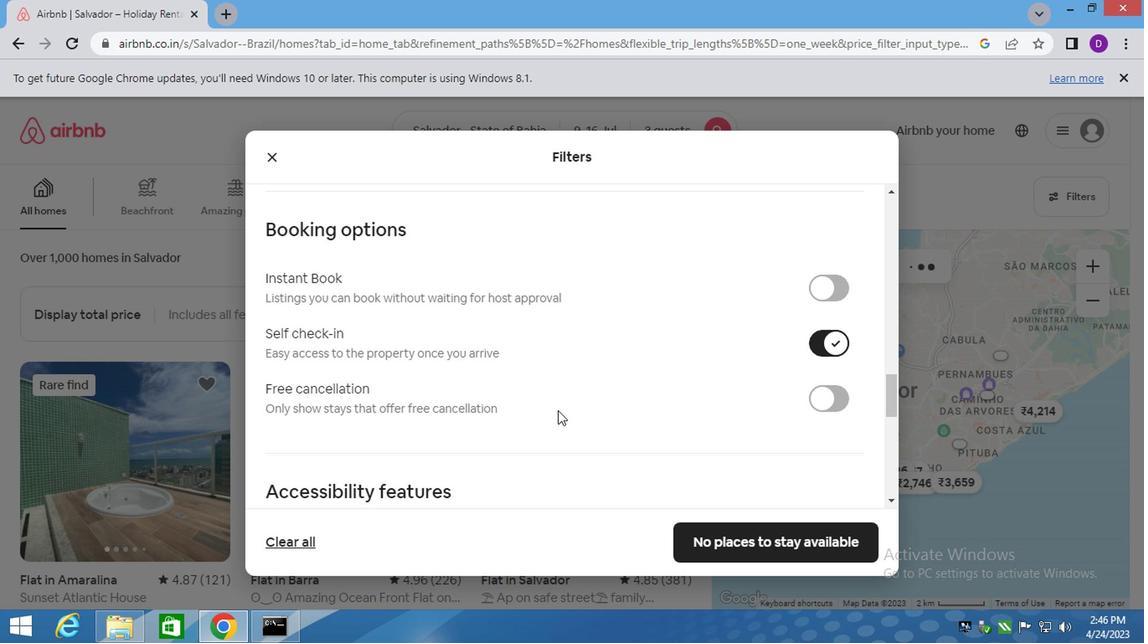 
Action: Mouse moved to (486, 417)
Screenshot: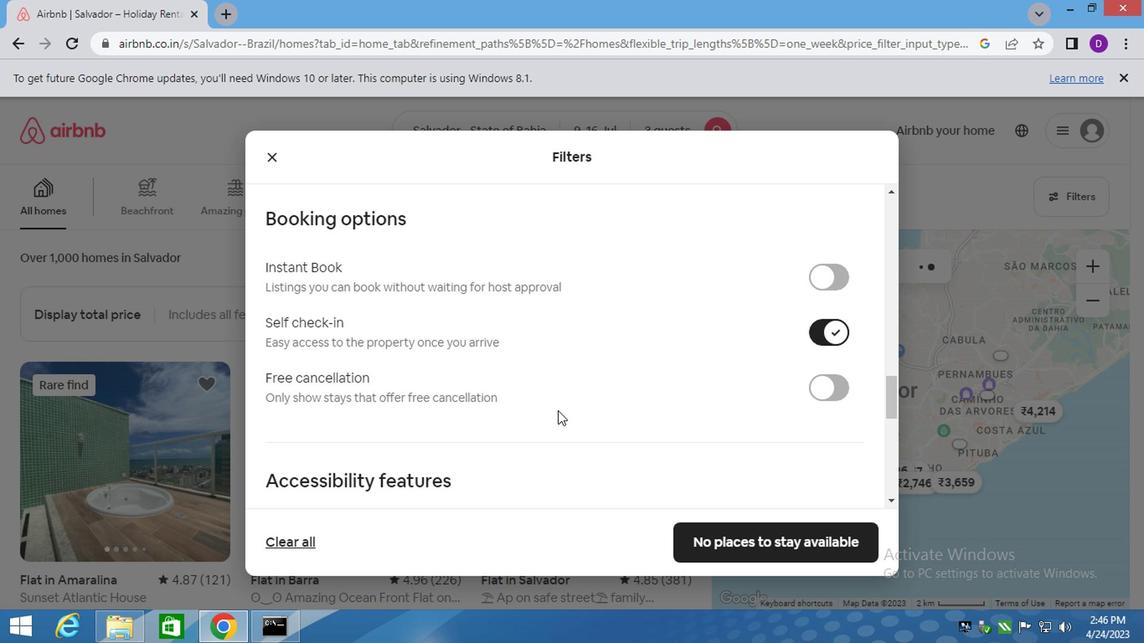 
Action: Mouse scrolled (550, 410) with delta (0, -1)
Screenshot: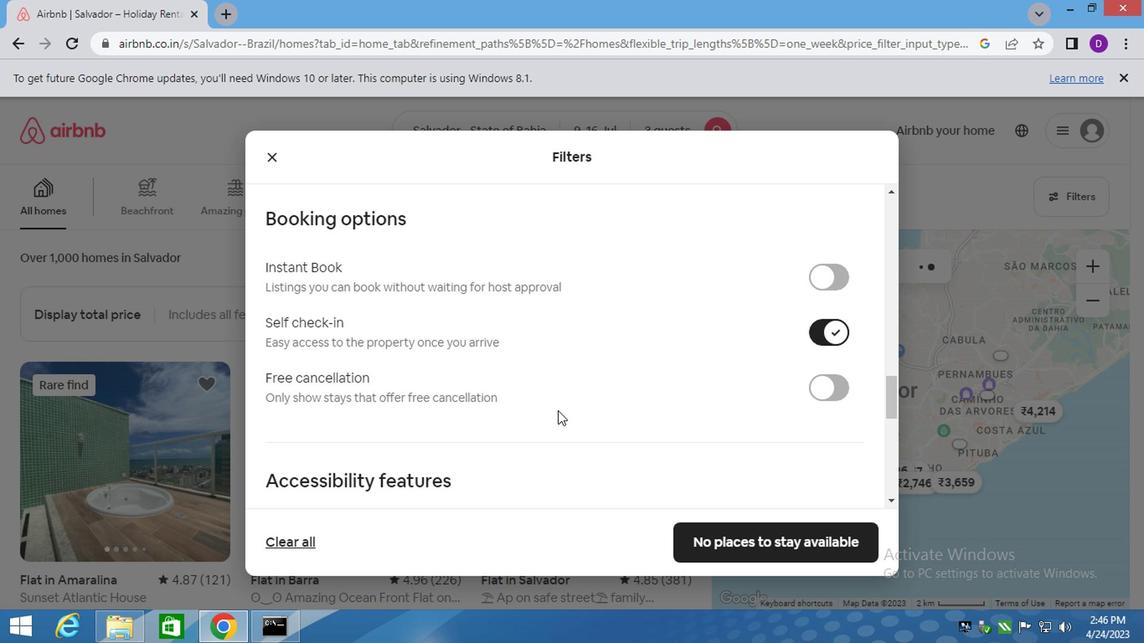 
Action: Mouse moved to (412, 417)
Screenshot: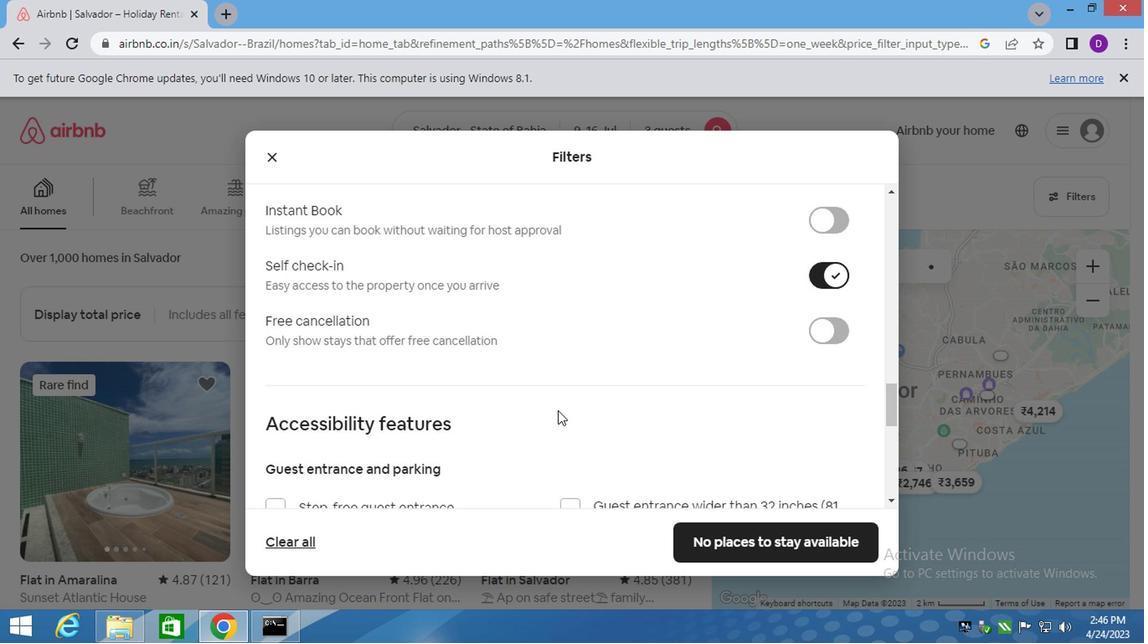 
Action: Mouse scrolled (412, 416) with delta (0, 0)
Screenshot: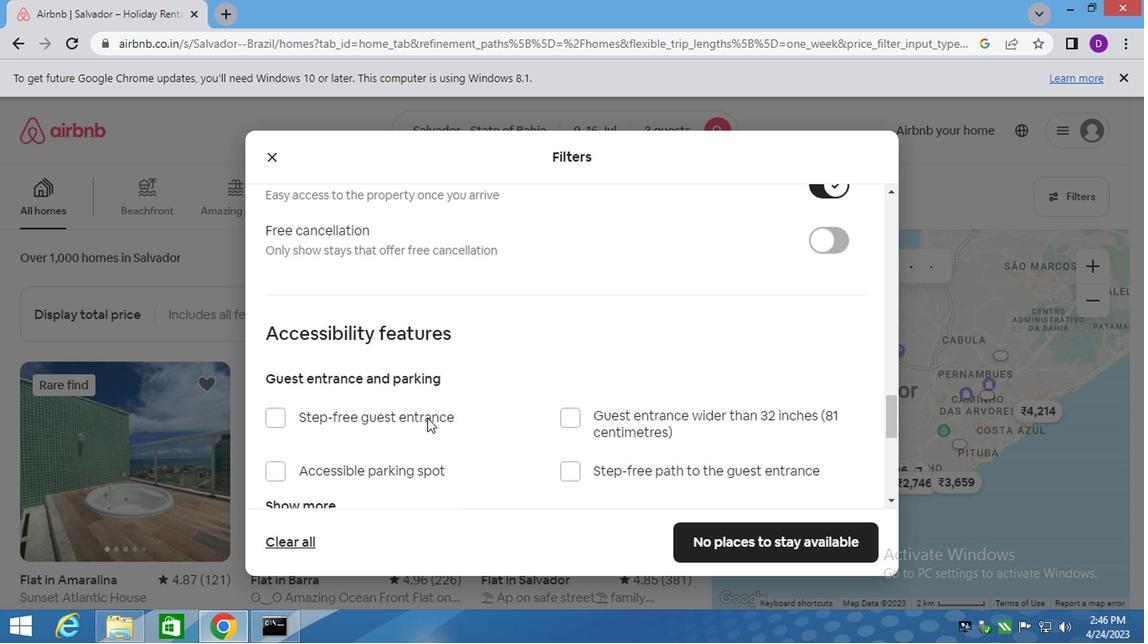 
Action: Mouse scrolled (412, 416) with delta (0, 0)
Screenshot: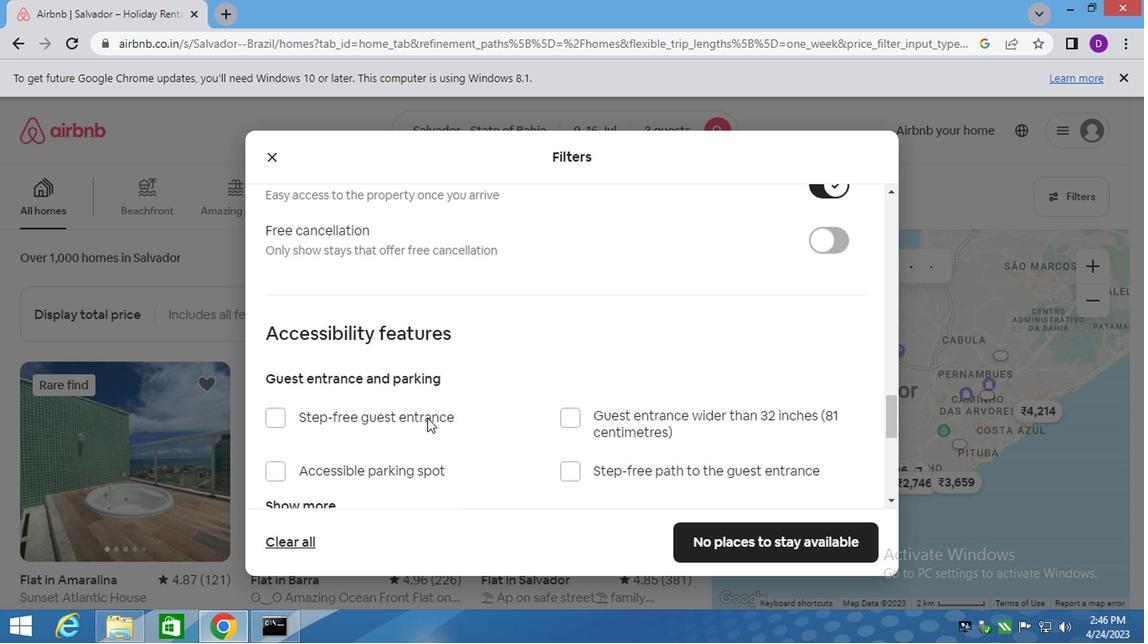 
Action: Mouse scrolled (412, 416) with delta (0, 0)
Screenshot: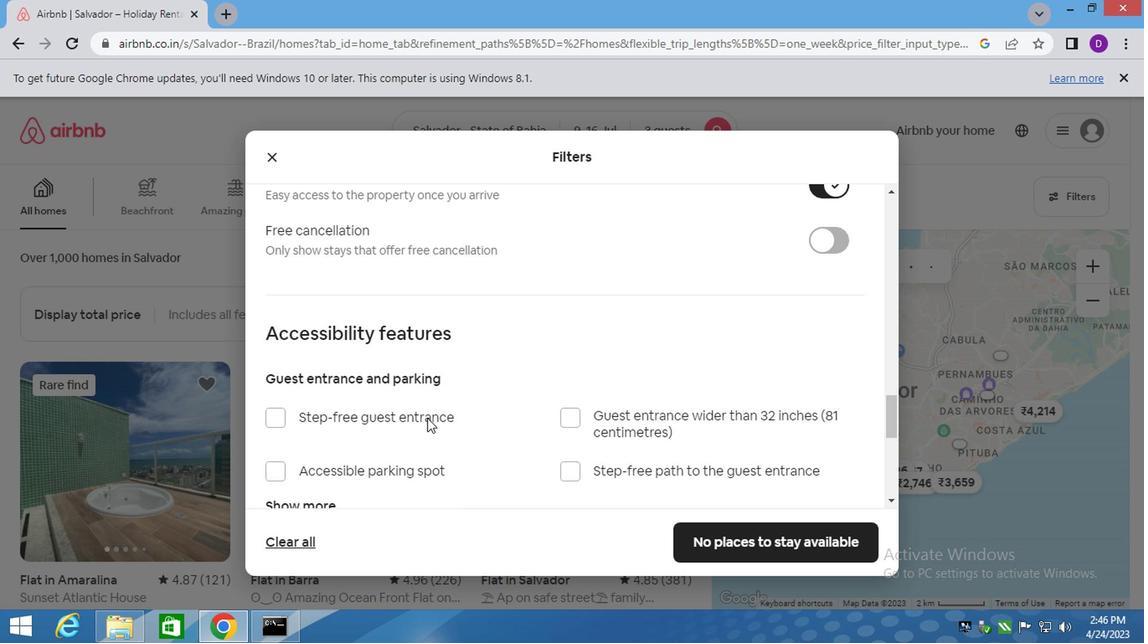 
Action: Mouse scrolled (412, 416) with delta (0, 0)
Screenshot: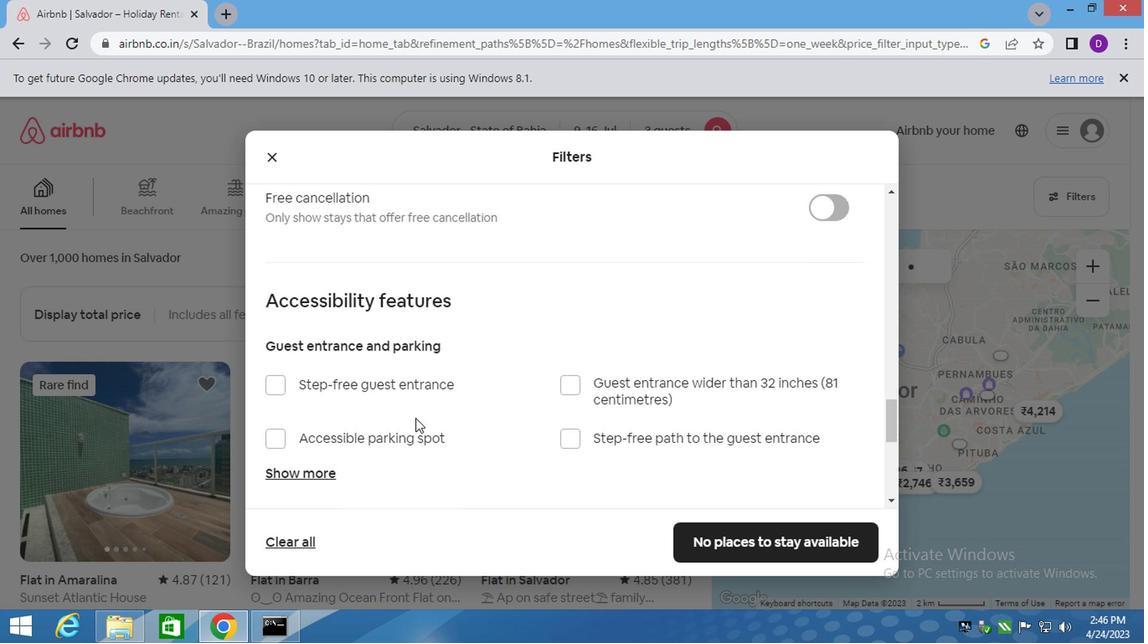 
Action: Mouse moved to (318, 463)
Screenshot: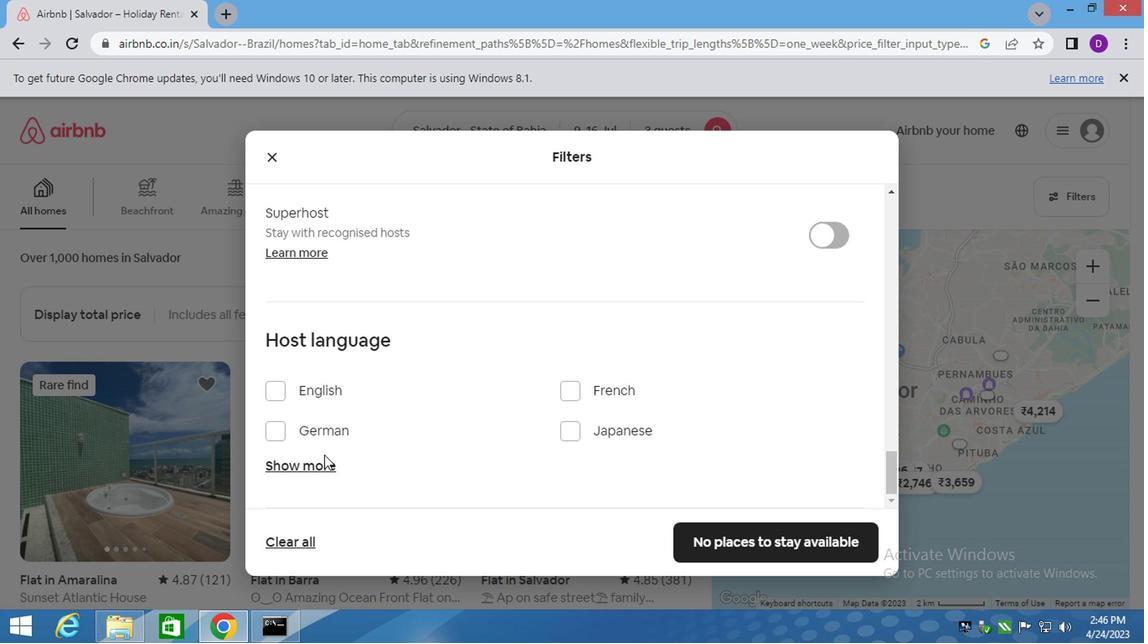 
Action: Mouse pressed left at (318, 463)
Screenshot: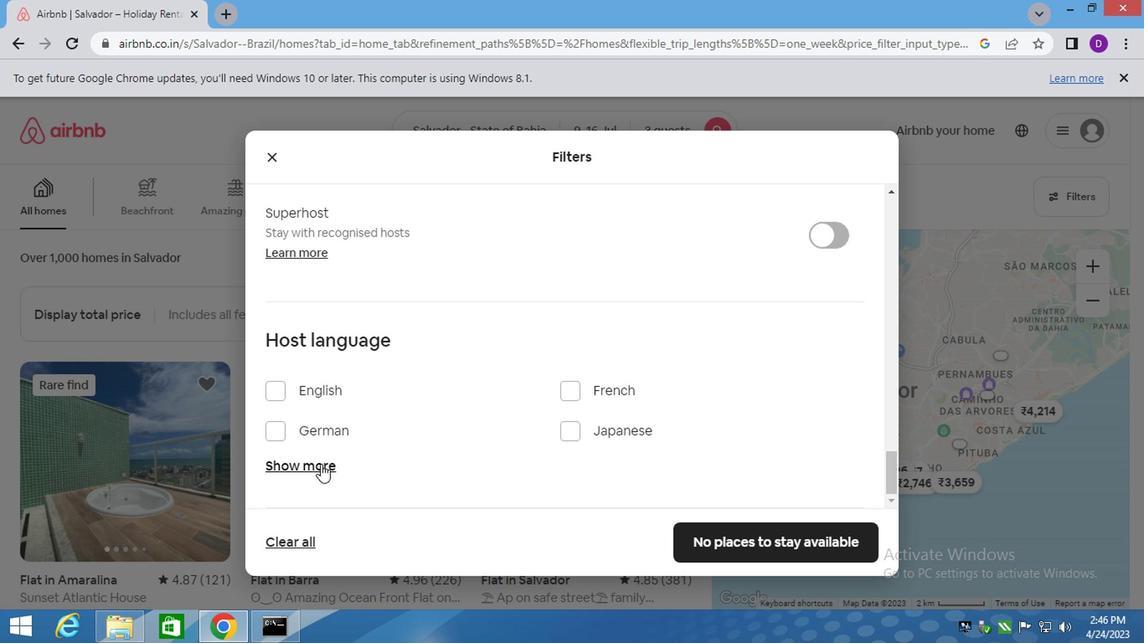 
Action: Mouse moved to (335, 445)
Screenshot: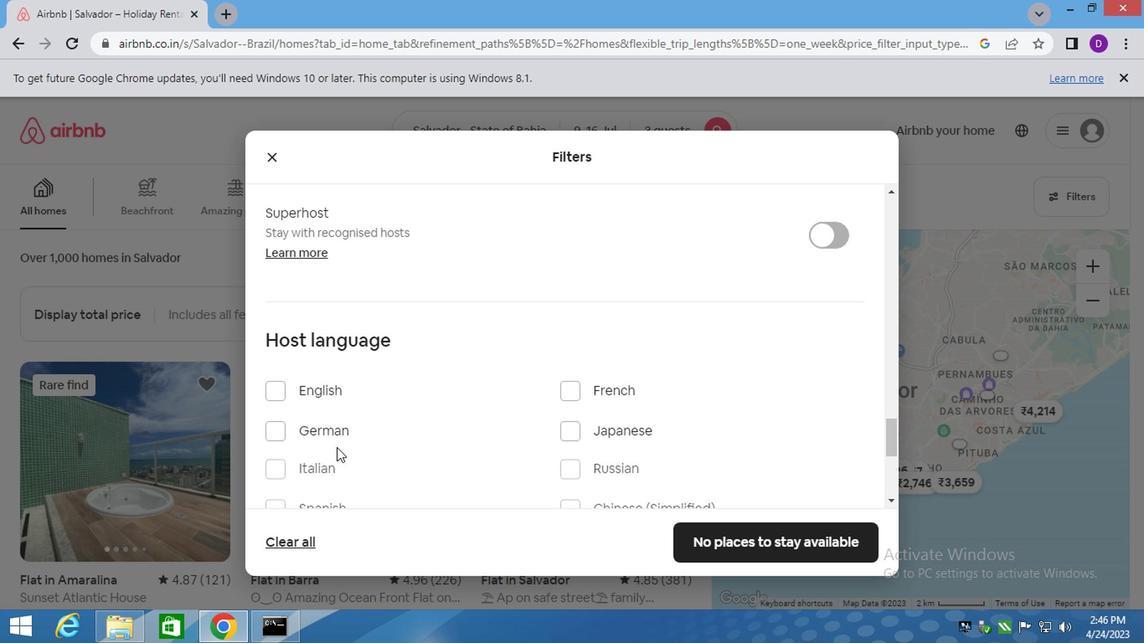 
Action: Mouse scrolled (335, 444) with delta (0, -1)
Screenshot: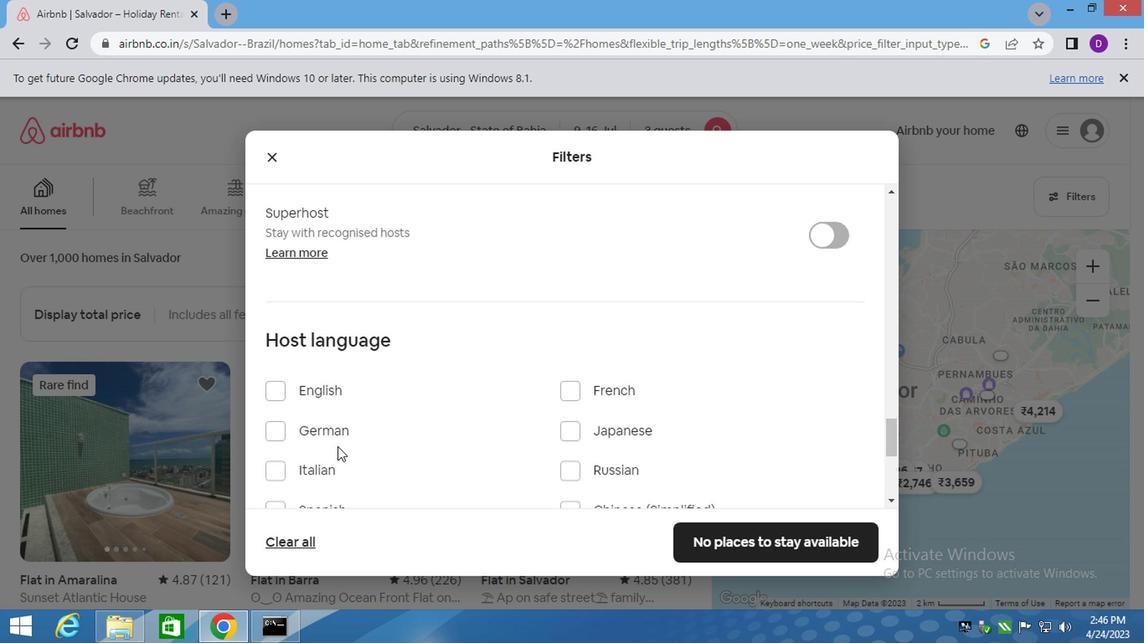 
Action: Mouse moved to (335, 425)
Screenshot: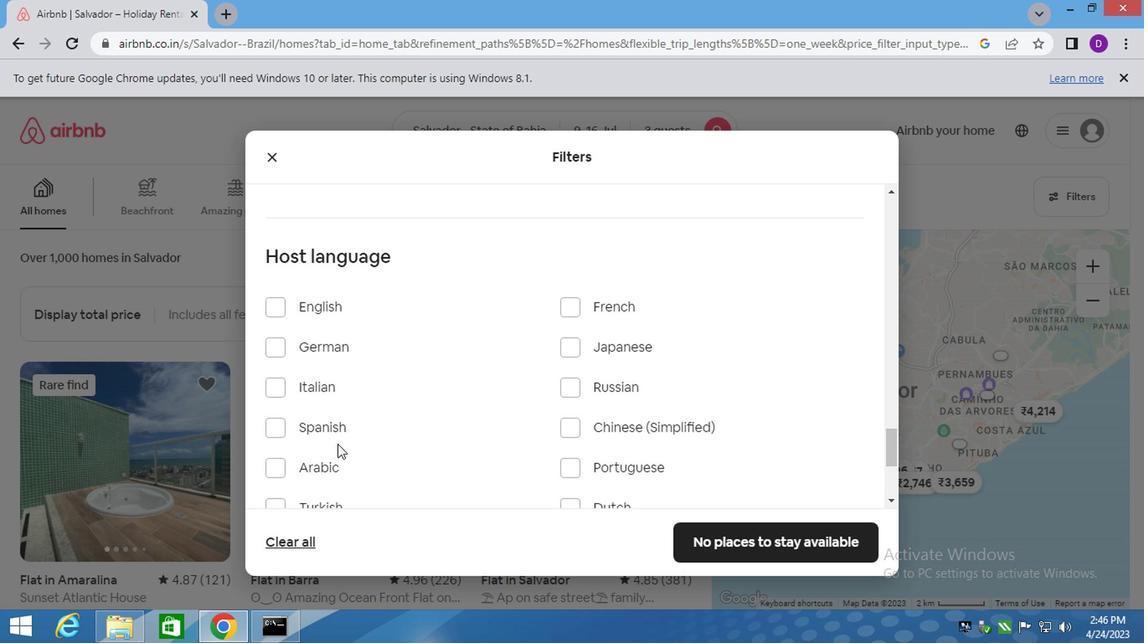 
Action: Mouse pressed left at (335, 425)
Screenshot: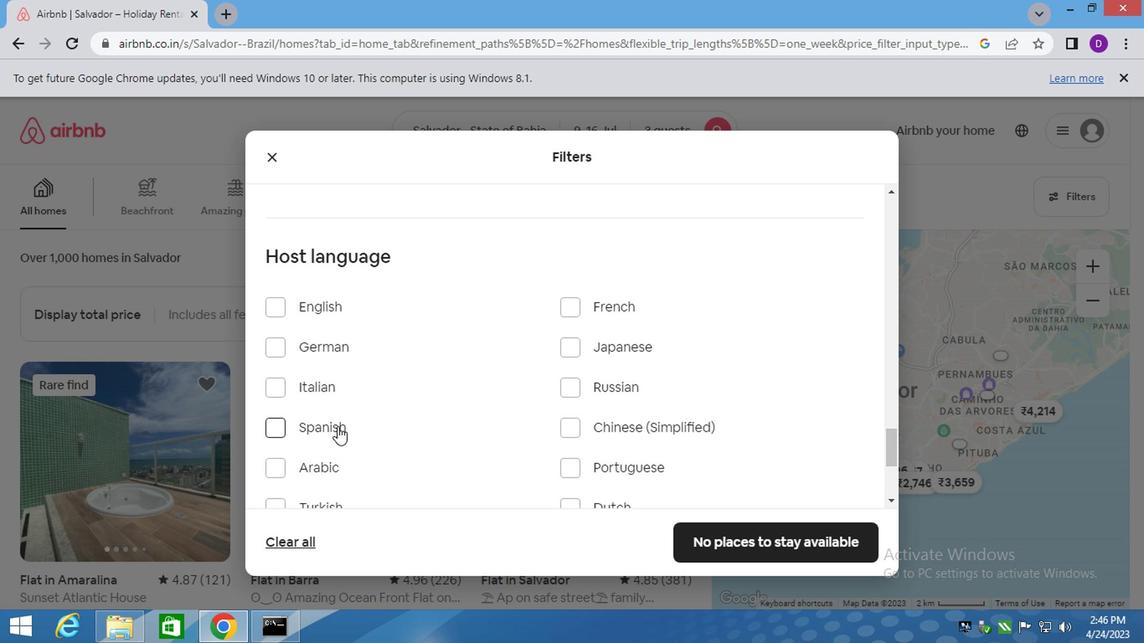 
Action: Mouse moved to (726, 527)
Screenshot: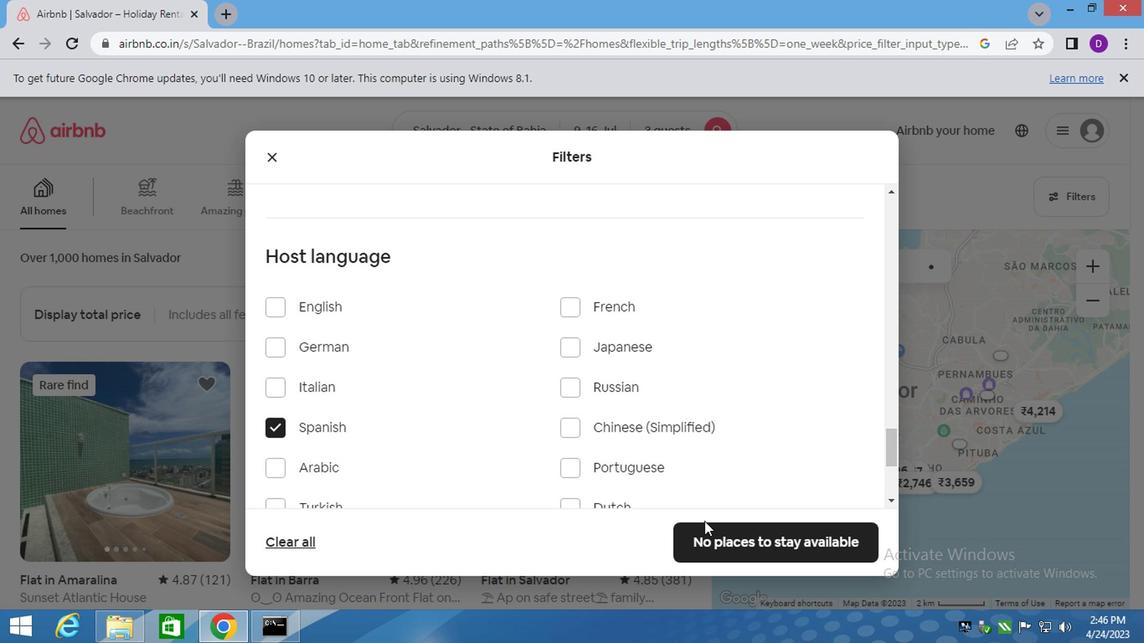 
Action: Mouse pressed left at (726, 527)
Screenshot: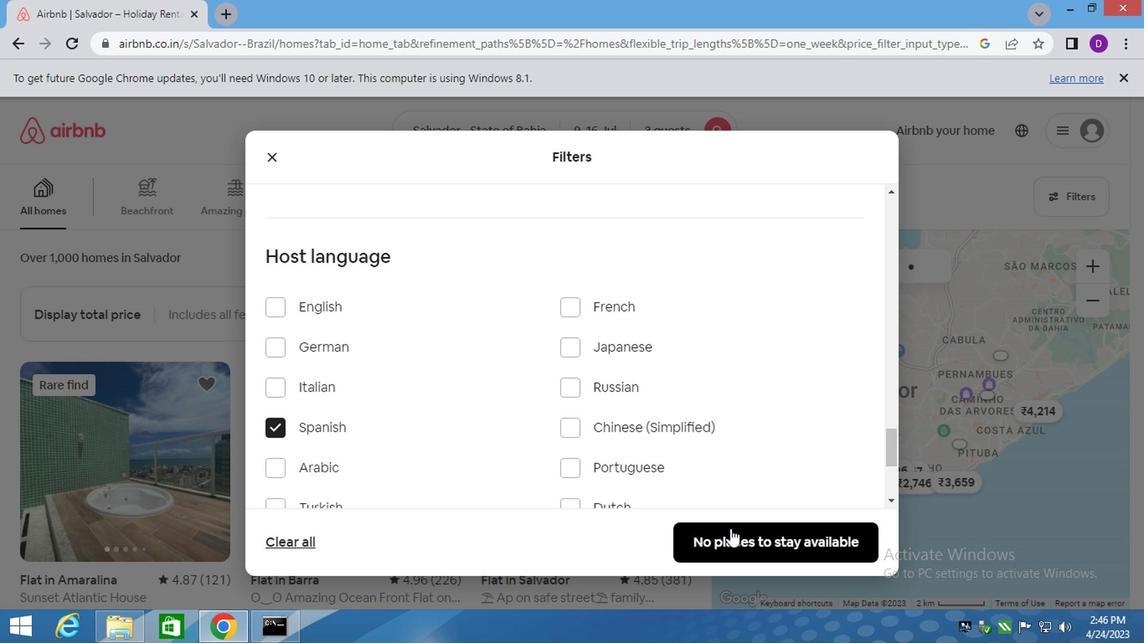 
Action: Mouse moved to (572, 408)
Screenshot: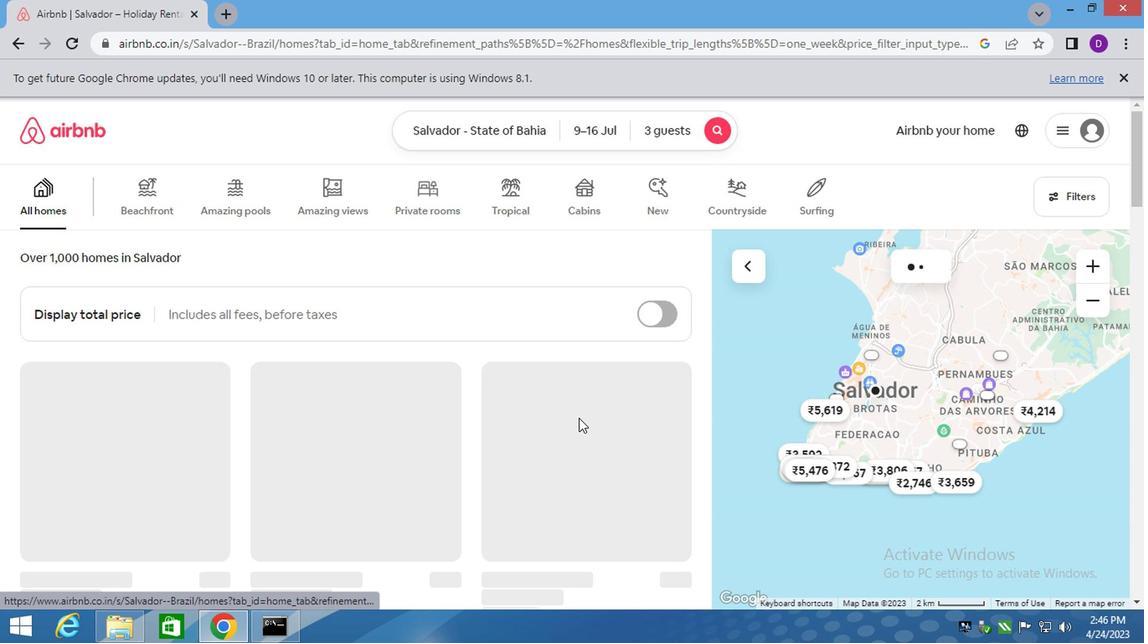 
